 Task: Look for space in Fayzabad, Afghanistan from 17th June, 2023 to 21st June, 2023 for 2 adults in price range Rs.7000 to Rs.12000. Place can be private room with 1  bedroom having 2 beds and 1 bathroom. Property type can be house, flat, hotel. Amenities needed are: wifi, air conditioning. Booking option can be shelf check-in. Required host language is English.
Action: Mouse moved to (581, 112)
Screenshot: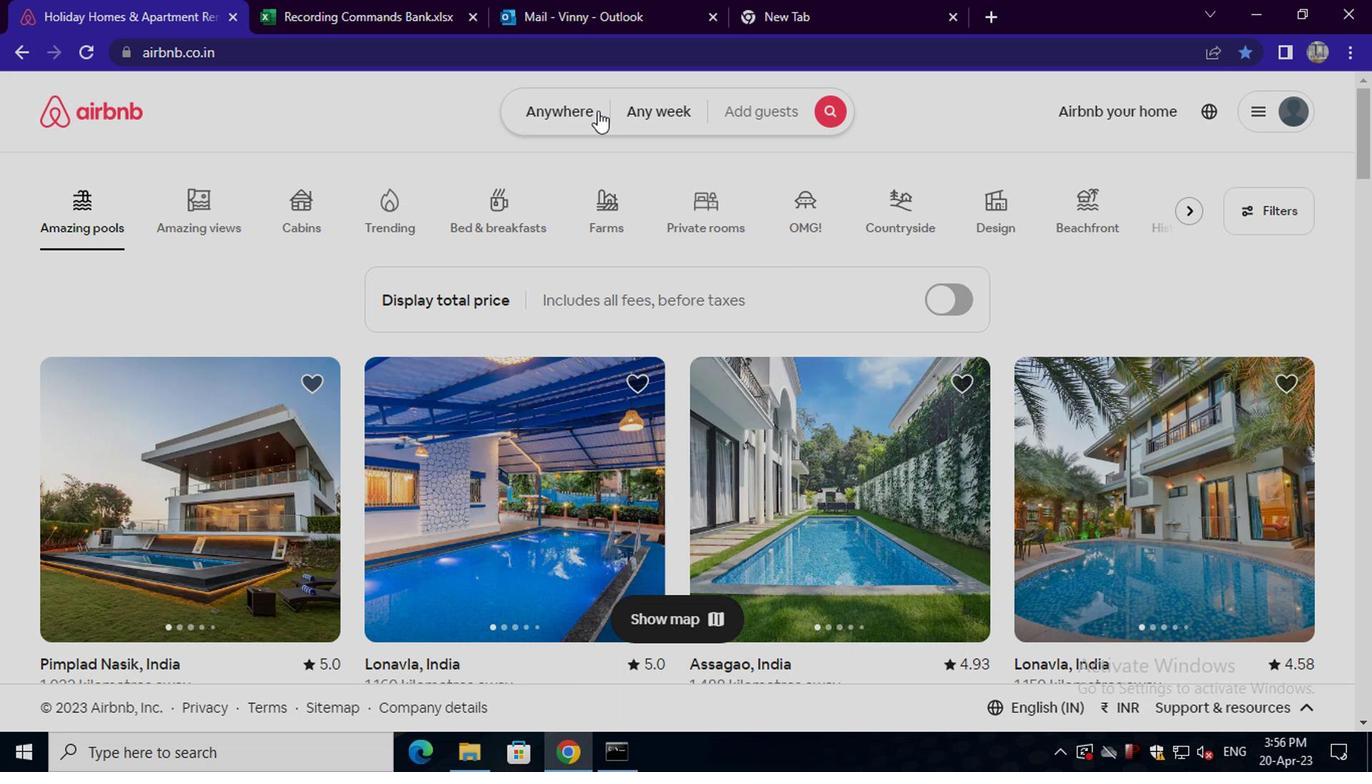 
Action: Mouse pressed left at (581, 112)
Screenshot: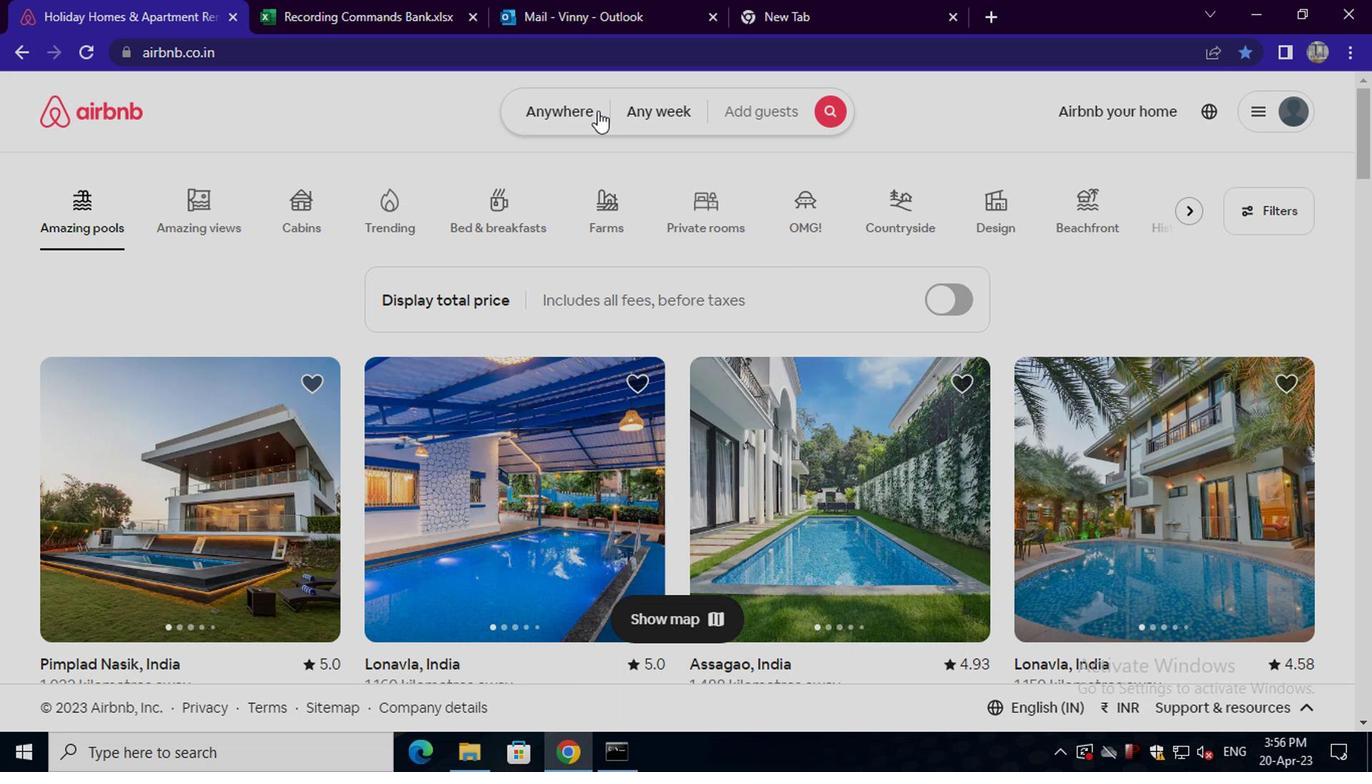 
Action: Mouse moved to (425, 186)
Screenshot: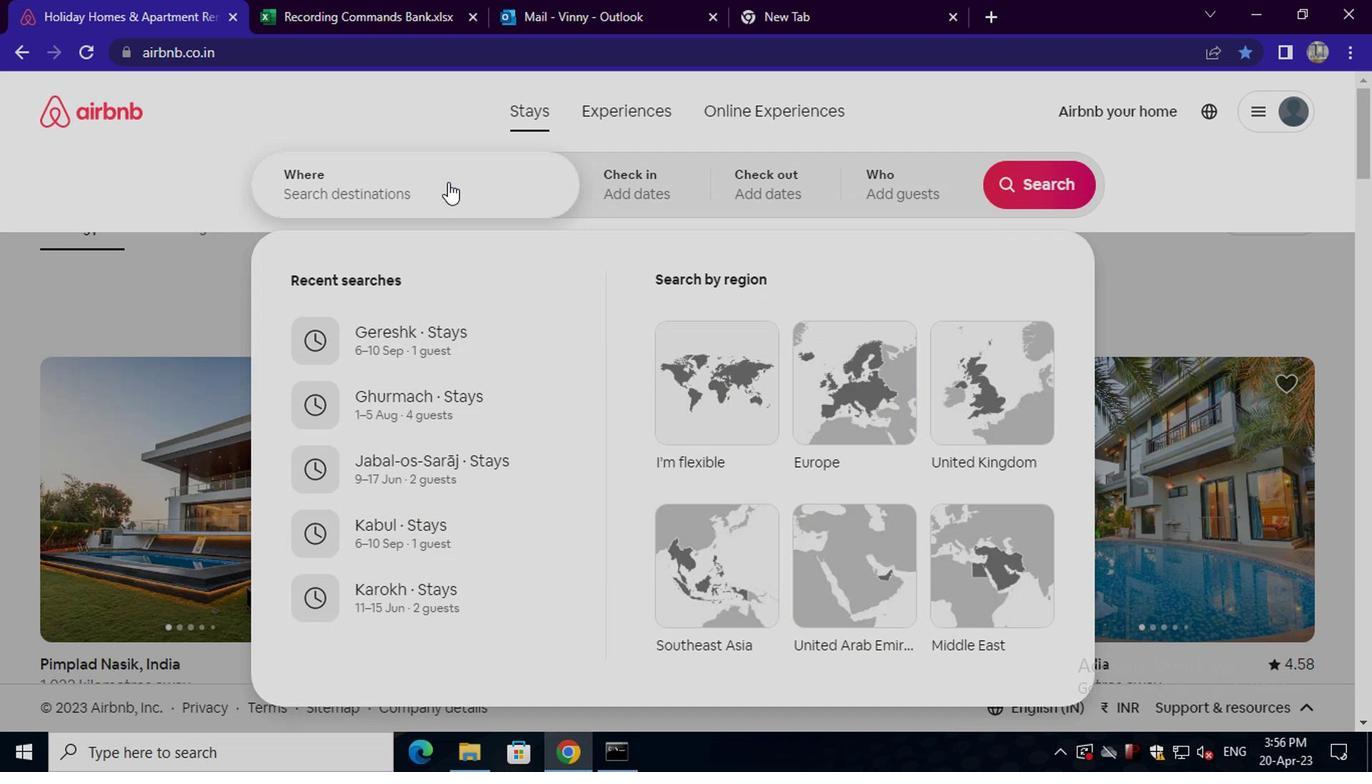 
Action: Mouse pressed left at (425, 186)
Screenshot: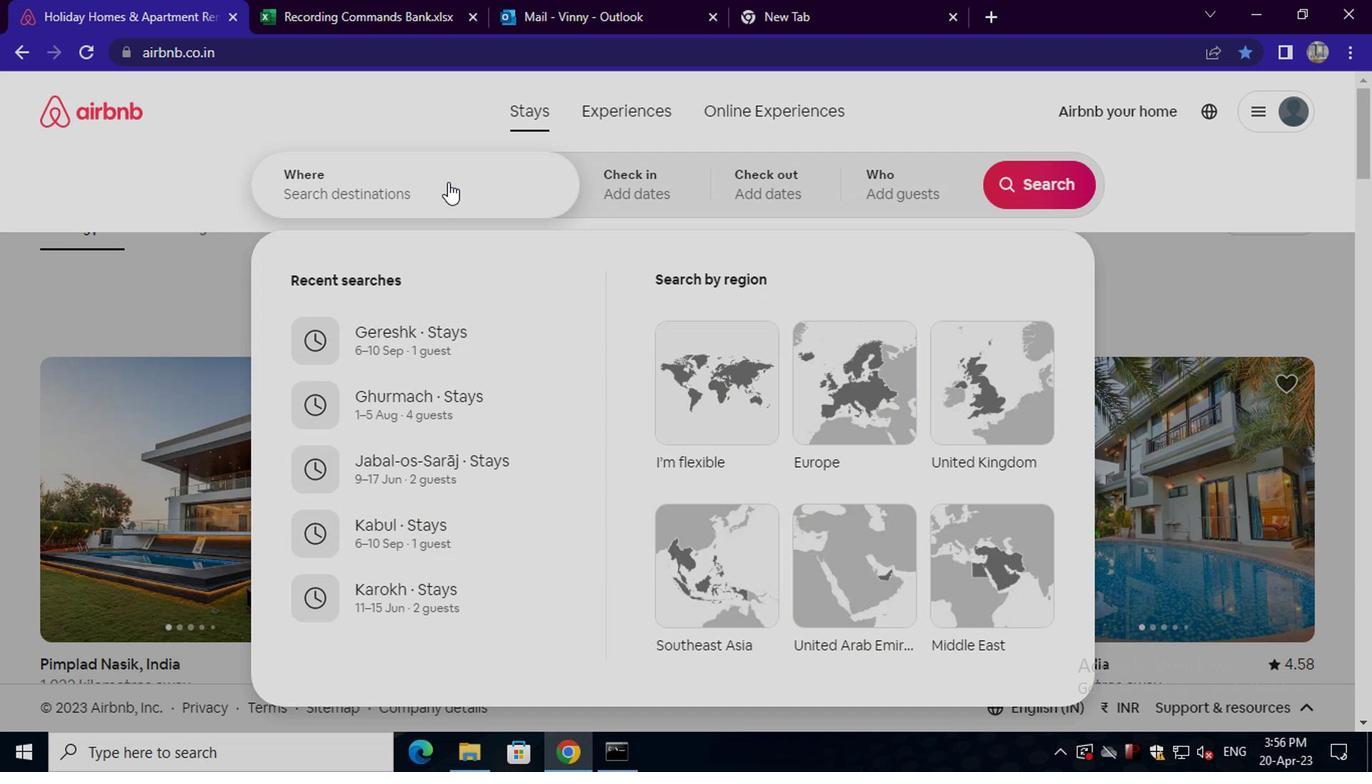 
Action: Key pressed fayzbad
Screenshot: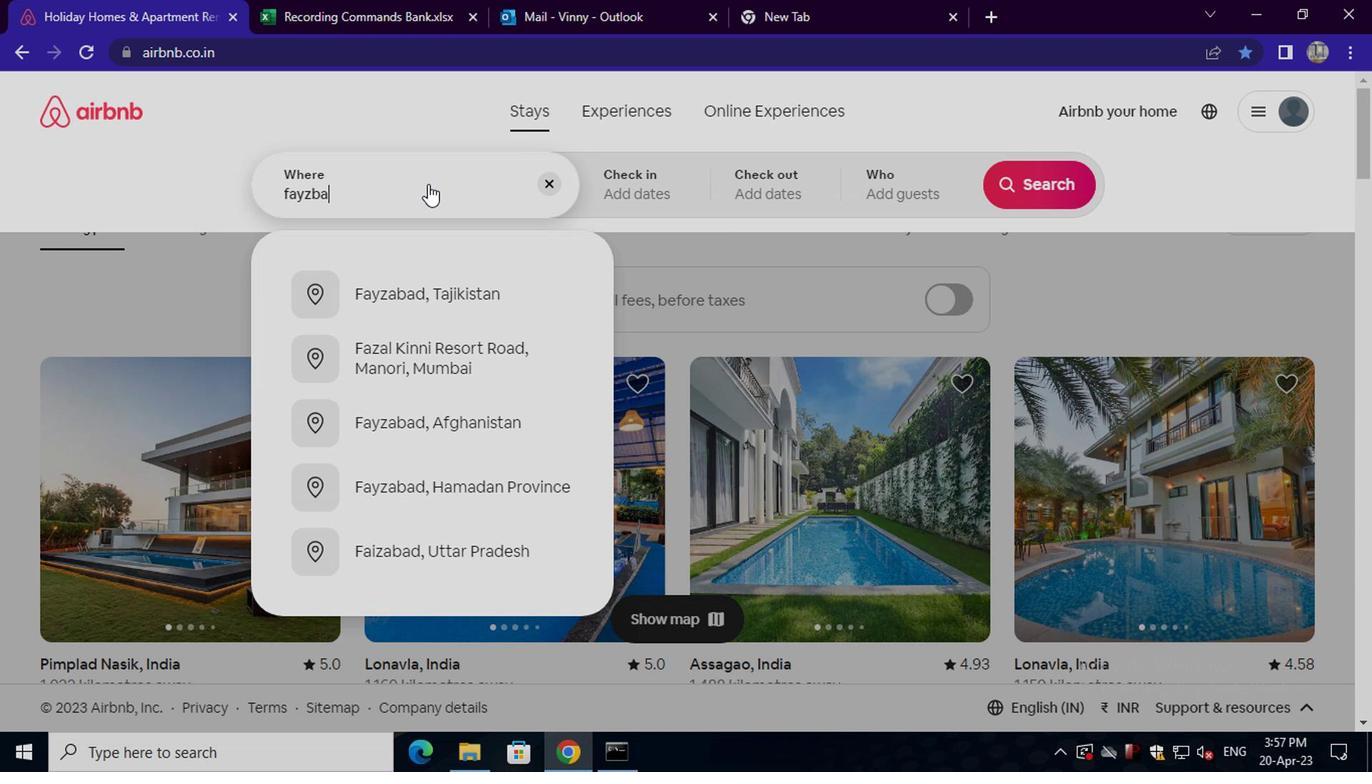 
Action: Mouse moved to (428, 358)
Screenshot: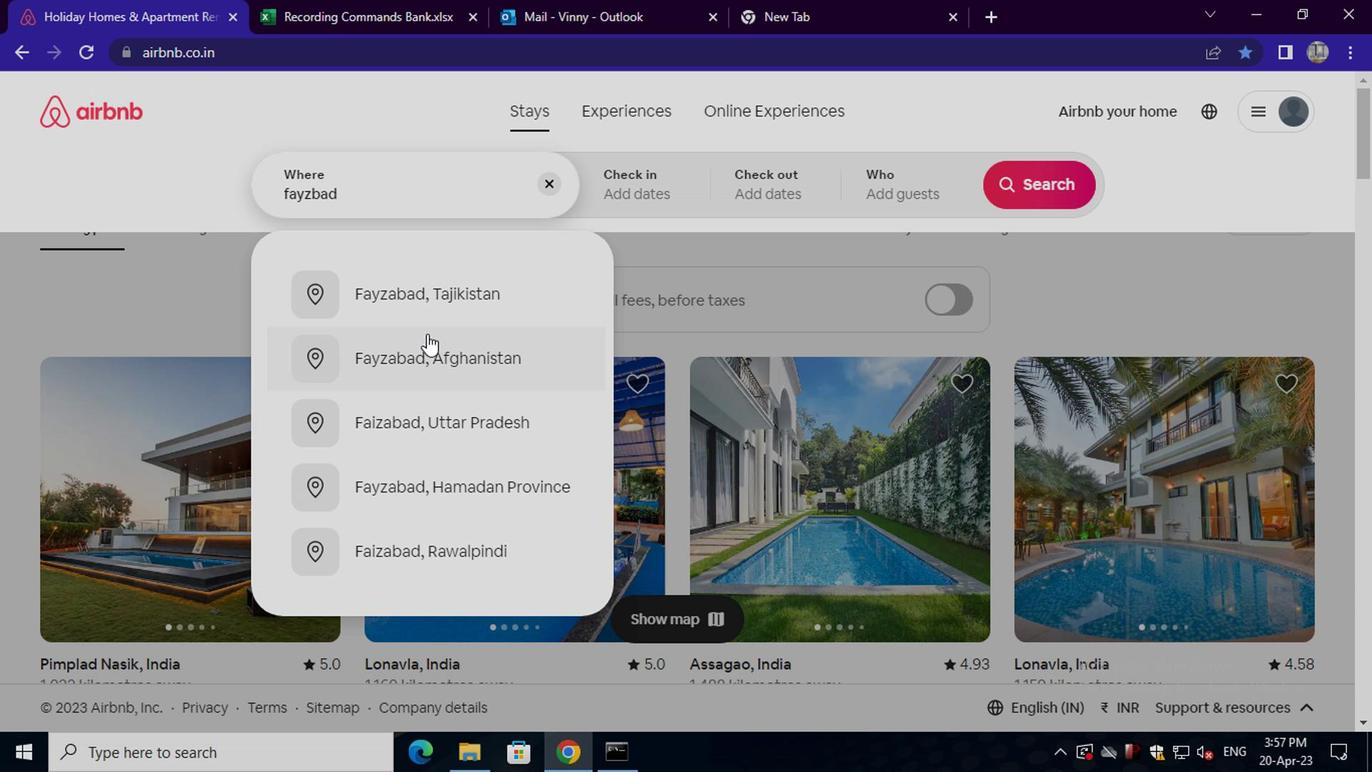 
Action: Mouse pressed left at (428, 358)
Screenshot: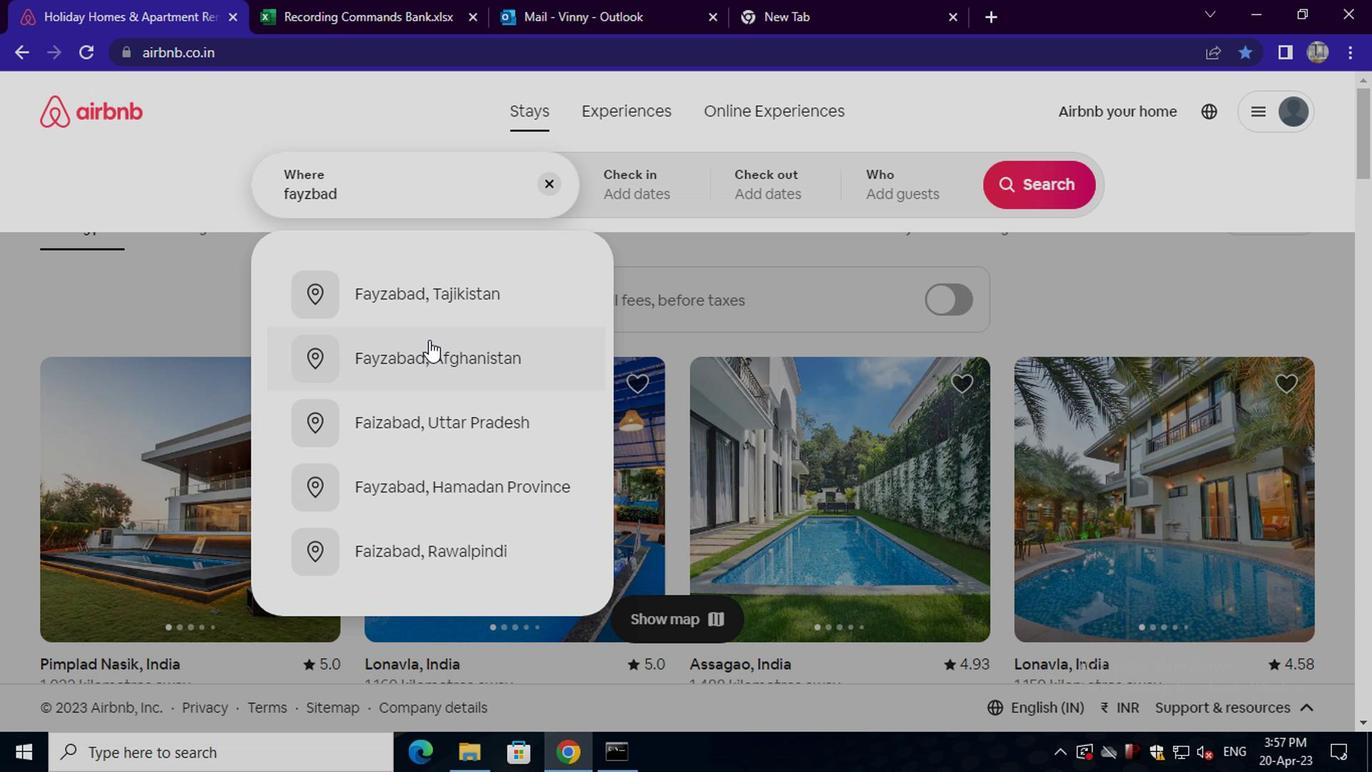 
Action: Mouse moved to (1019, 342)
Screenshot: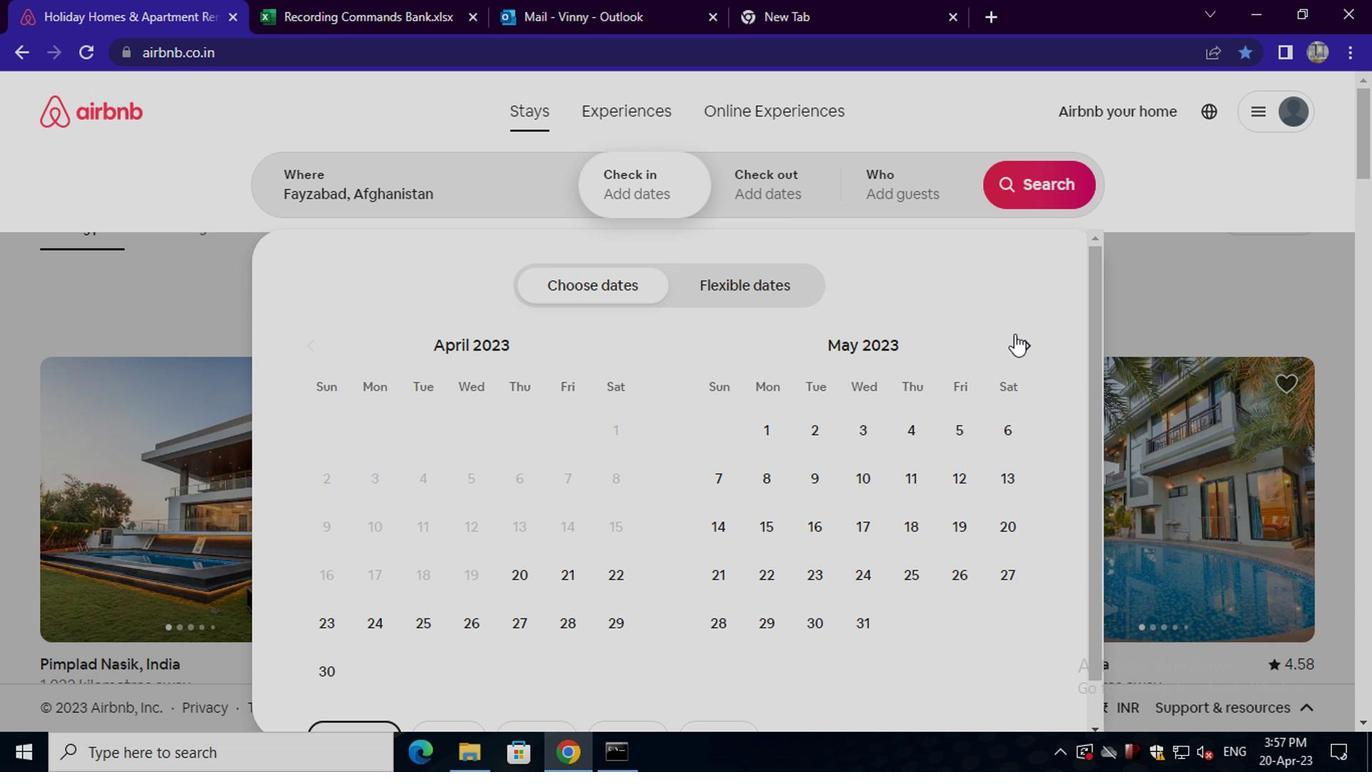 
Action: Mouse pressed left at (1019, 342)
Screenshot: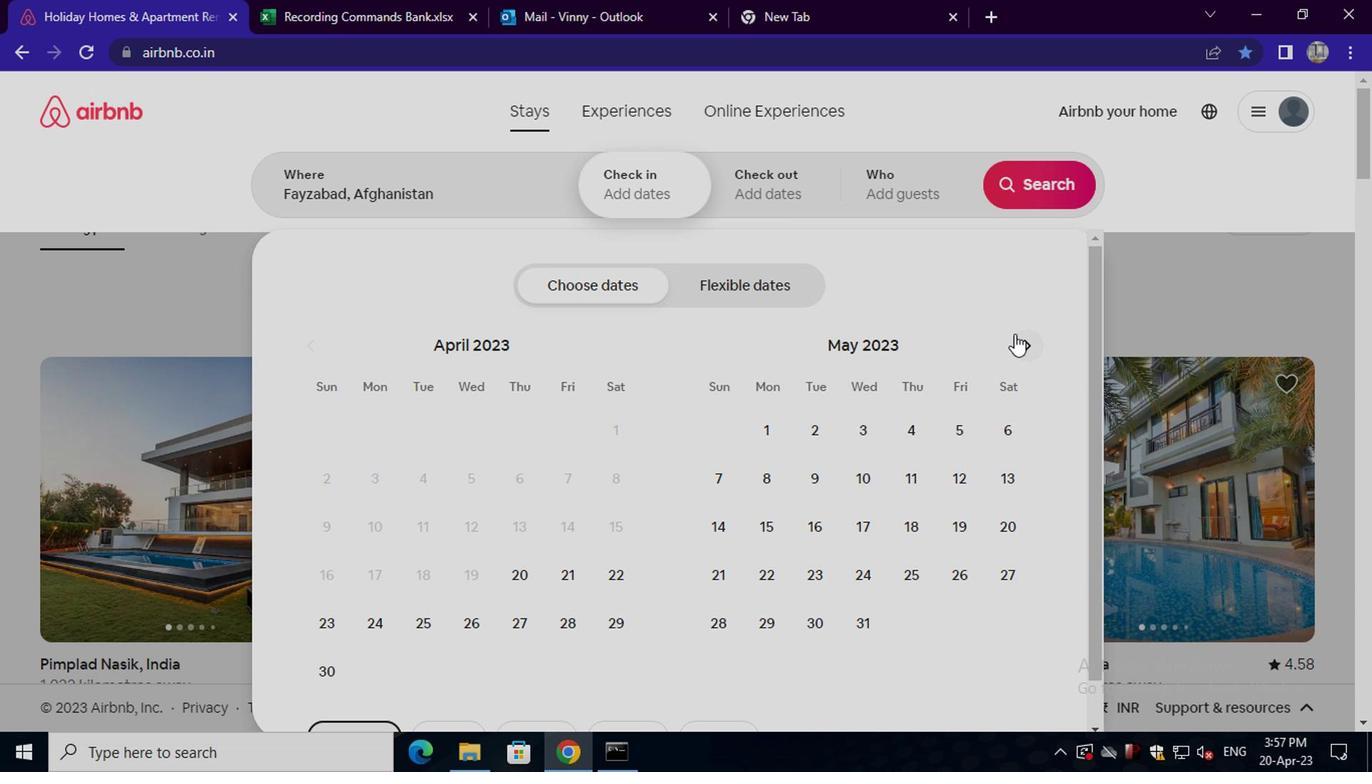 
Action: Mouse pressed left at (1019, 342)
Screenshot: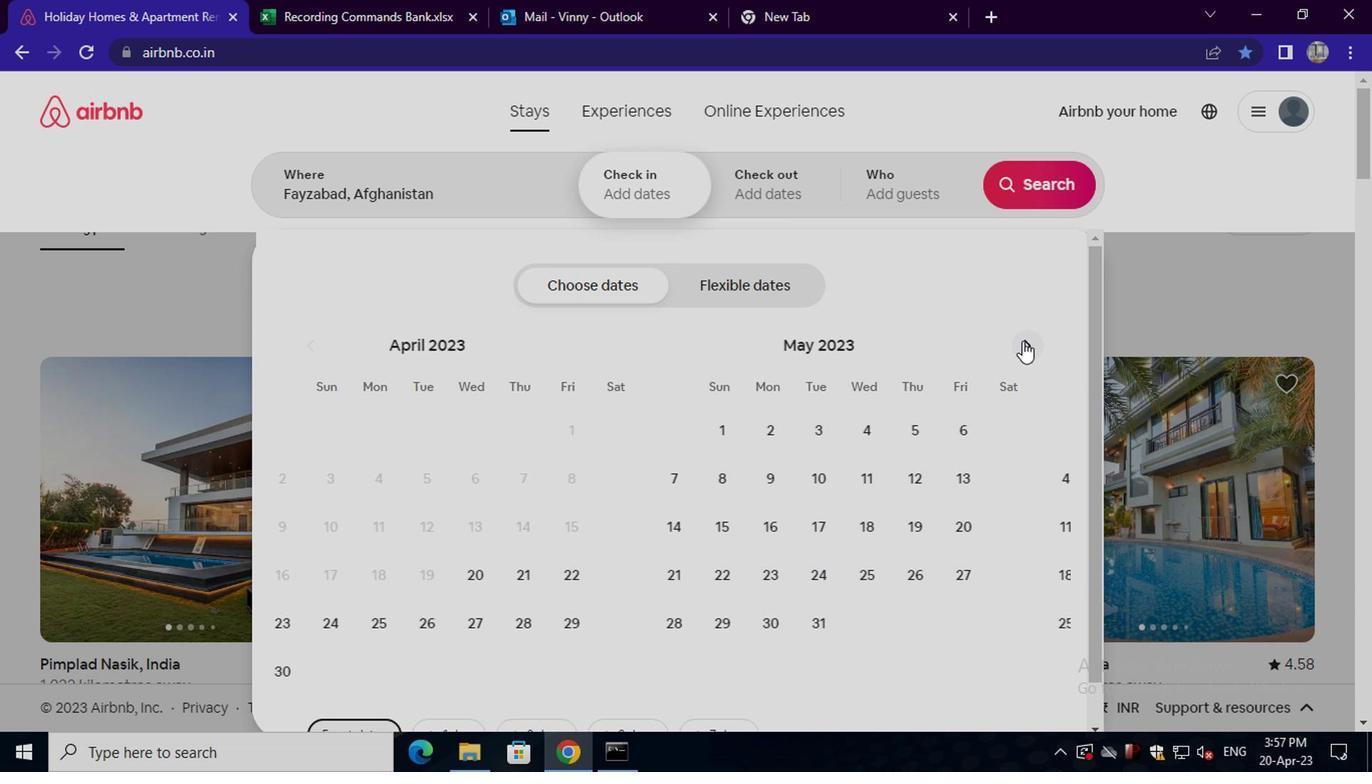
Action: Mouse moved to (604, 527)
Screenshot: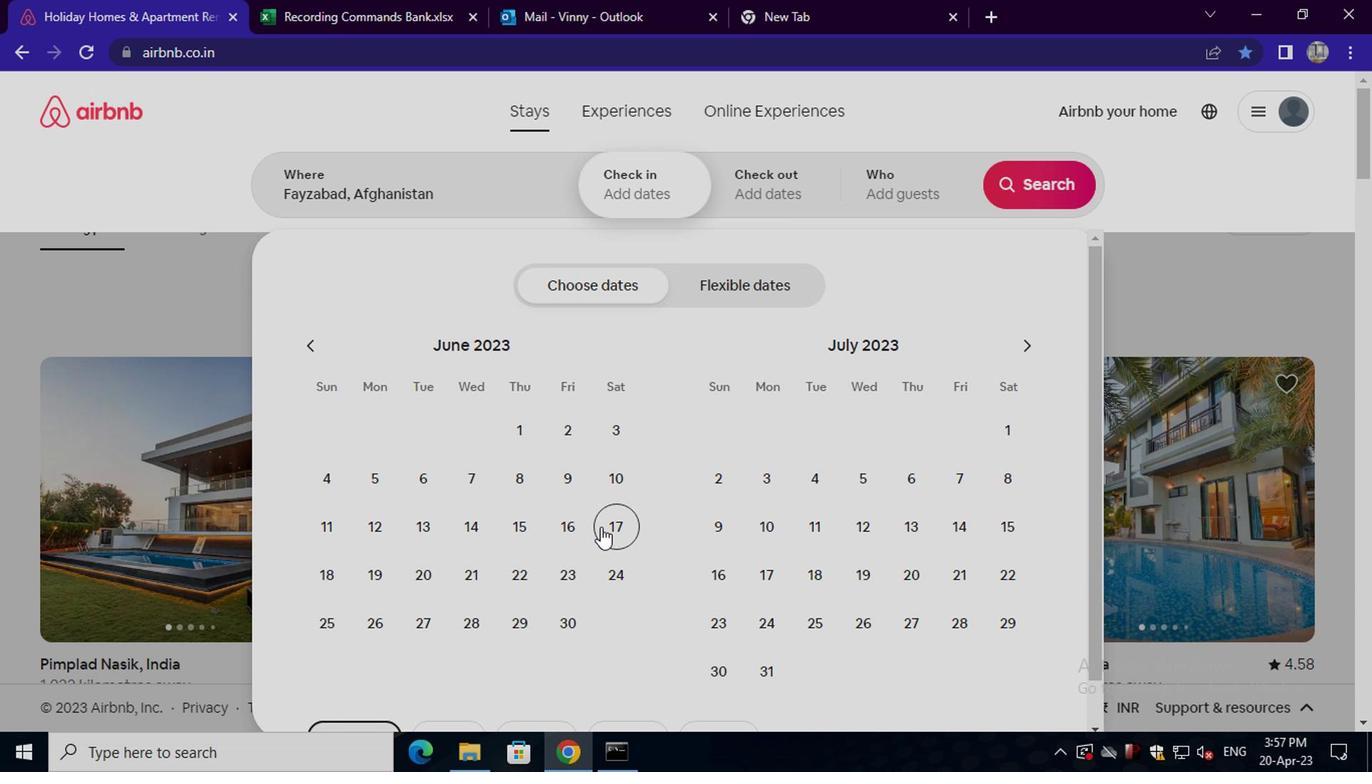 
Action: Mouse pressed left at (604, 527)
Screenshot: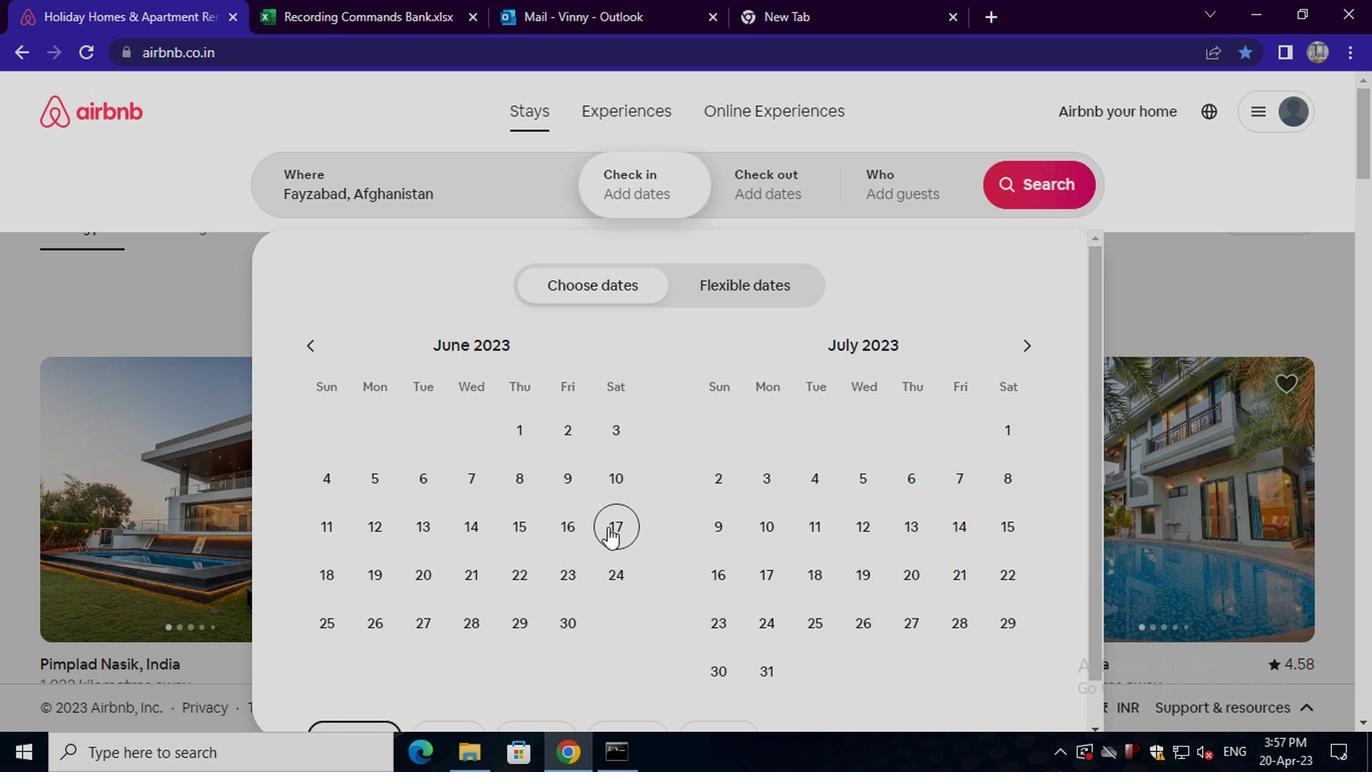 
Action: Mouse moved to (464, 579)
Screenshot: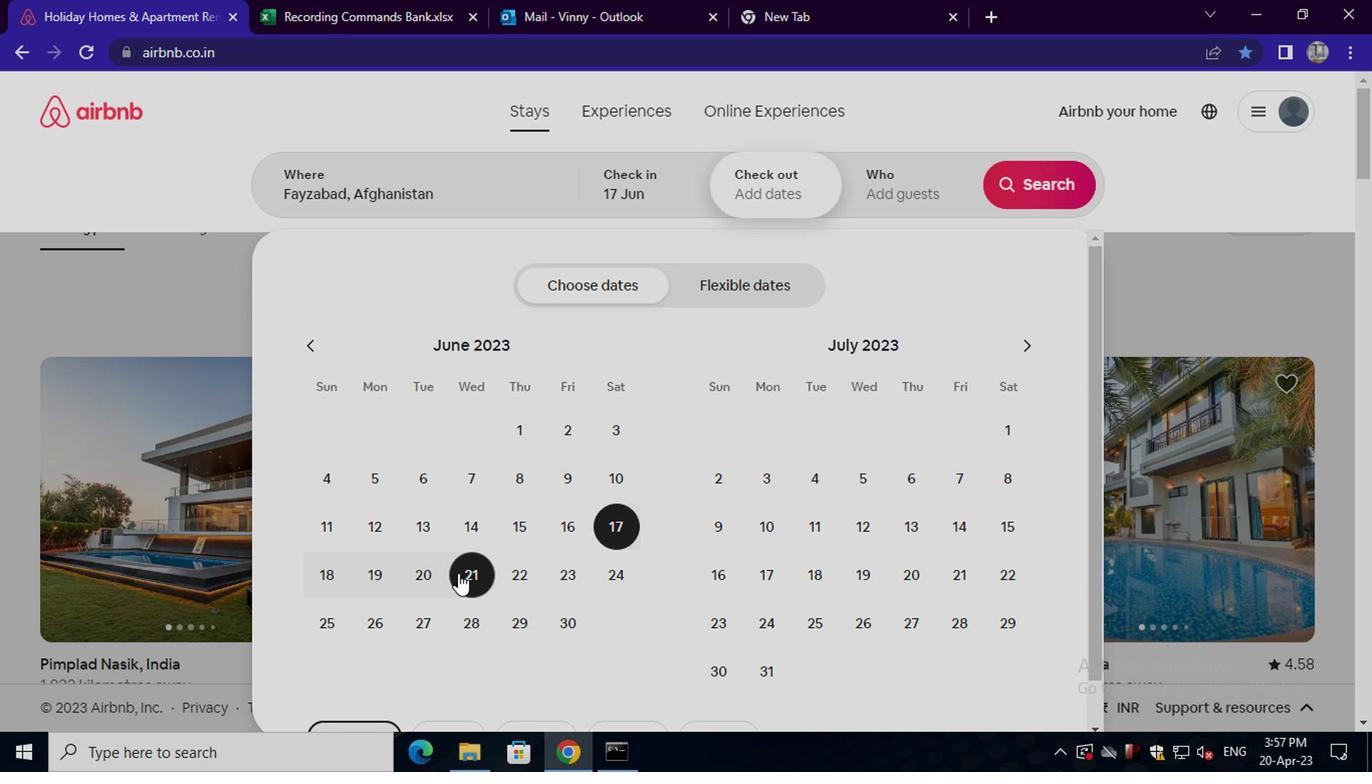 
Action: Mouse pressed left at (464, 579)
Screenshot: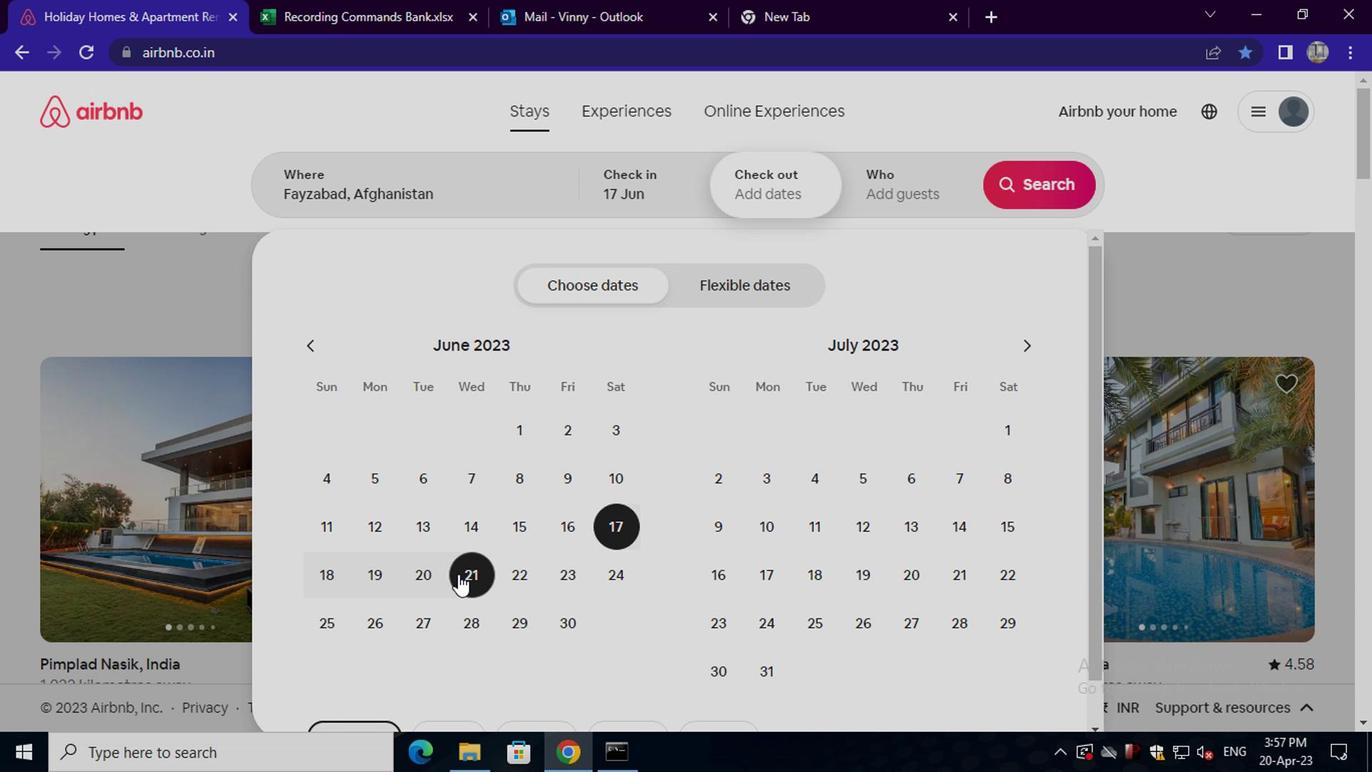 
Action: Mouse moved to (933, 194)
Screenshot: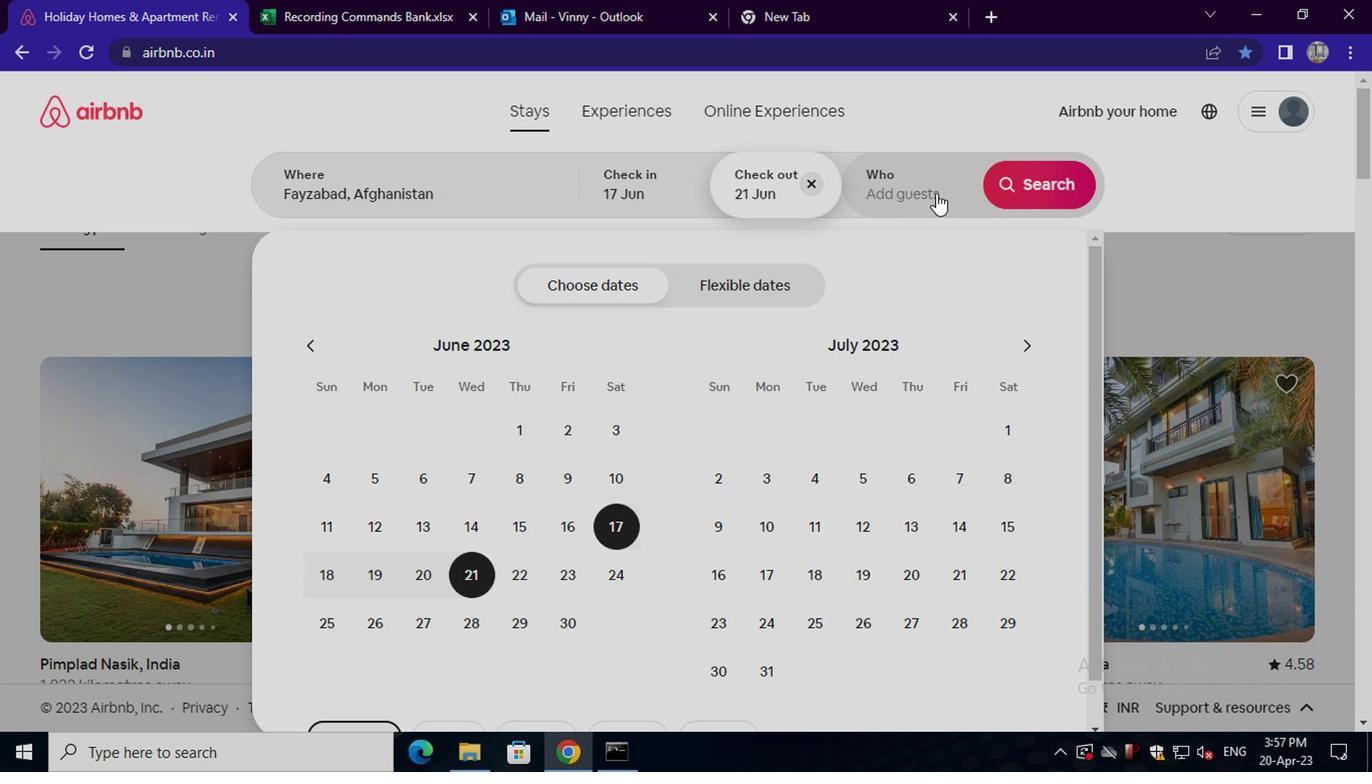 
Action: Mouse pressed left at (933, 194)
Screenshot: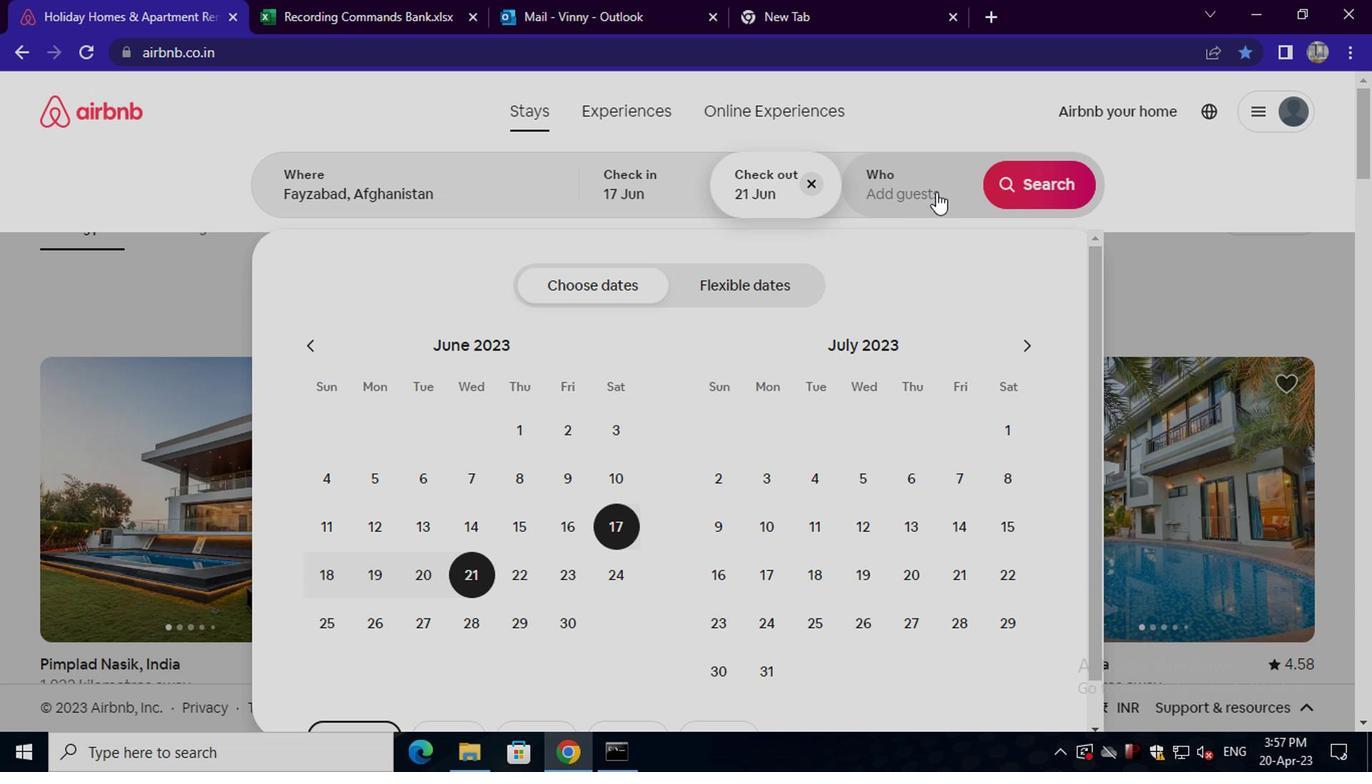 
Action: Mouse moved to (1038, 302)
Screenshot: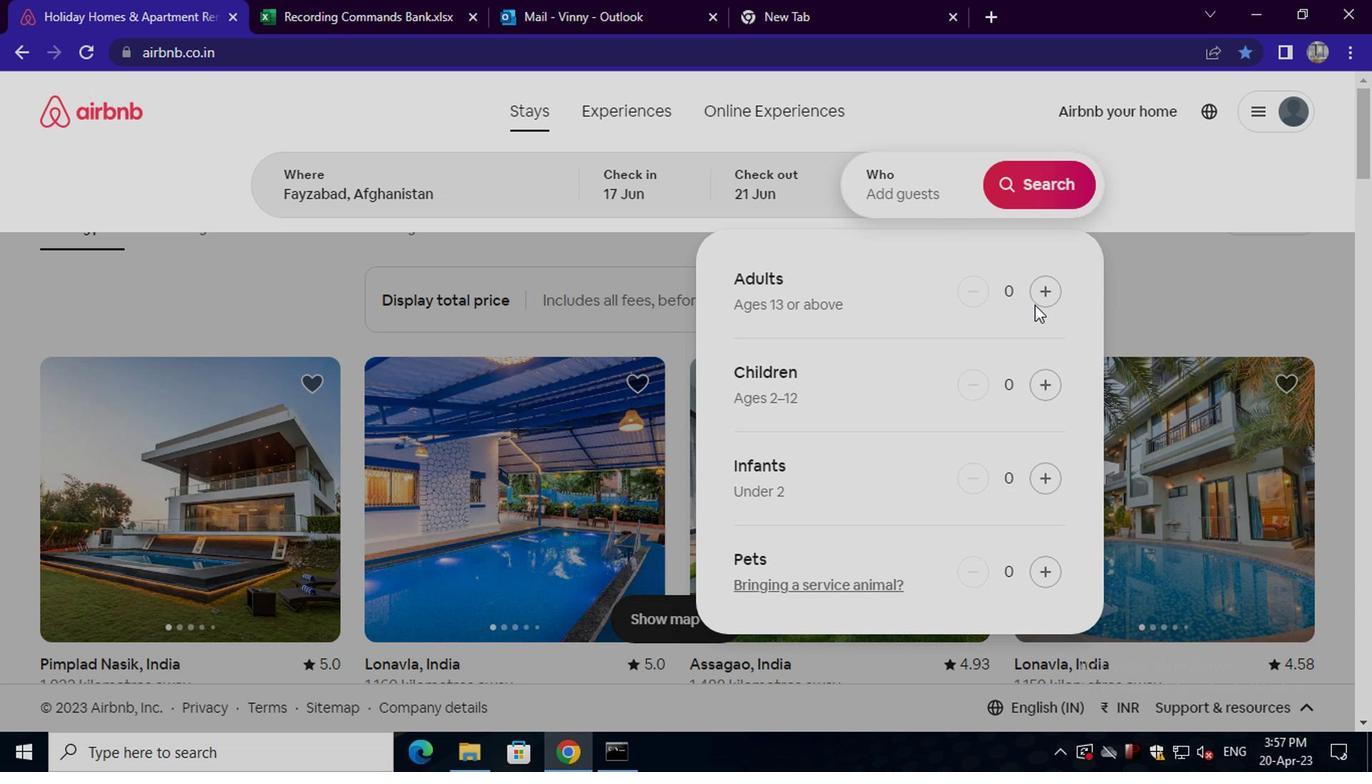 
Action: Mouse pressed left at (1038, 302)
Screenshot: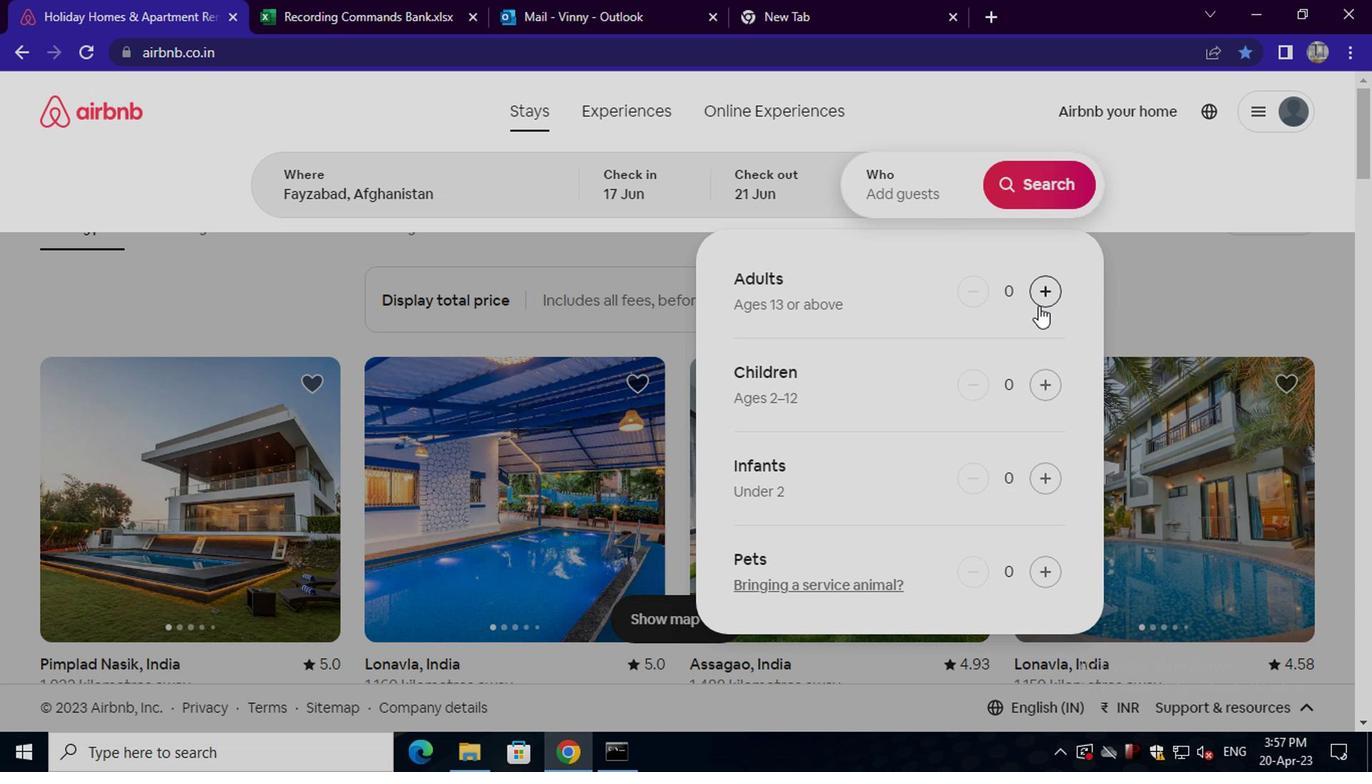 
Action: Mouse pressed left at (1038, 302)
Screenshot: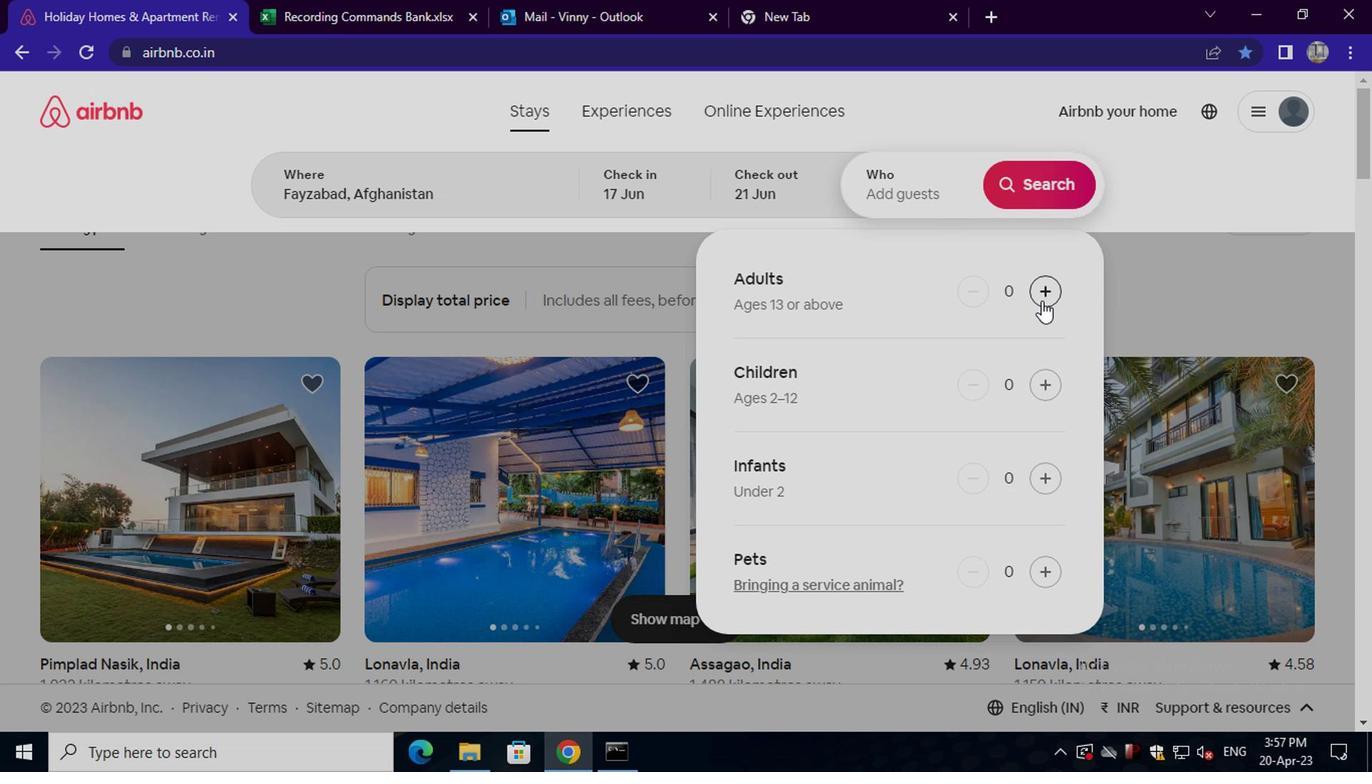 
Action: Mouse moved to (1031, 183)
Screenshot: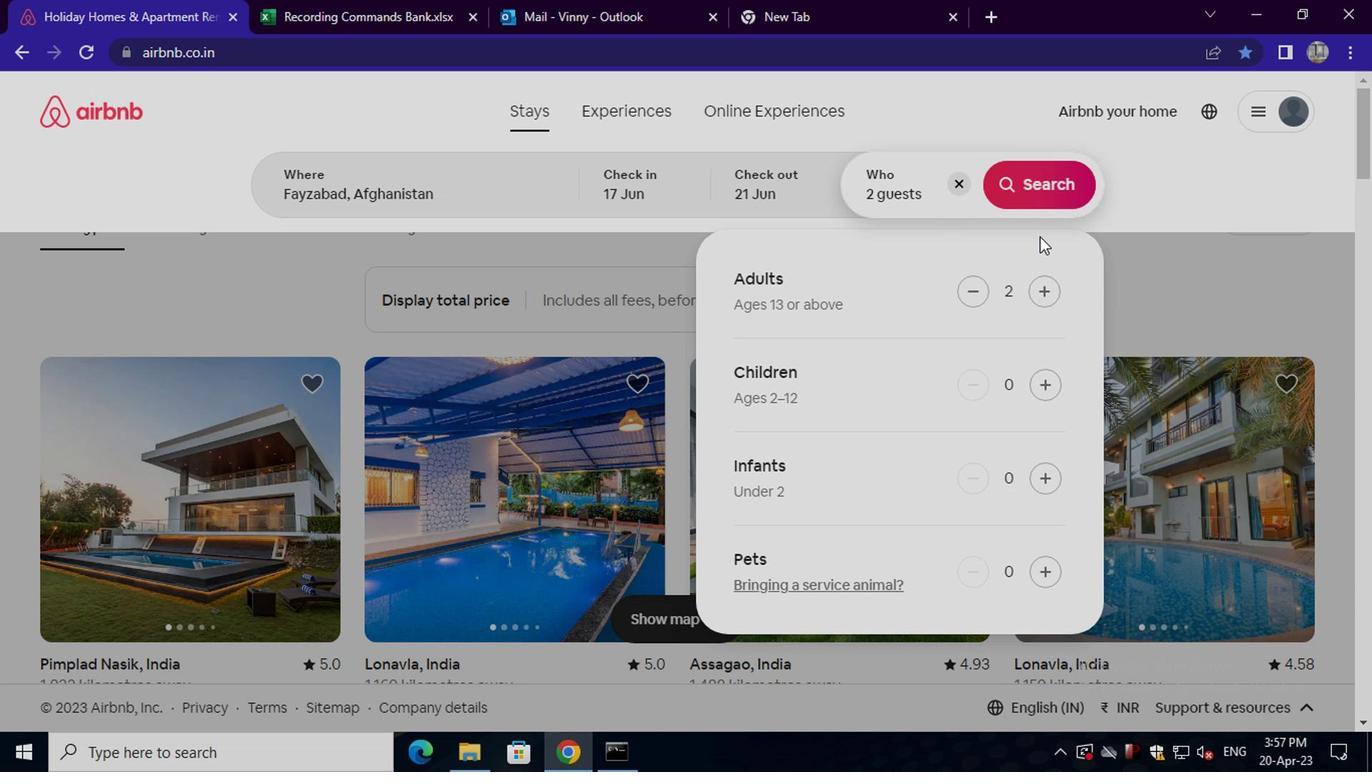 
Action: Mouse pressed left at (1031, 183)
Screenshot: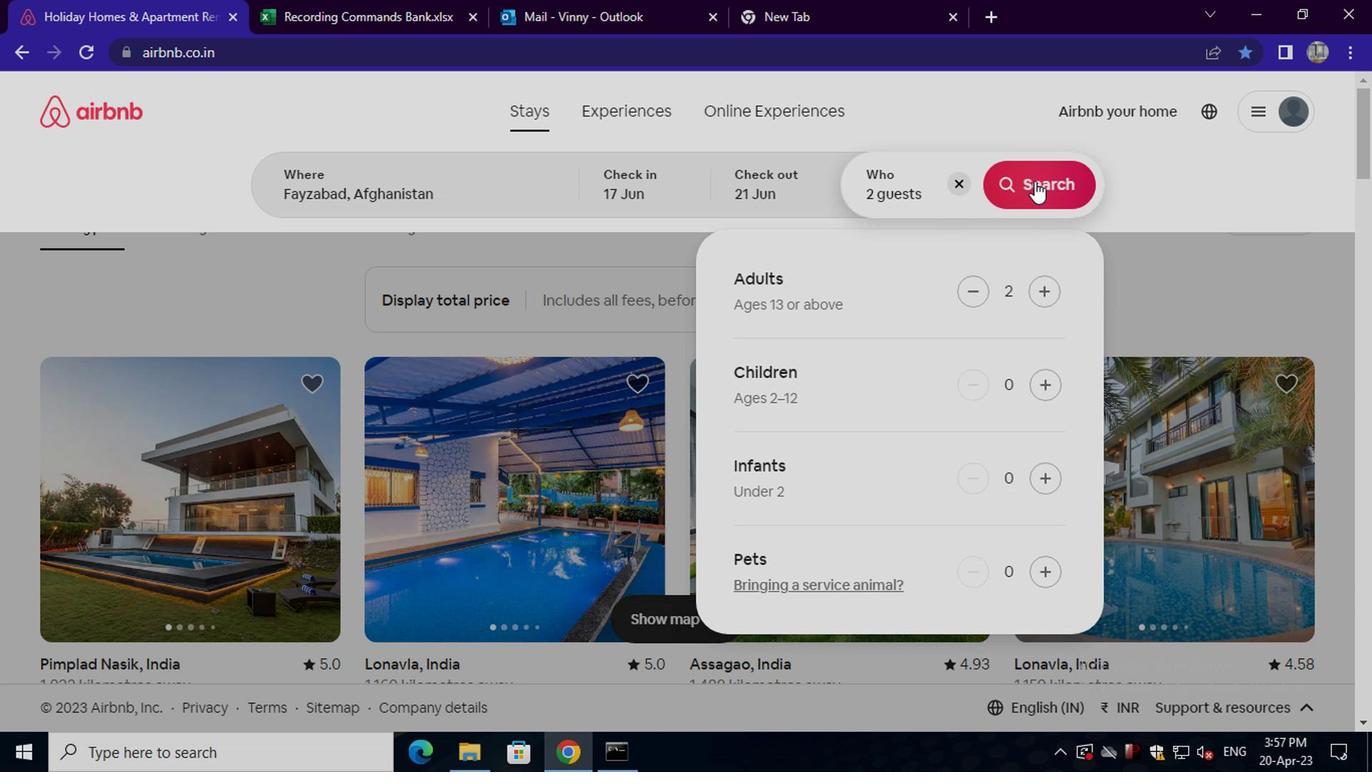
Action: Mouse moved to (1318, 209)
Screenshot: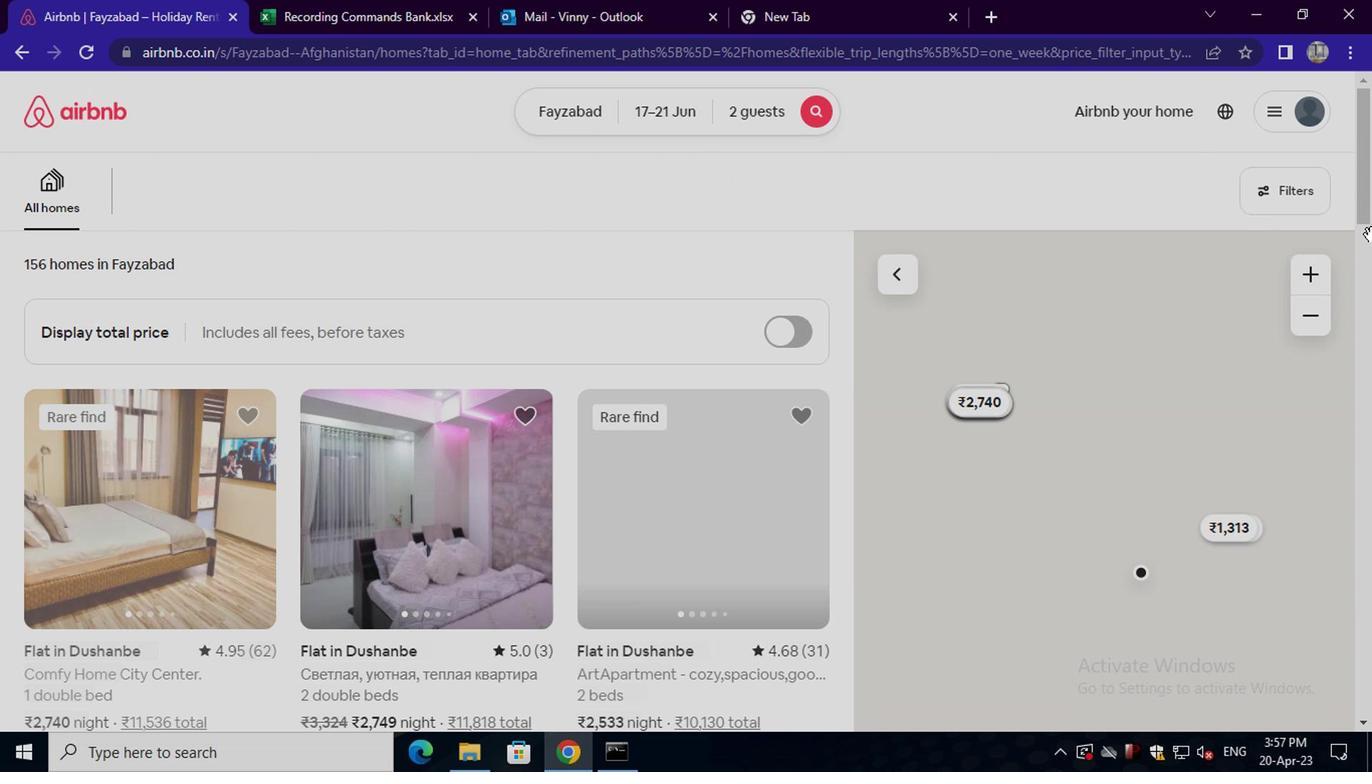 
Action: Mouse pressed left at (1318, 209)
Screenshot: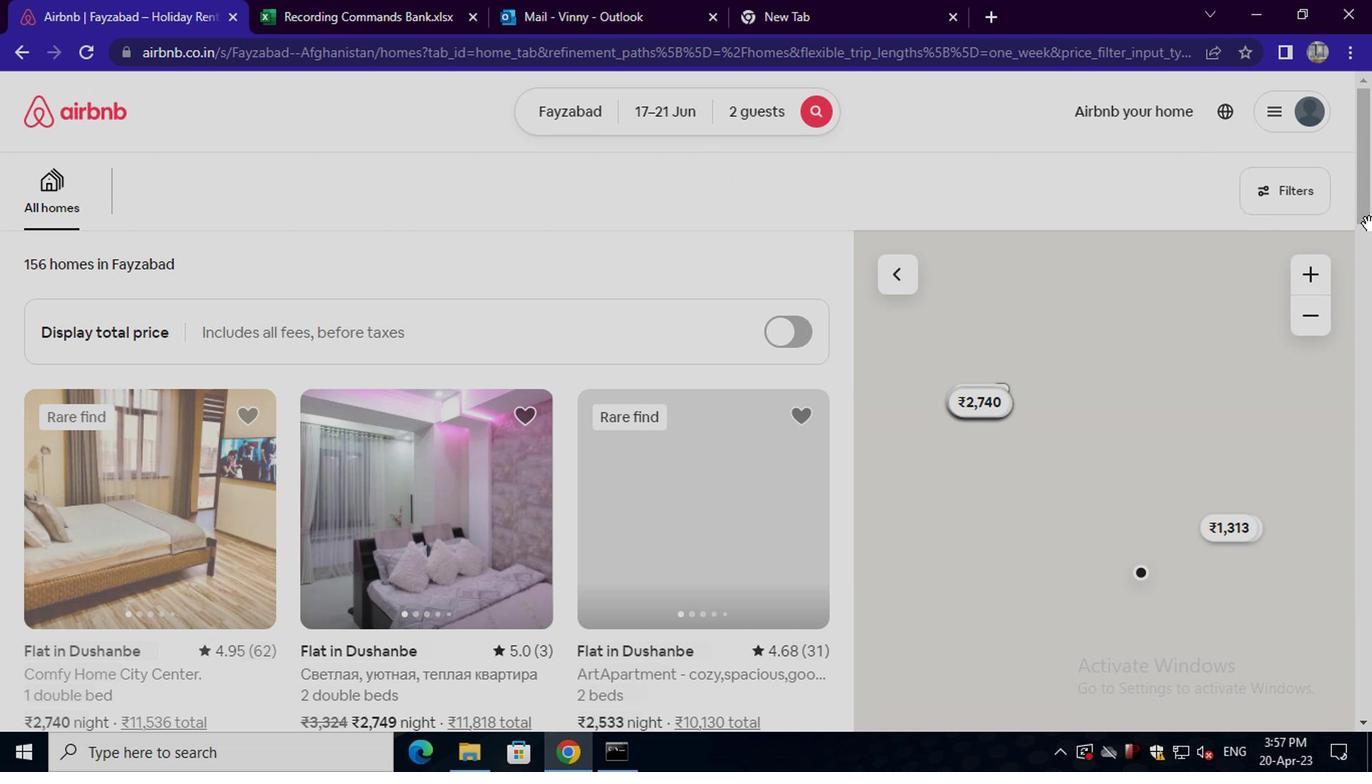 
Action: Mouse moved to (506, 448)
Screenshot: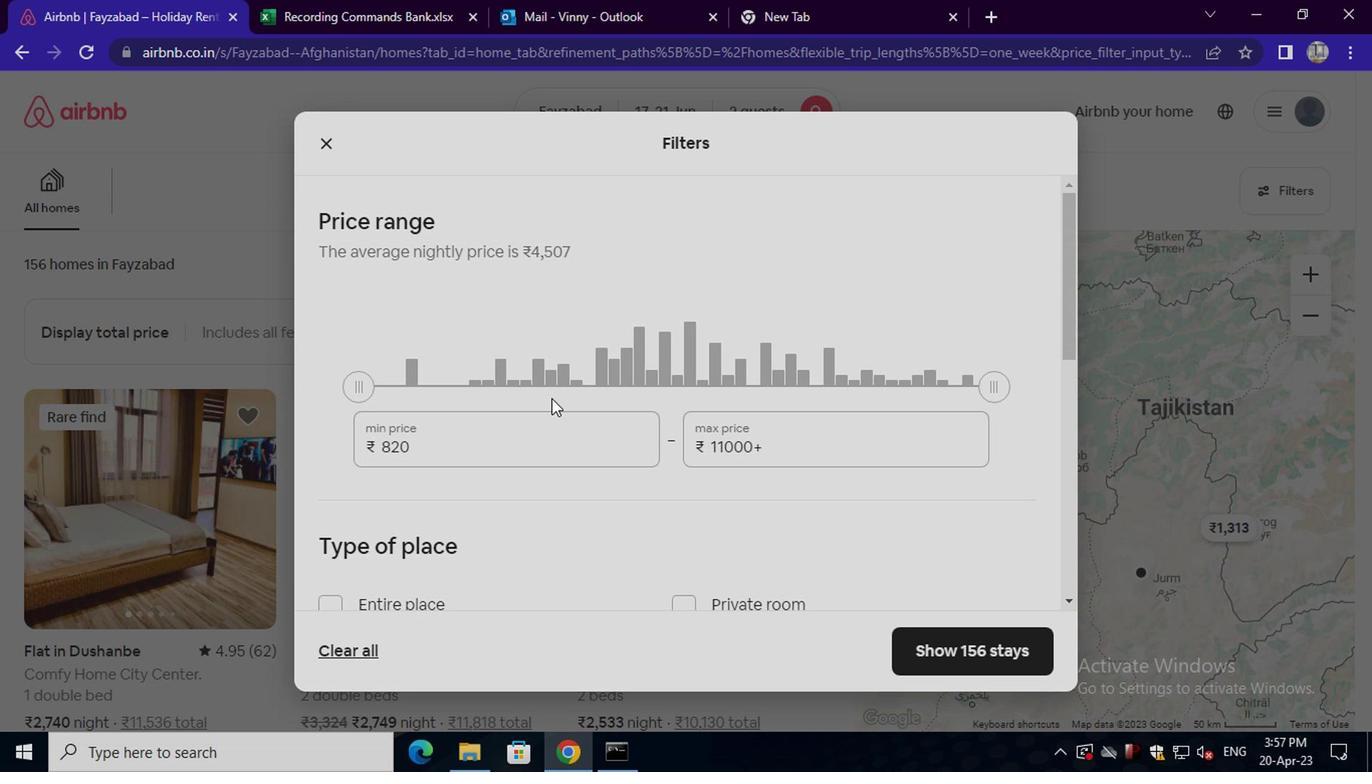 
Action: Mouse pressed left at (506, 448)
Screenshot: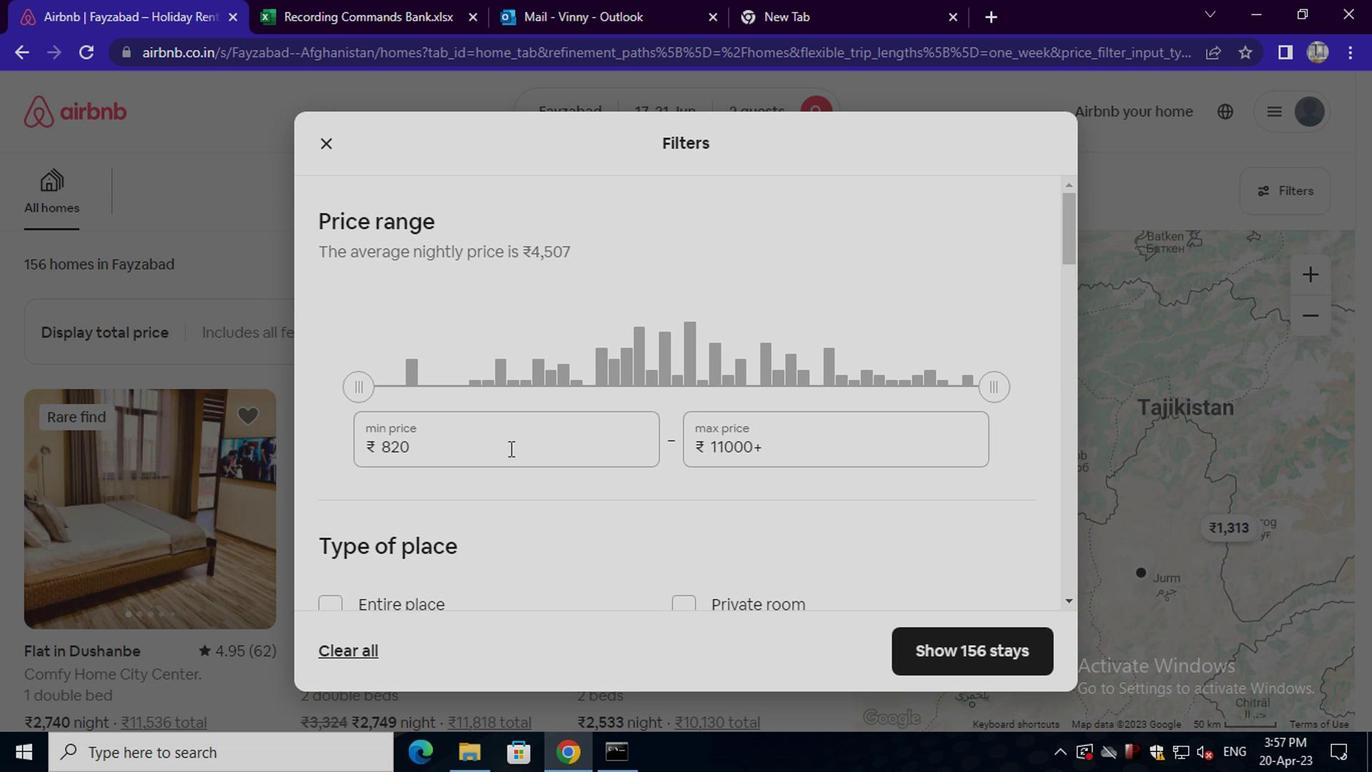 
Action: Key pressed <Key.backspace><Key.backspace><Key.backspace><Key.backspace><Key.backspace><Key.backspace><Key.backspace><Key.backspace><Key.backspace><Key.backspace><Key.backspace><Key.backspace><Key.backspace><Key.backspace>7000
Screenshot: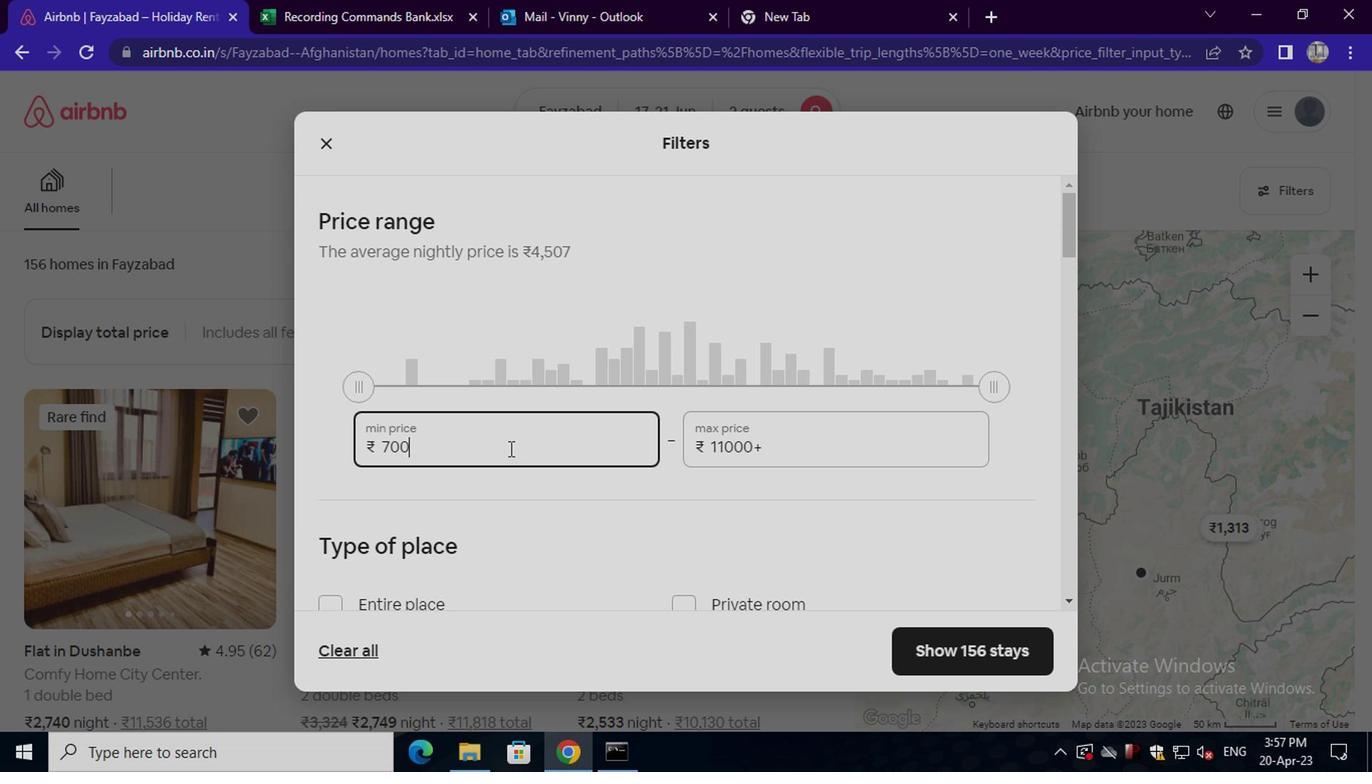 
Action: Mouse moved to (792, 455)
Screenshot: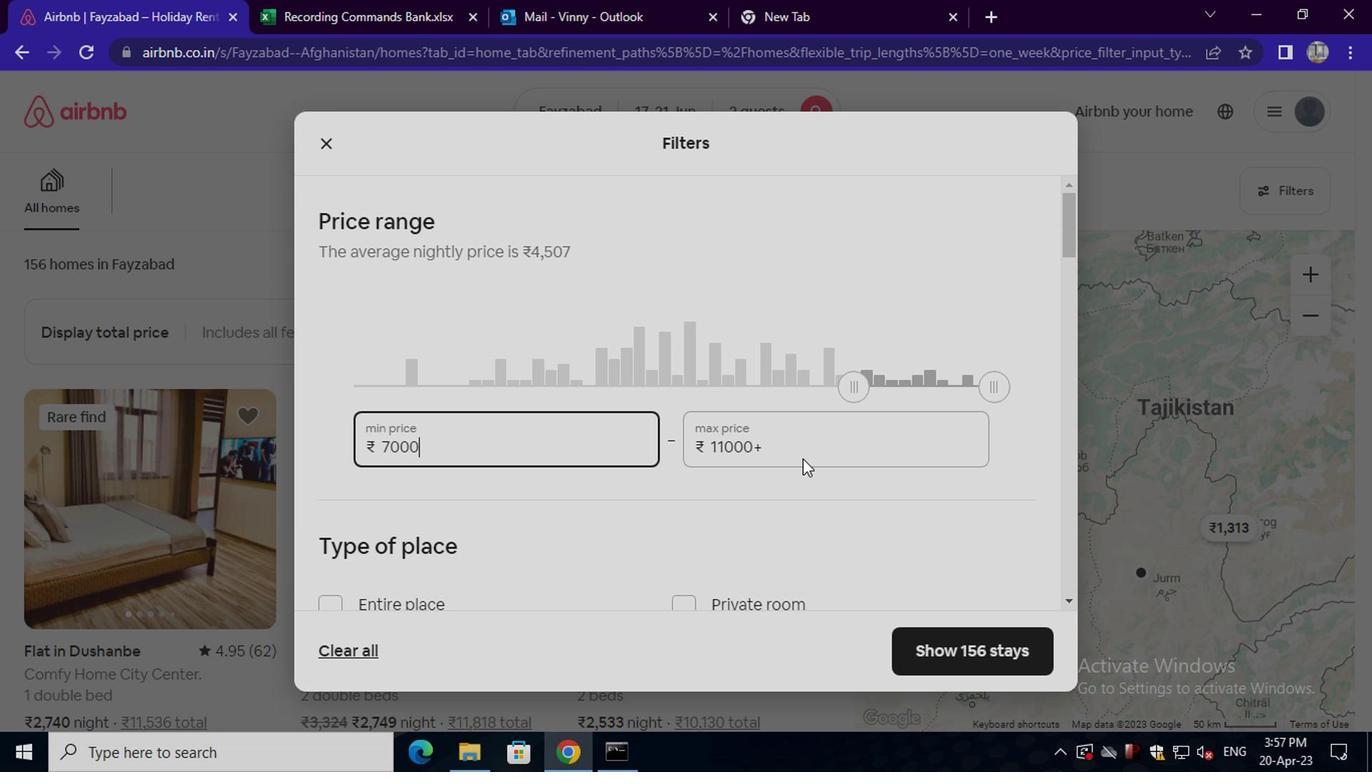
Action: Mouse pressed left at (792, 455)
Screenshot: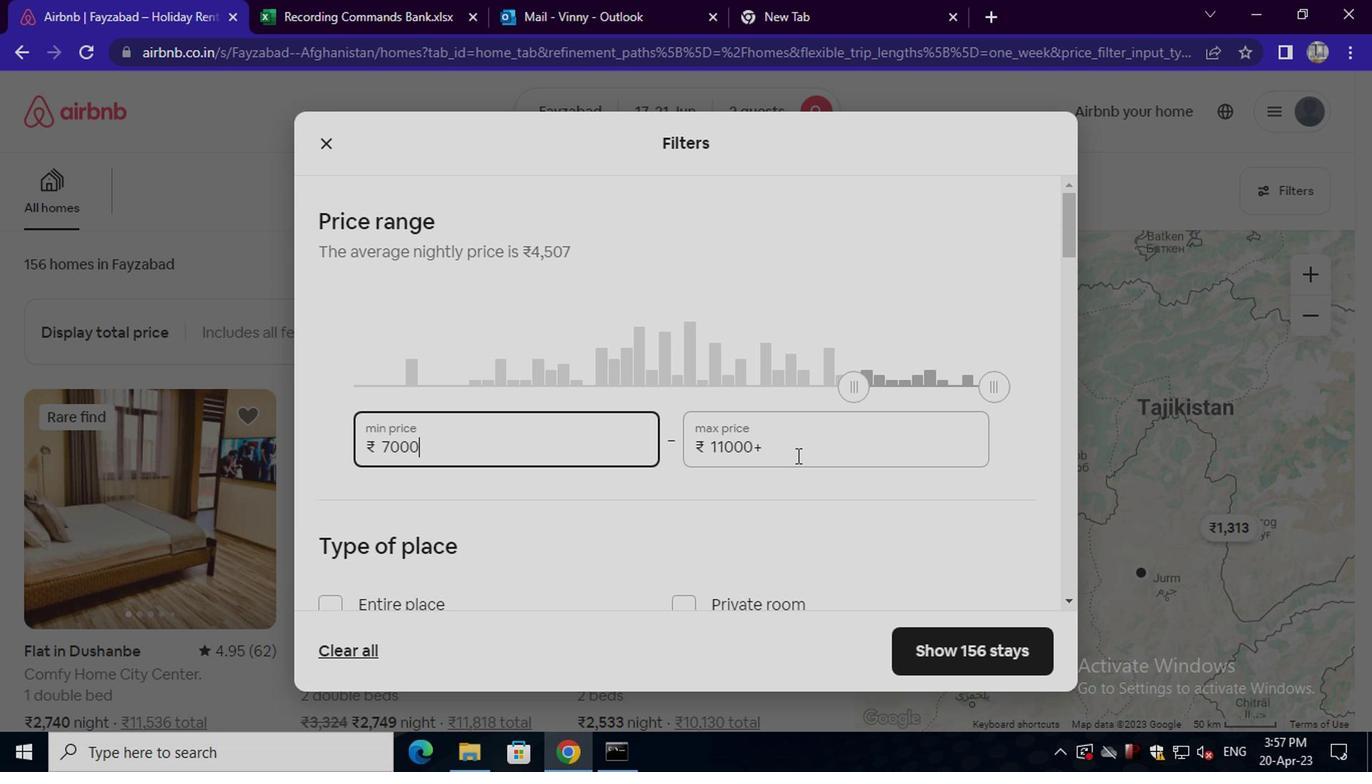 
Action: Mouse moved to (795, 448)
Screenshot: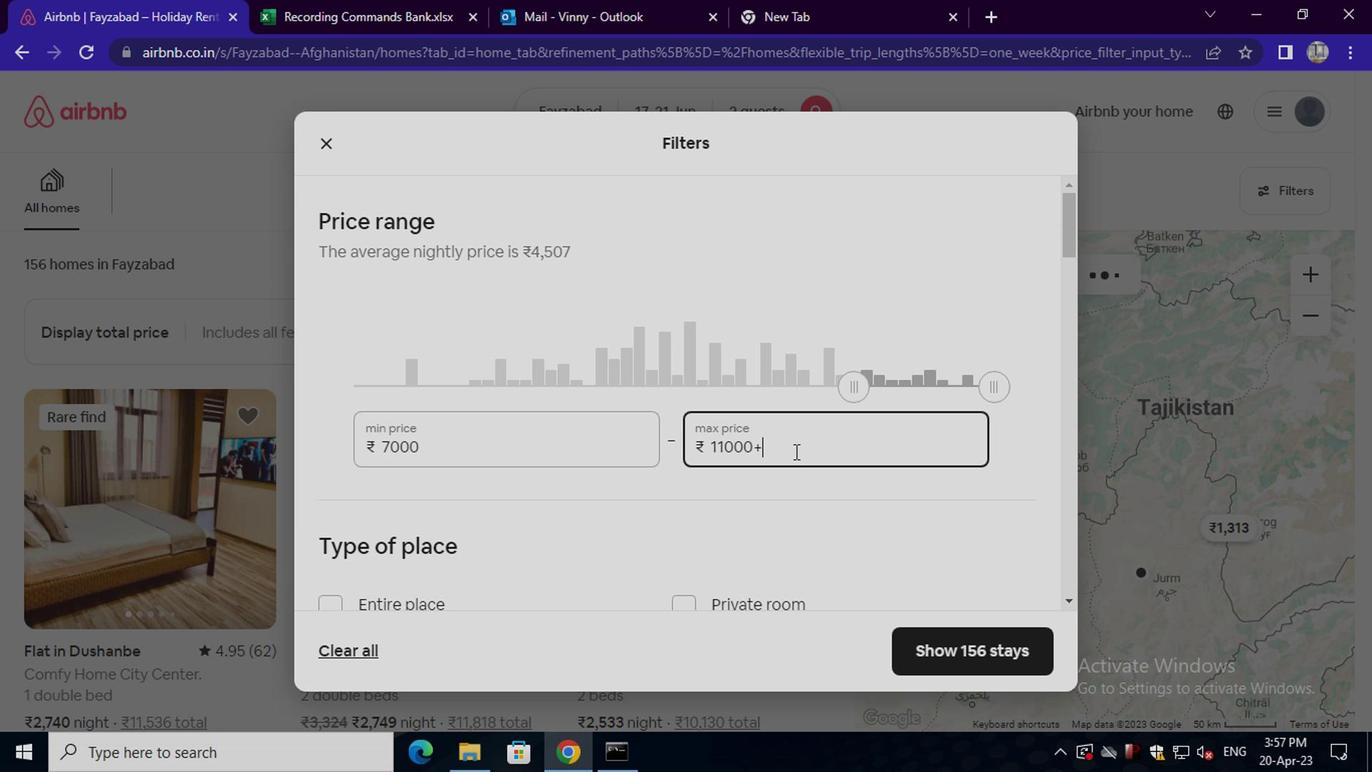 
Action: Key pressed <Key.backspace><Key.backspace><Key.backspace><Key.backspace><Key.backspace><Key.backspace><Key.backspace><Key.backspace><Key.backspace><Key.backspace><Key.backspace><Key.backspace><Key.backspace>12000
Screenshot: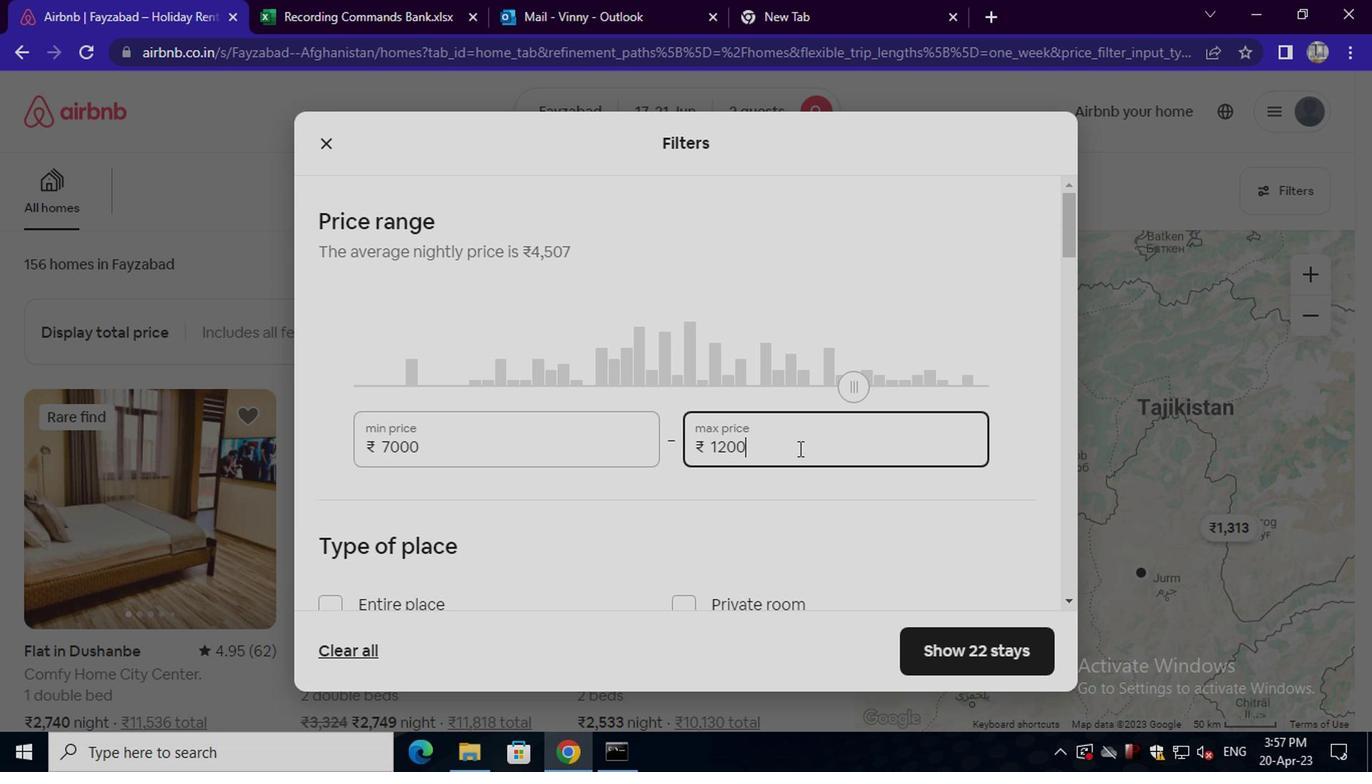 
Action: Mouse moved to (740, 468)
Screenshot: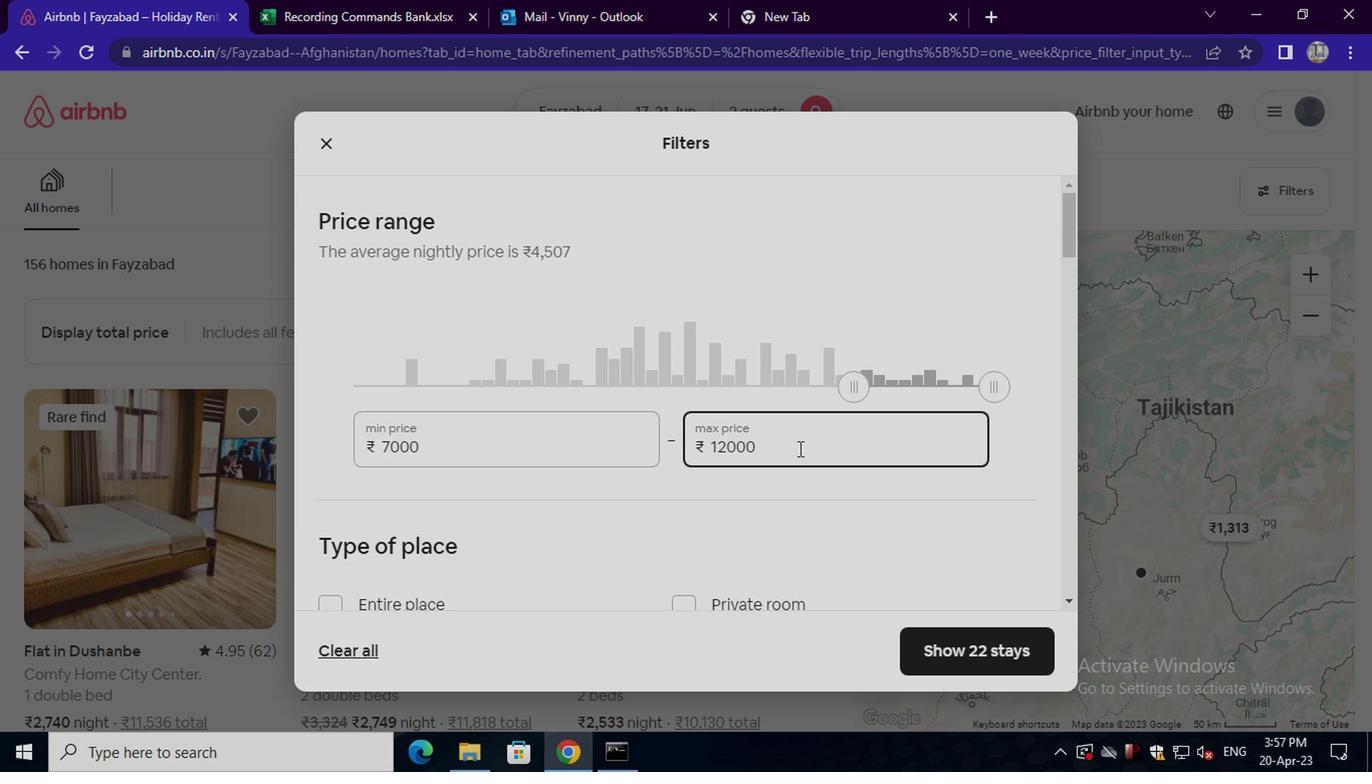 
Action: Mouse scrolled (740, 467) with delta (0, 0)
Screenshot: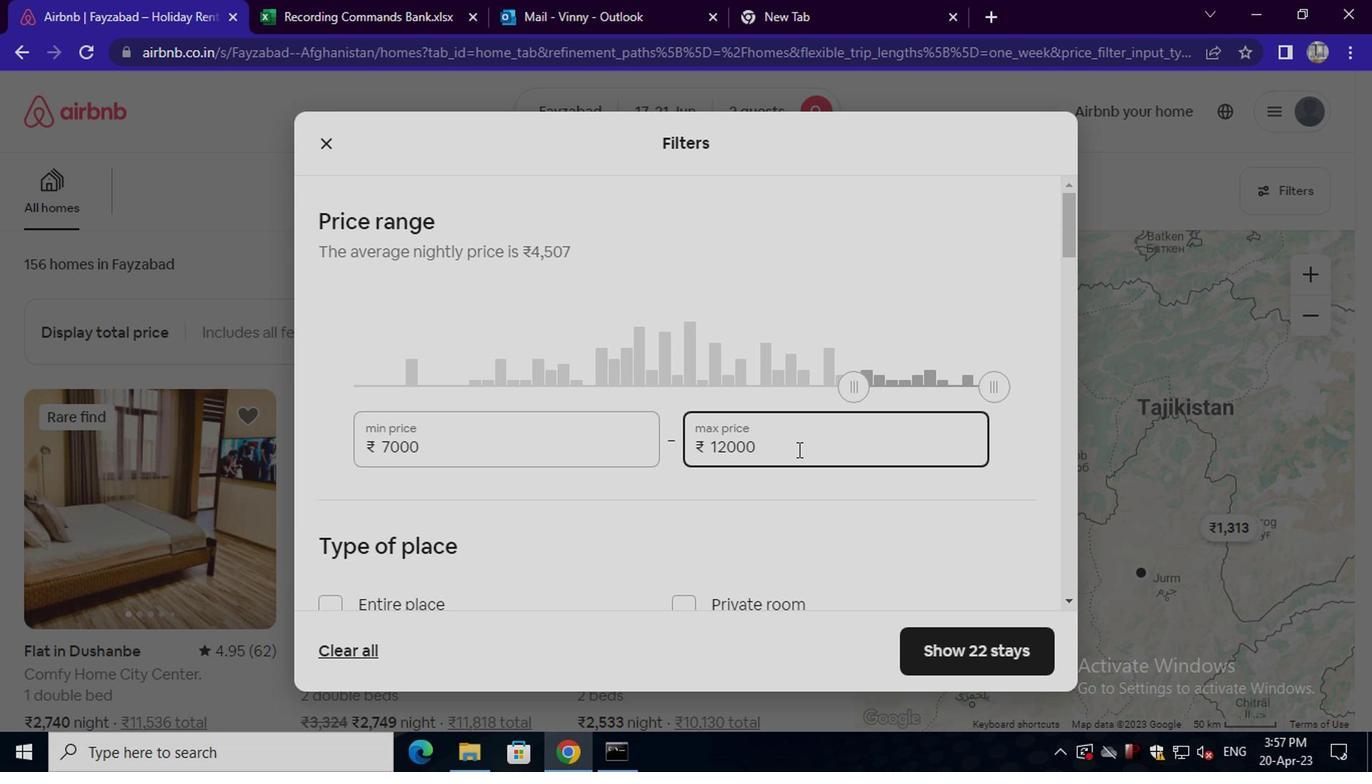 
Action: Mouse moved to (731, 470)
Screenshot: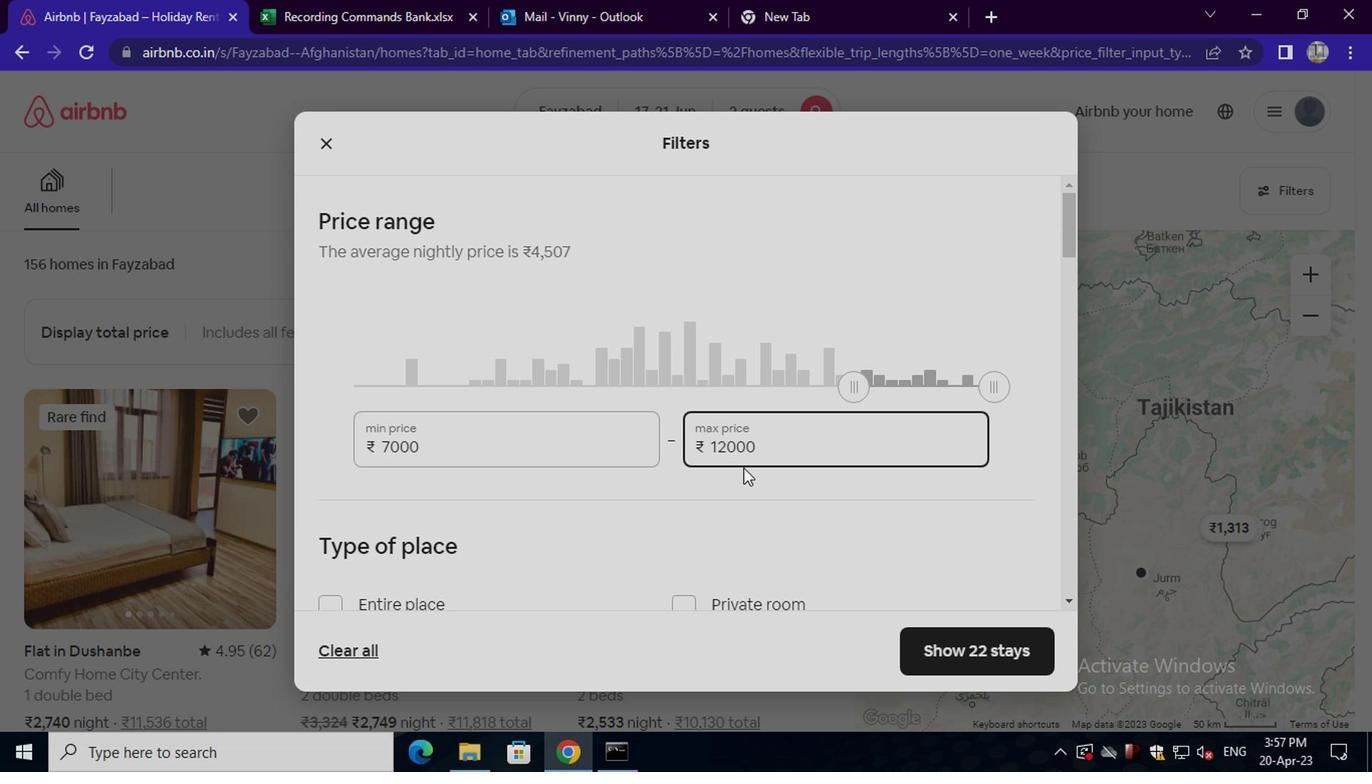 
Action: Mouse scrolled (731, 468) with delta (0, -1)
Screenshot: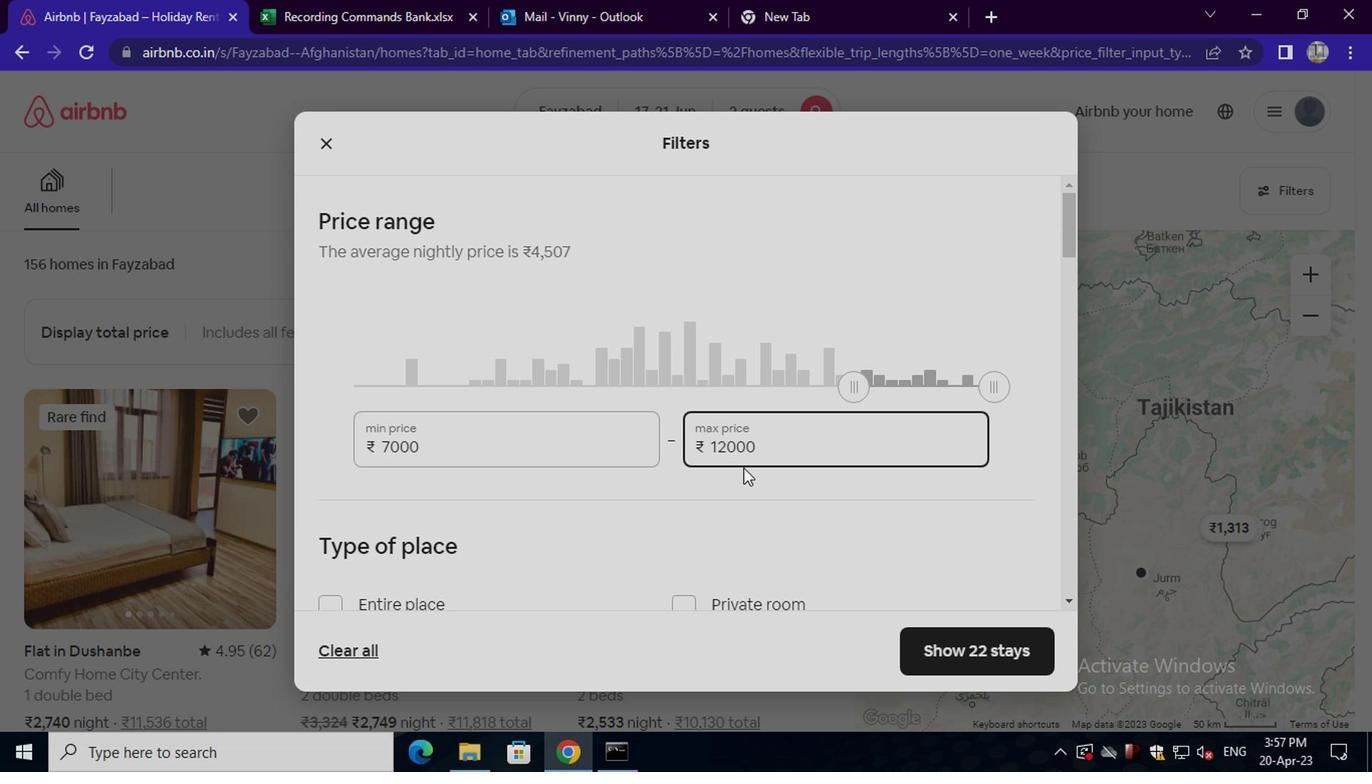 
Action: Mouse moved to (693, 403)
Screenshot: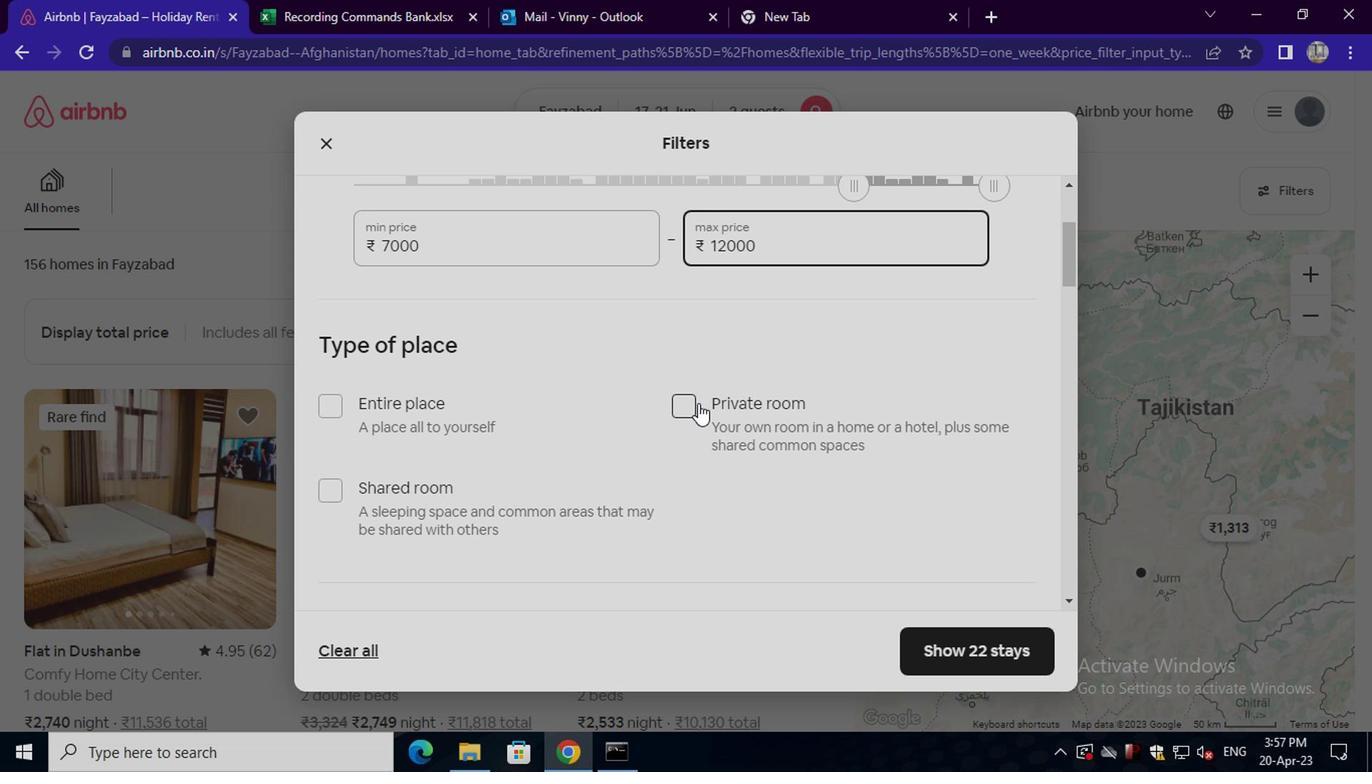 
Action: Mouse pressed left at (693, 403)
Screenshot: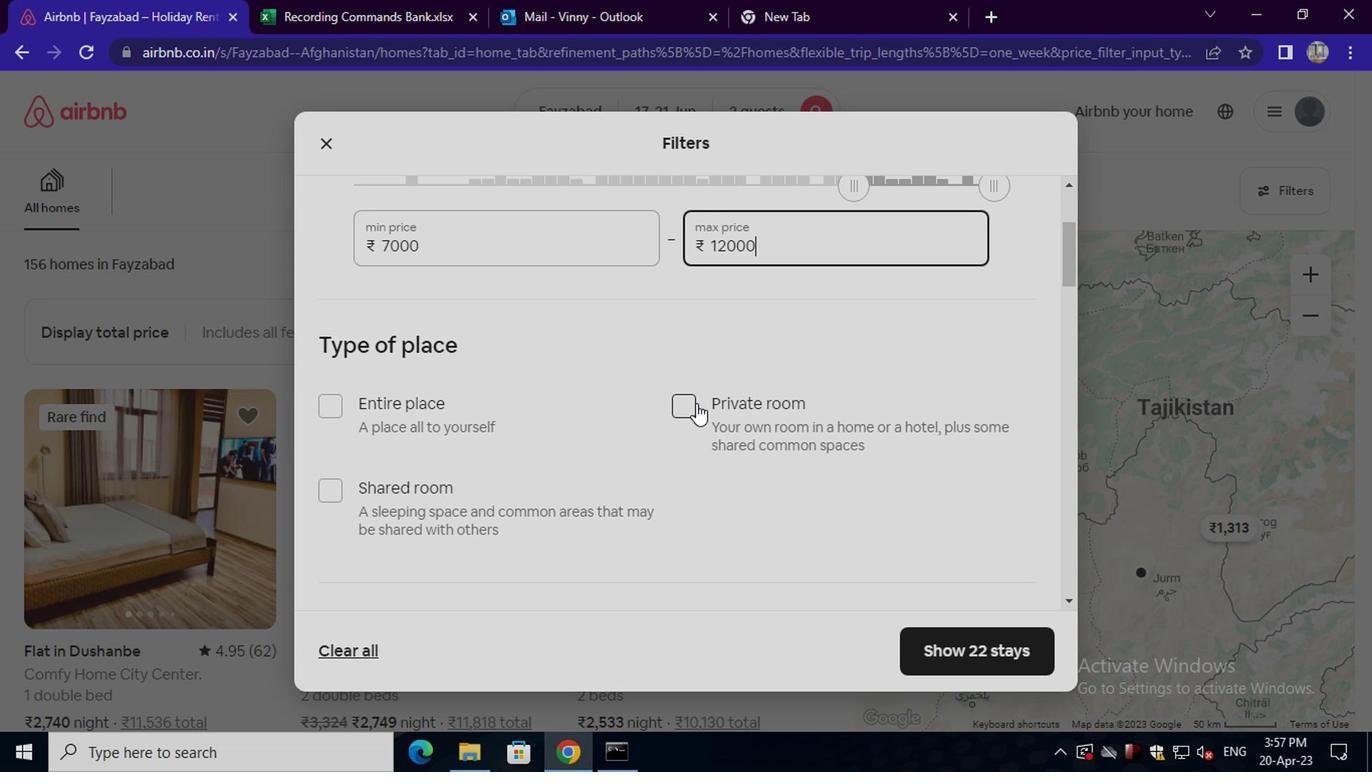 
Action: Mouse moved to (693, 403)
Screenshot: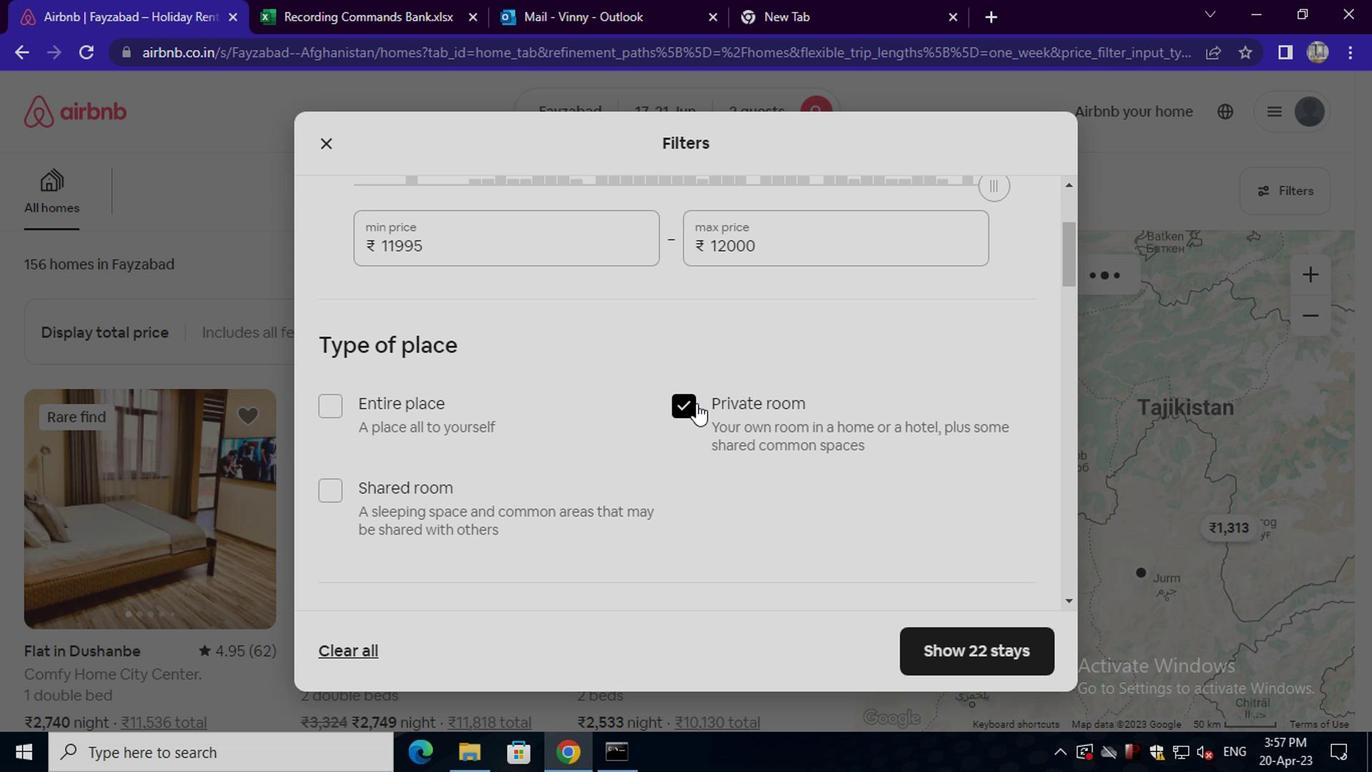 
Action: Mouse scrolled (693, 402) with delta (0, 0)
Screenshot: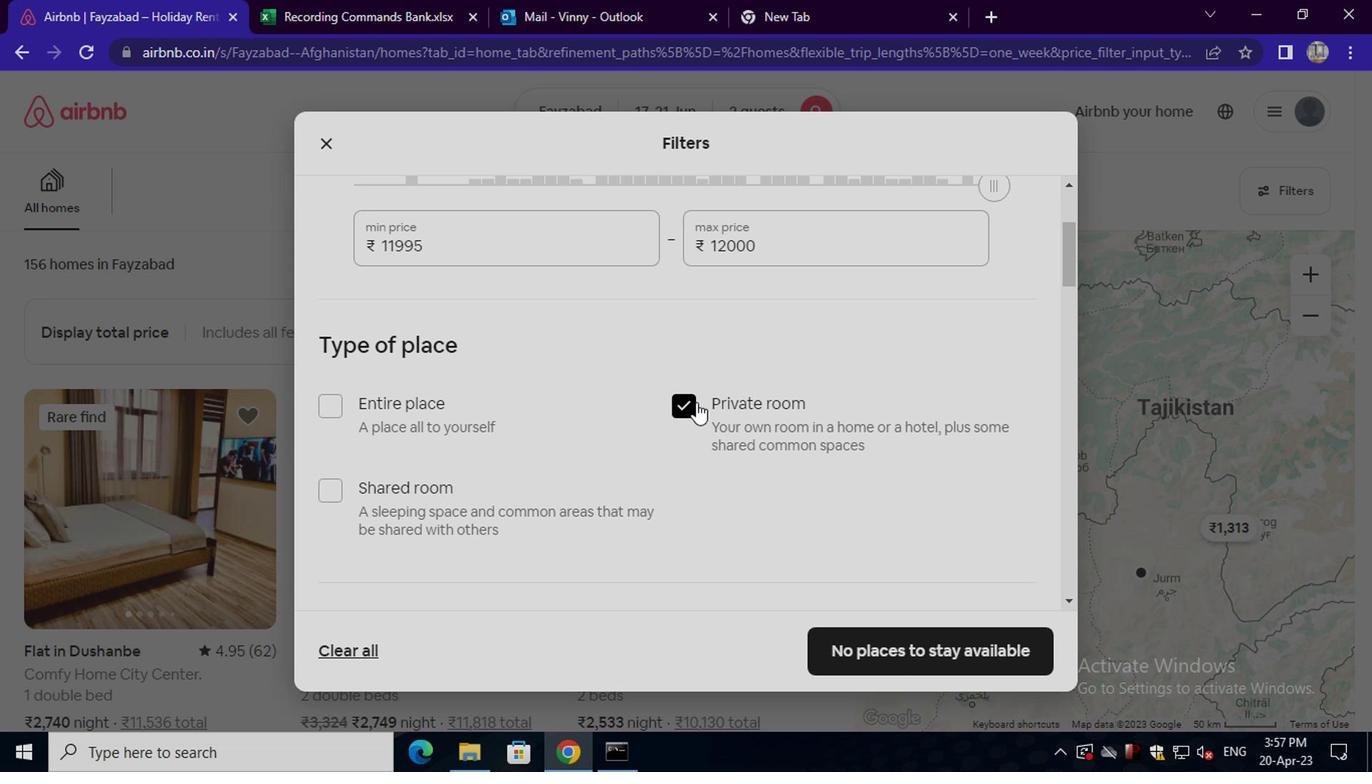 
Action: Mouse scrolled (693, 402) with delta (0, 0)
Screenshot: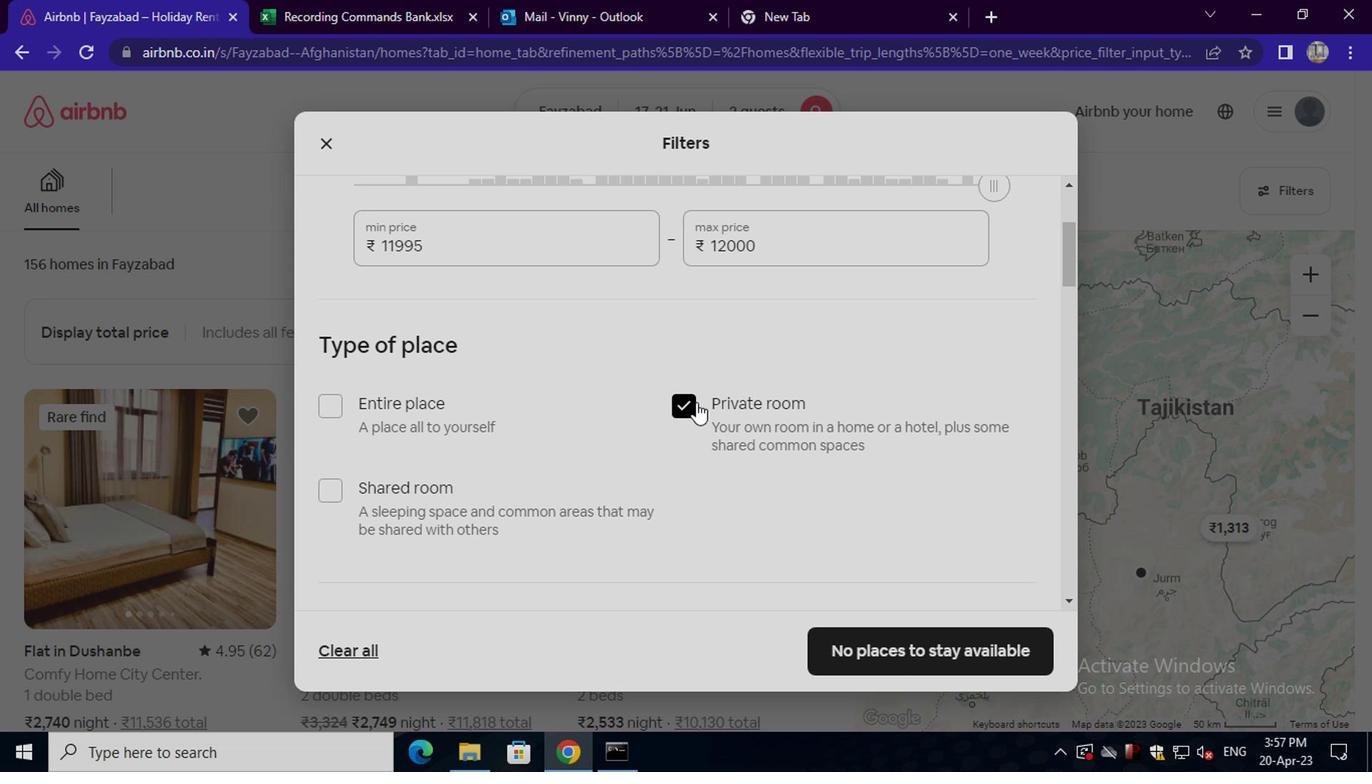 
Action: Mouse moved to (429, 526)
Screenshot: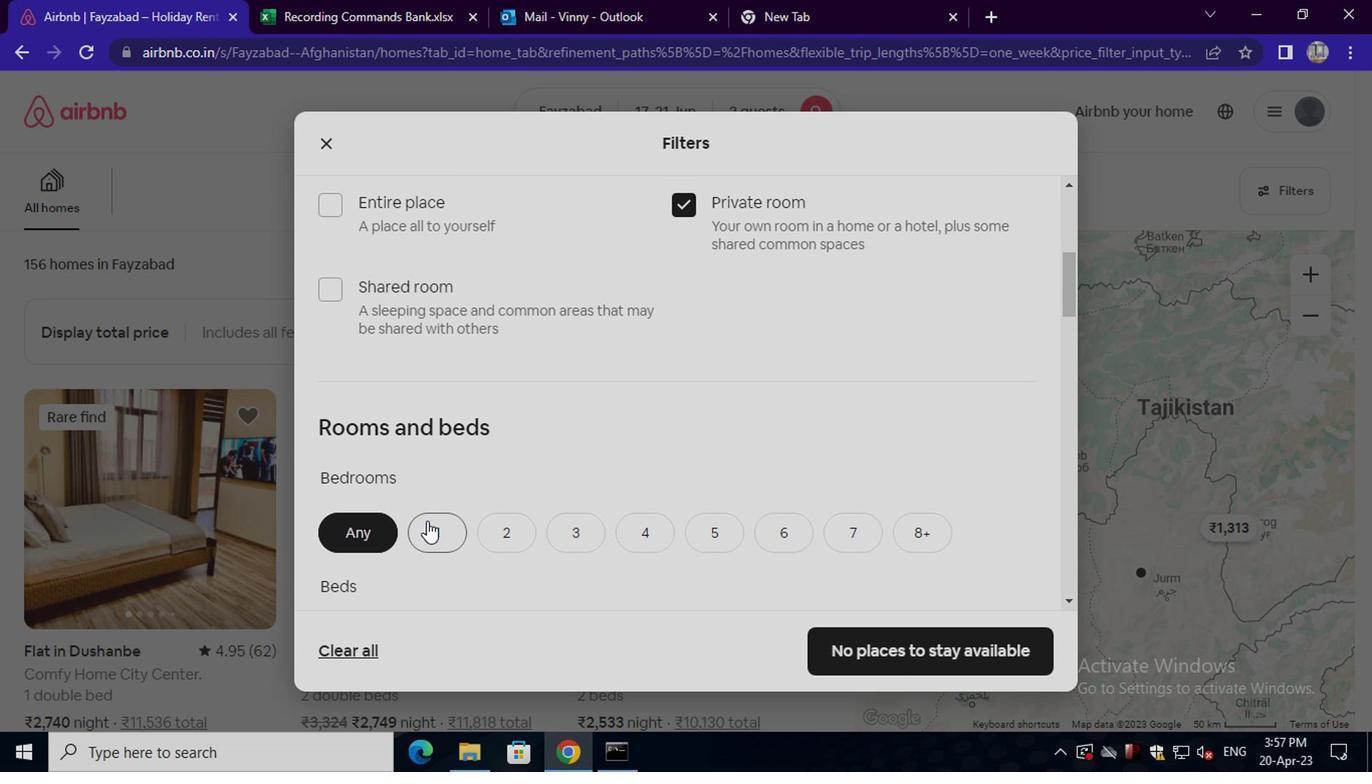 
Action: Mouse pressed left at (429, 526)
Screenshot: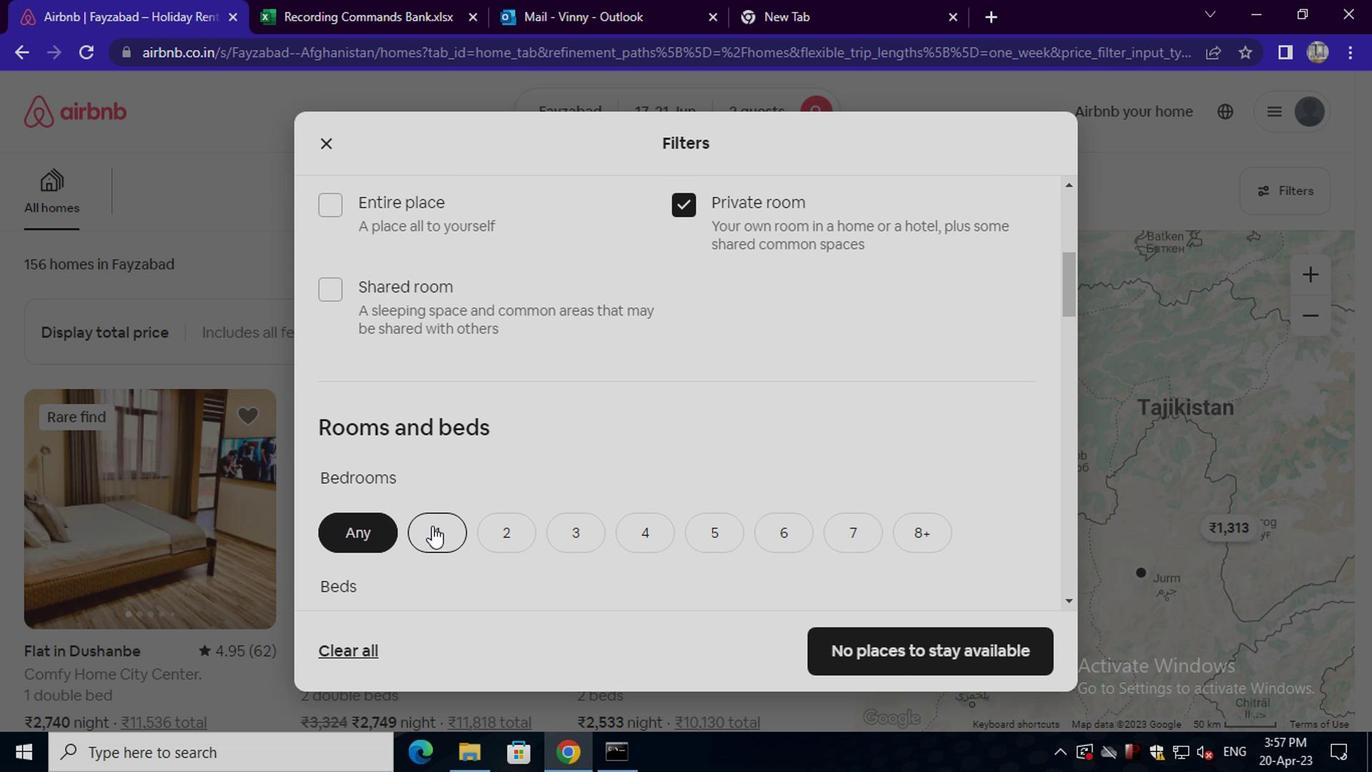 
Action: Mouse scrolled (429, 525) with delta (0, 0)
Screenshot: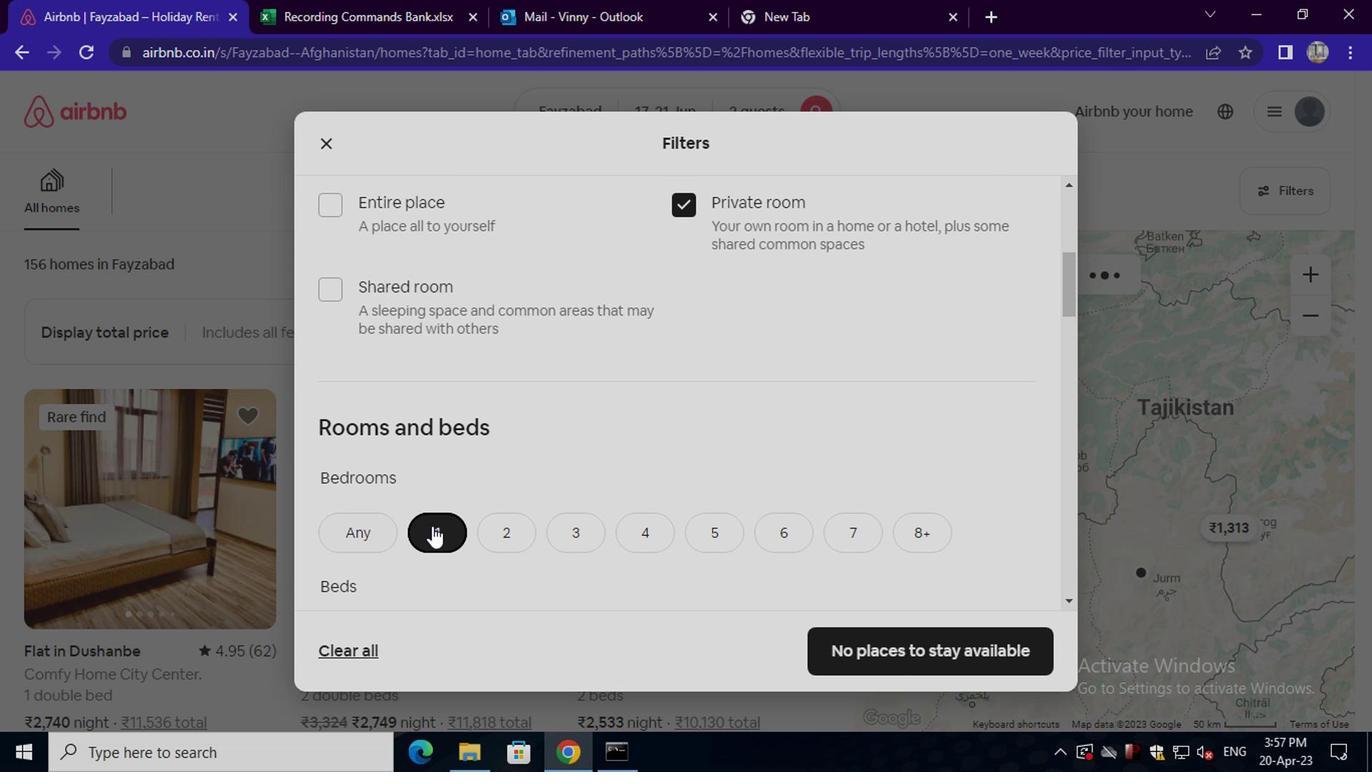 
Action: Mouse scrolled (429, 525) with delta (0, 0)
Screenshot: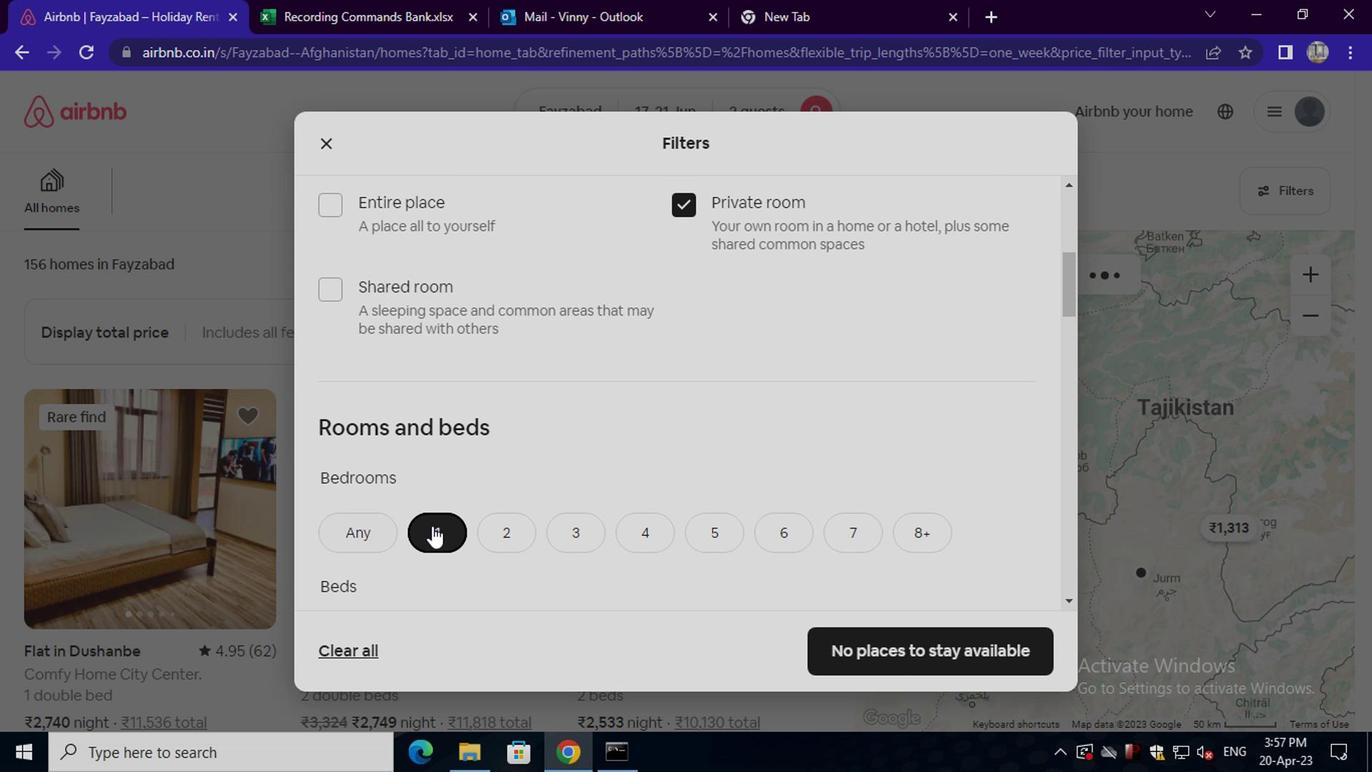 
Action: Mouse scrolled (429, 525) with delta (0, 0)
Screenshot: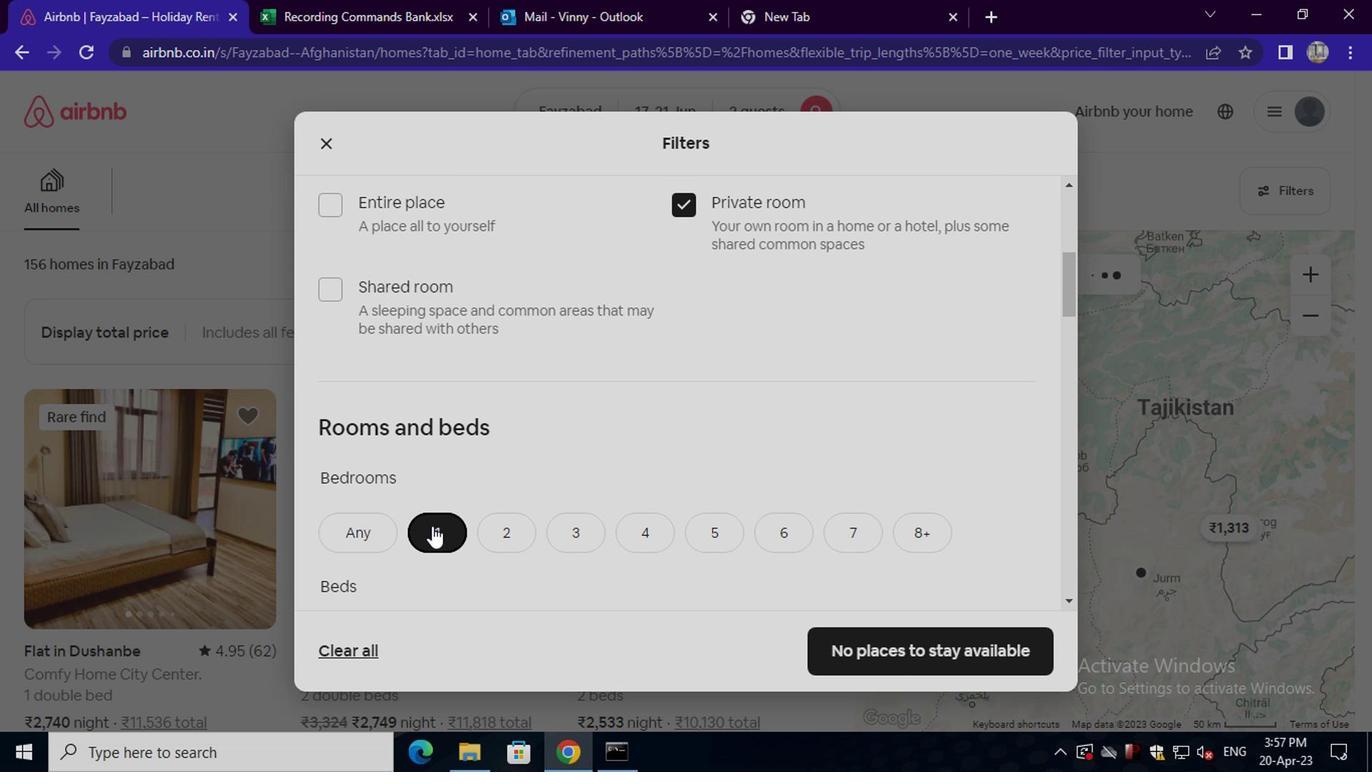 
Action: Mouse moved to (500, 340)
Screenshot: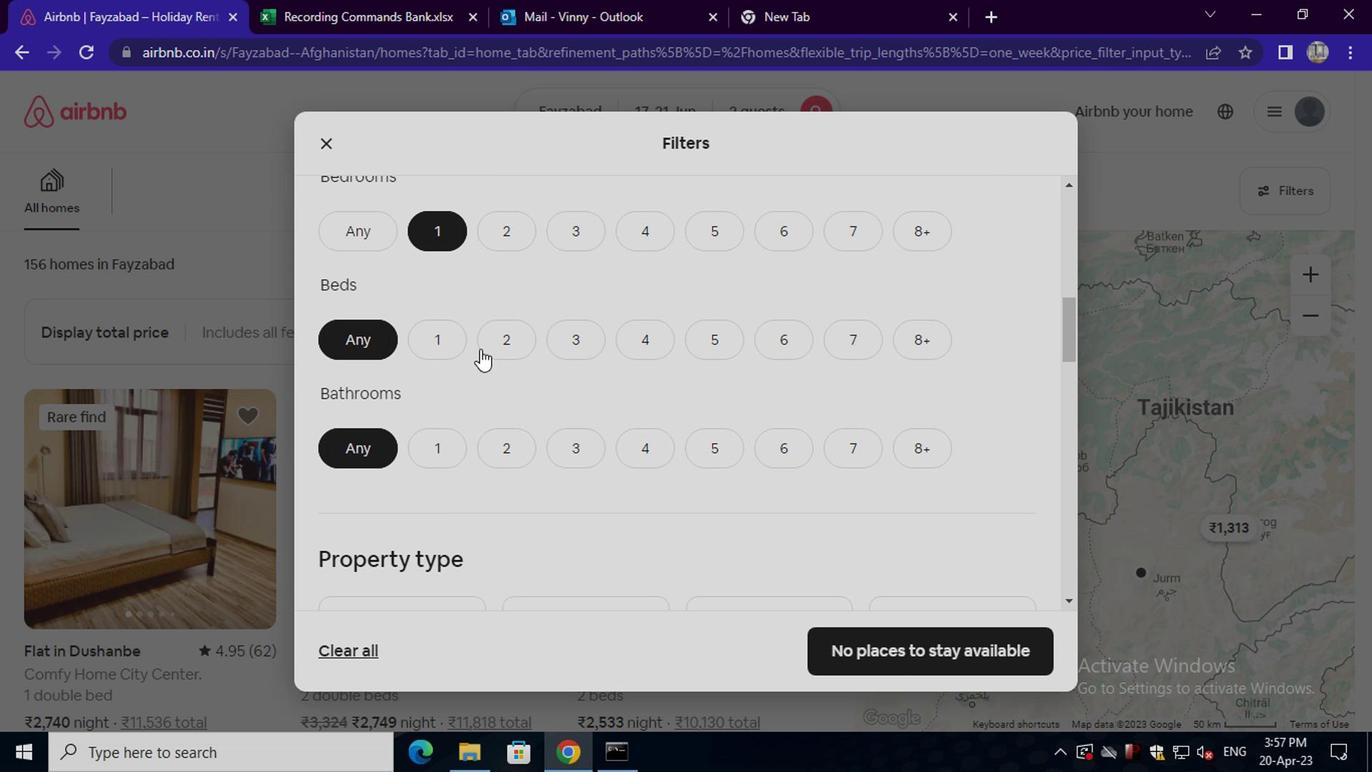 
Action: Mouse pressed left at (500, 340)
Screenshot: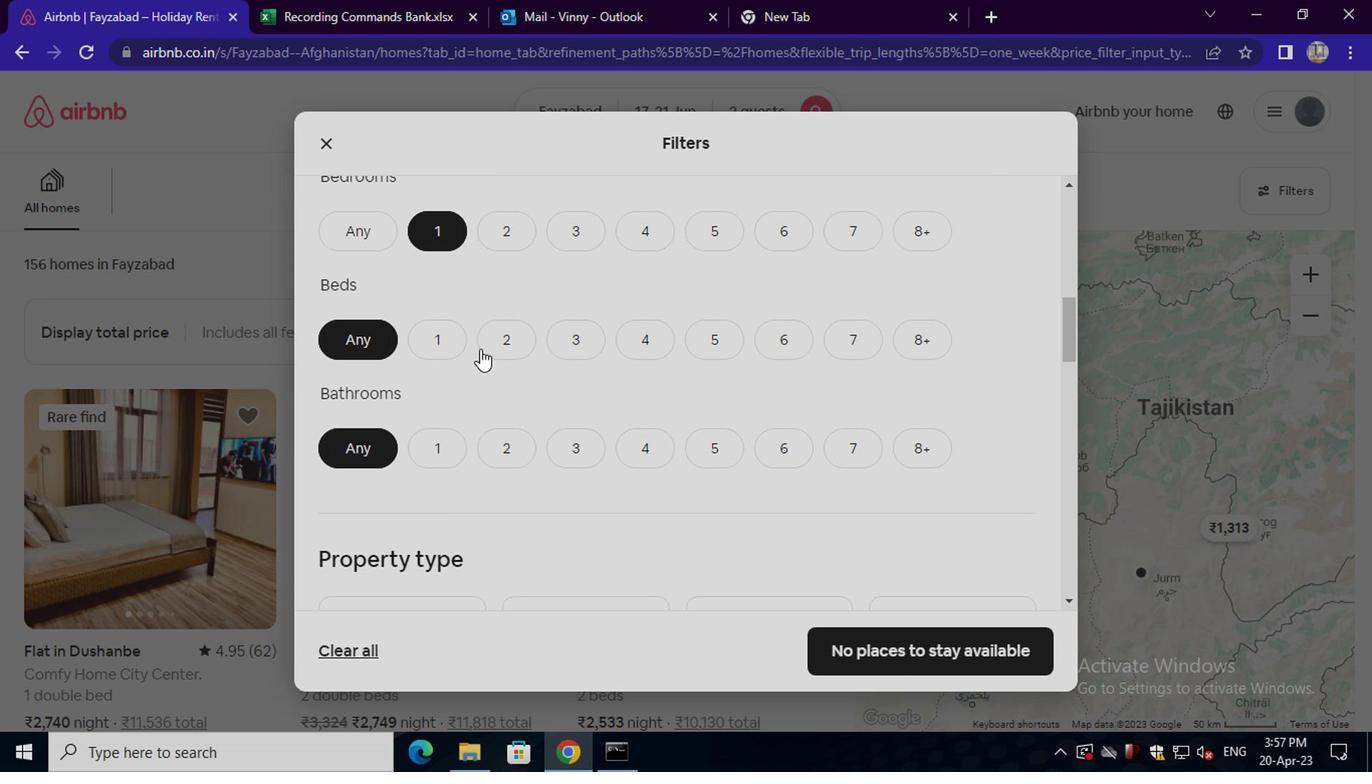 
Action: Mouse moved to (429, 461)
Screenshot: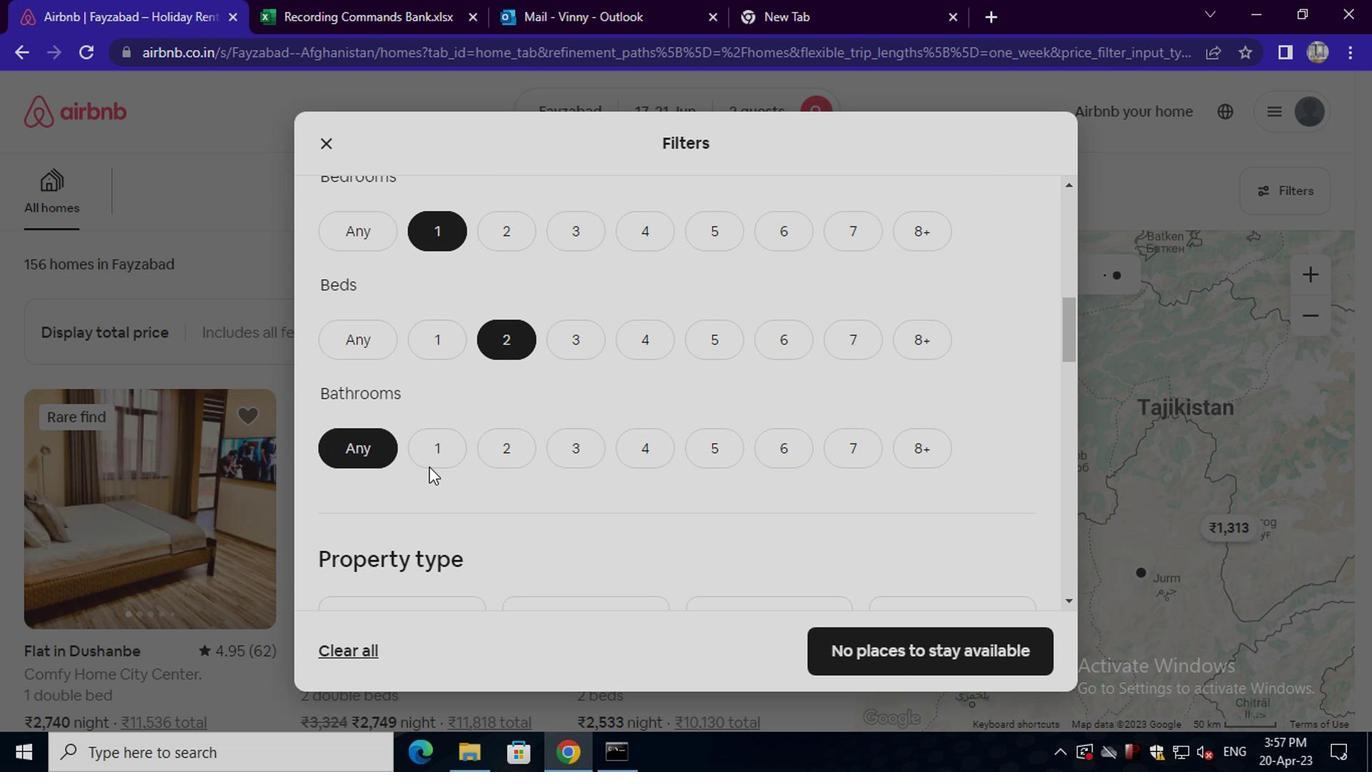 
Action: Mouse pressed left at (429, 461)
Screenshot: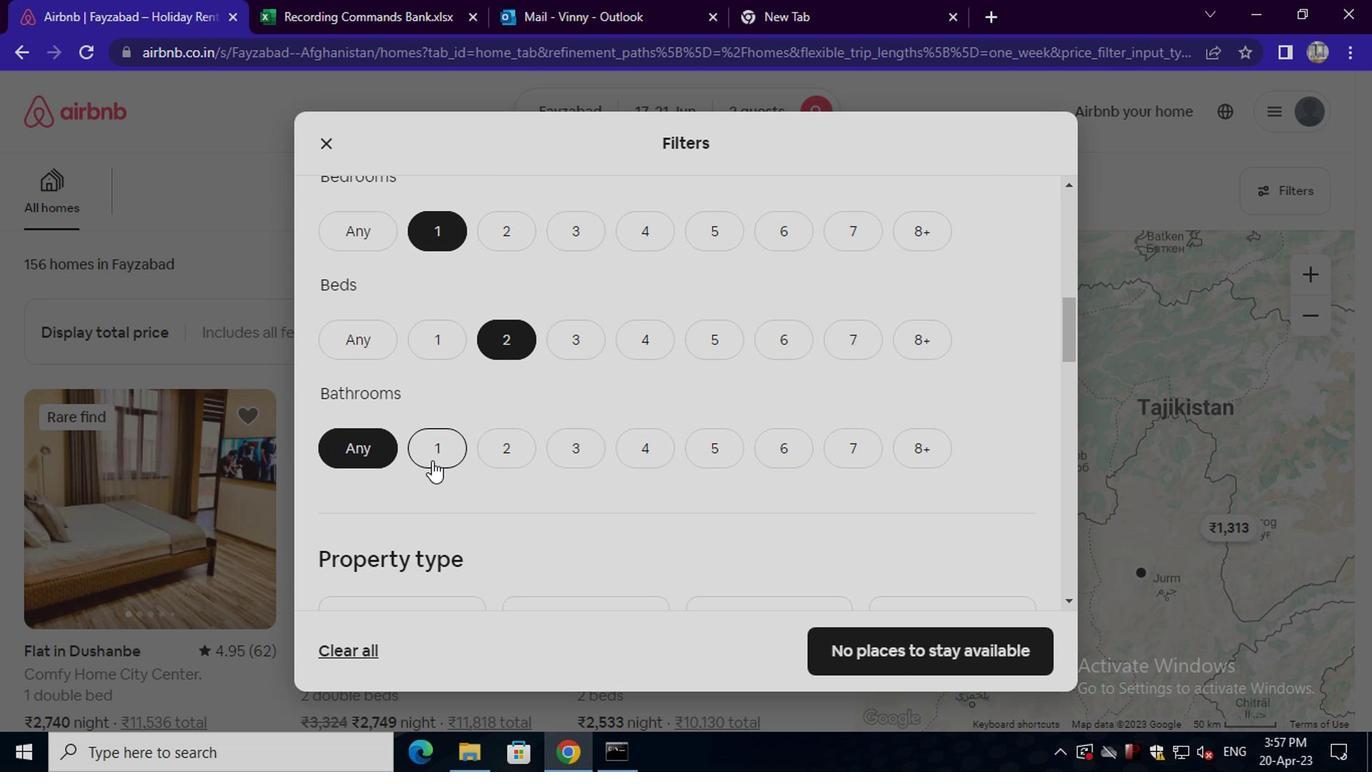 
Action: Mouse moved to (440, 452)
Screenshot: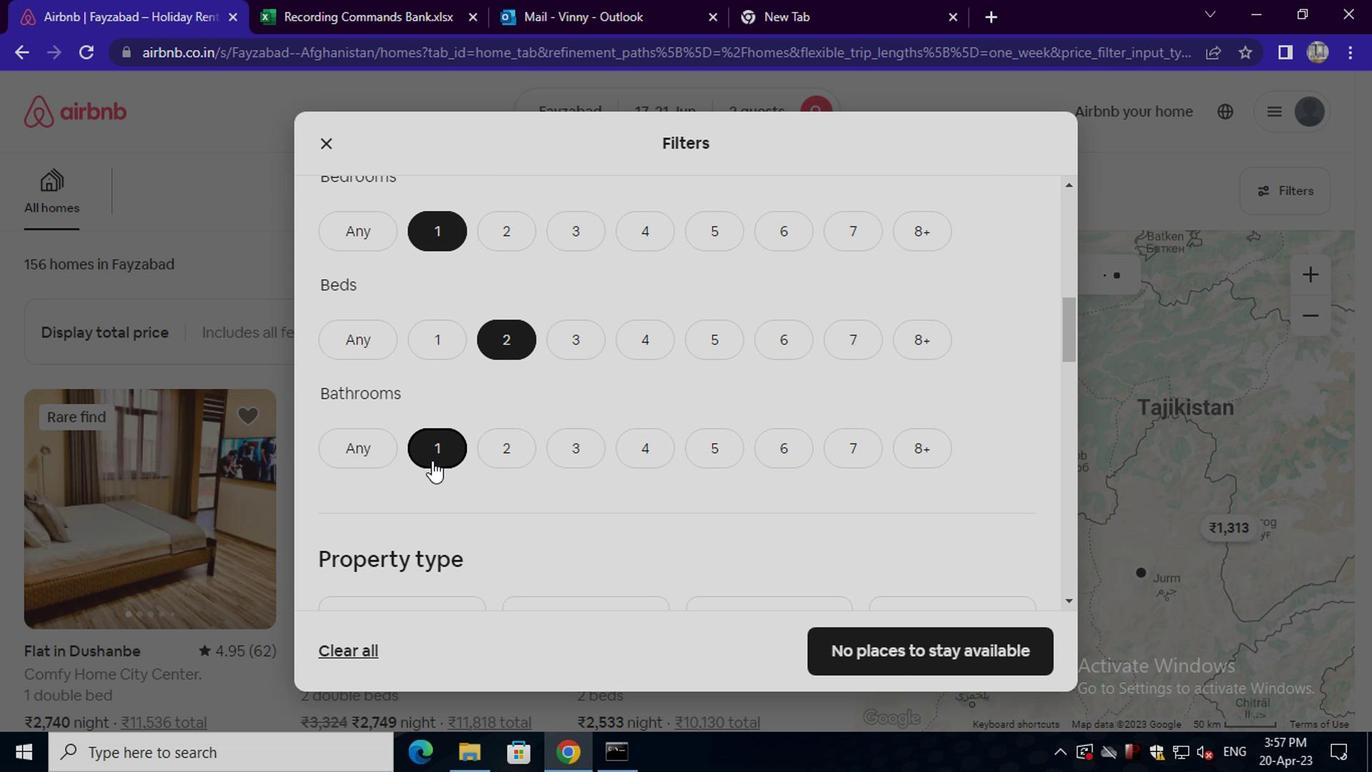 
Action: Mouse scrolled (440, 451) with delta (0, -1)
Screenshot: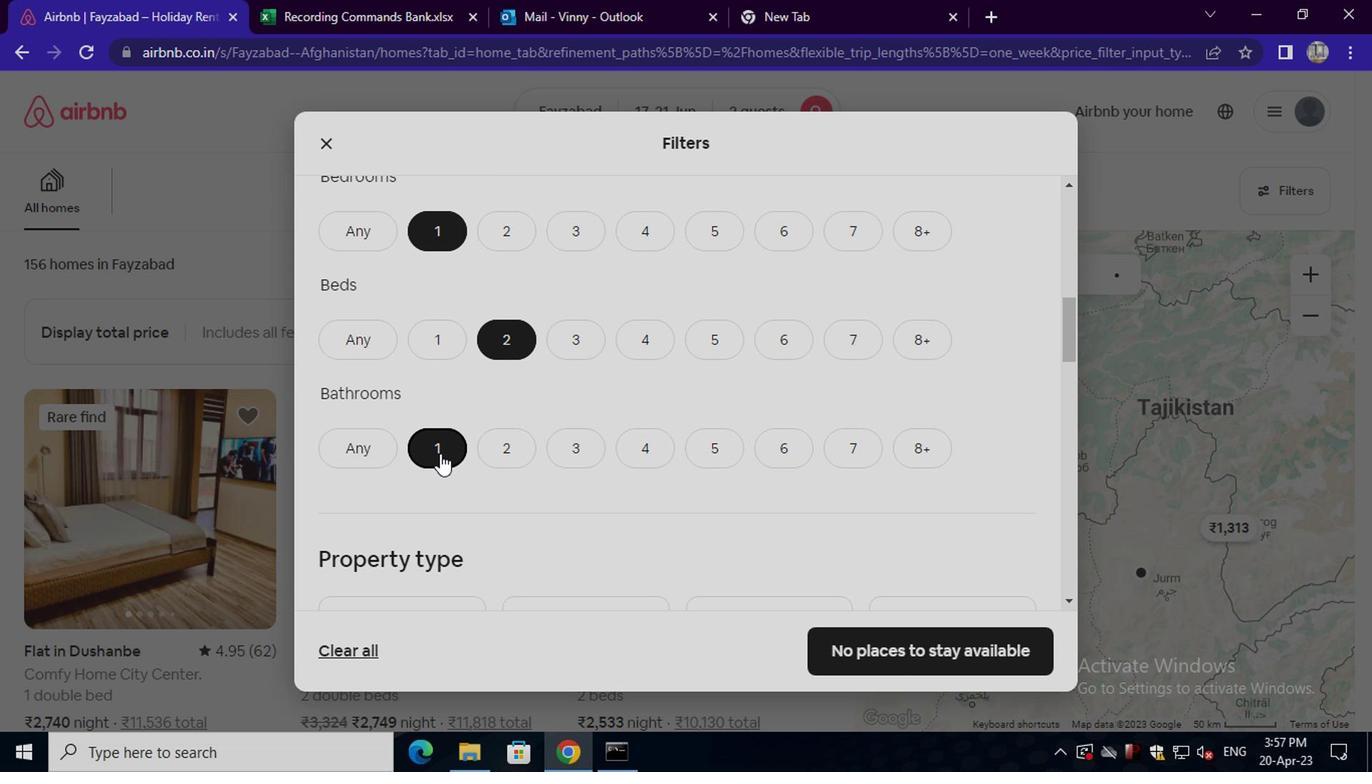 
Action: Mouse scrolled (440, 451) with delta (0, -1)
Screenshot: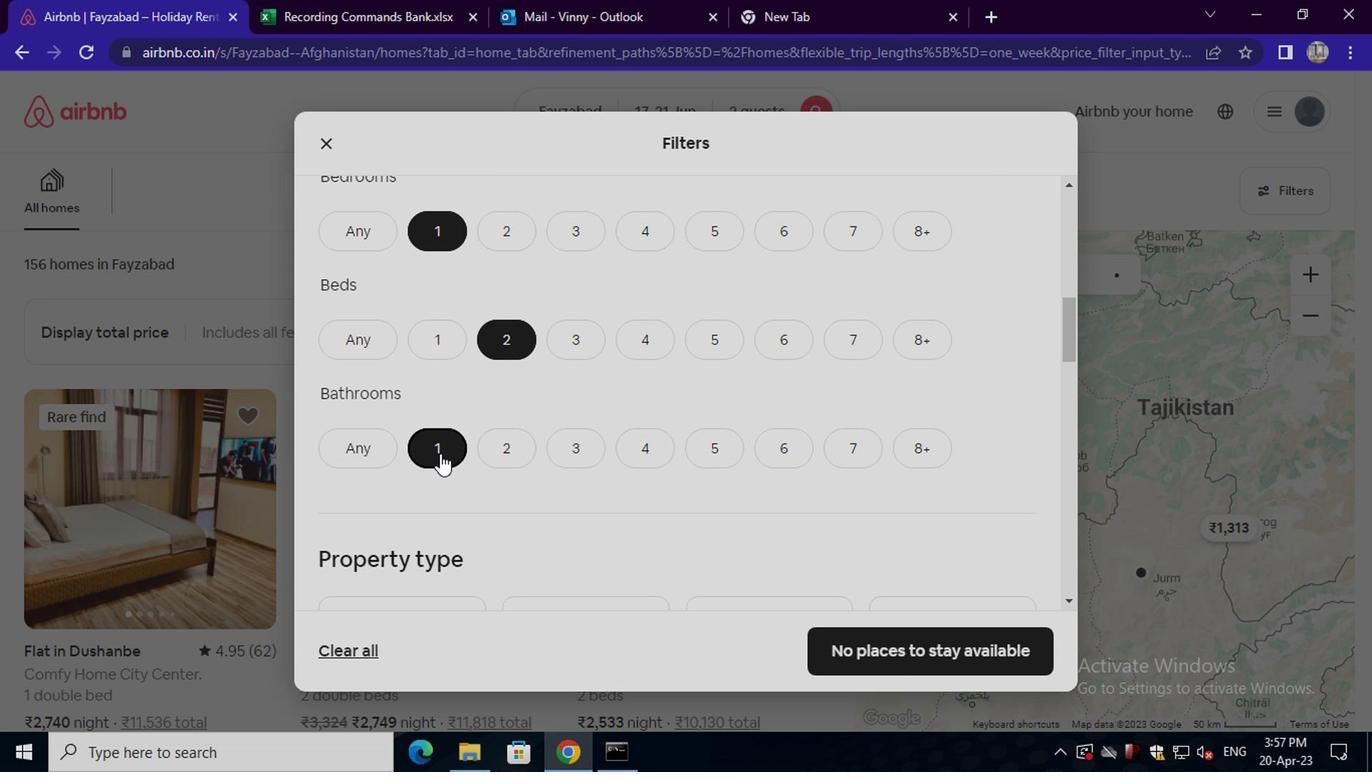 
Action: Mouse moved to (437, 456)
Screenshot: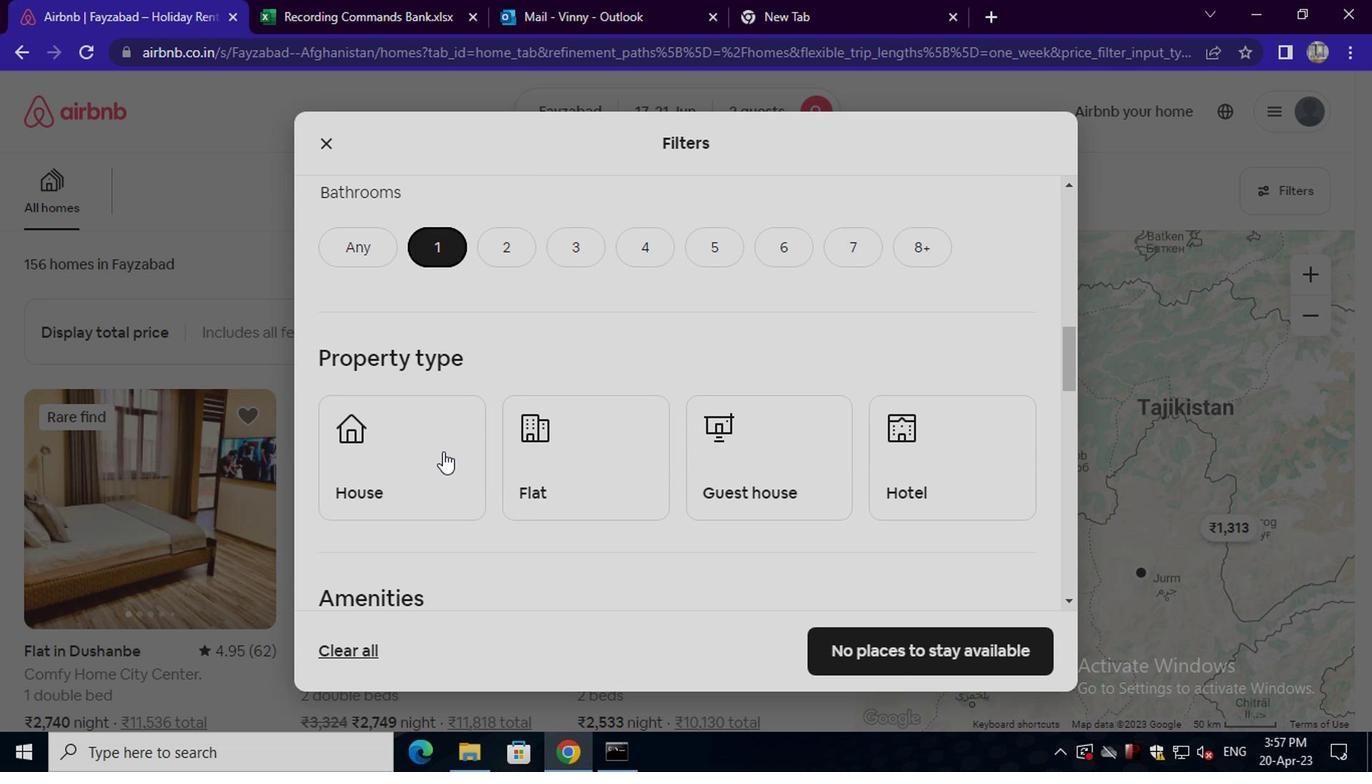 
Action: Mouse pressed left at (437, 456)
Screenshot: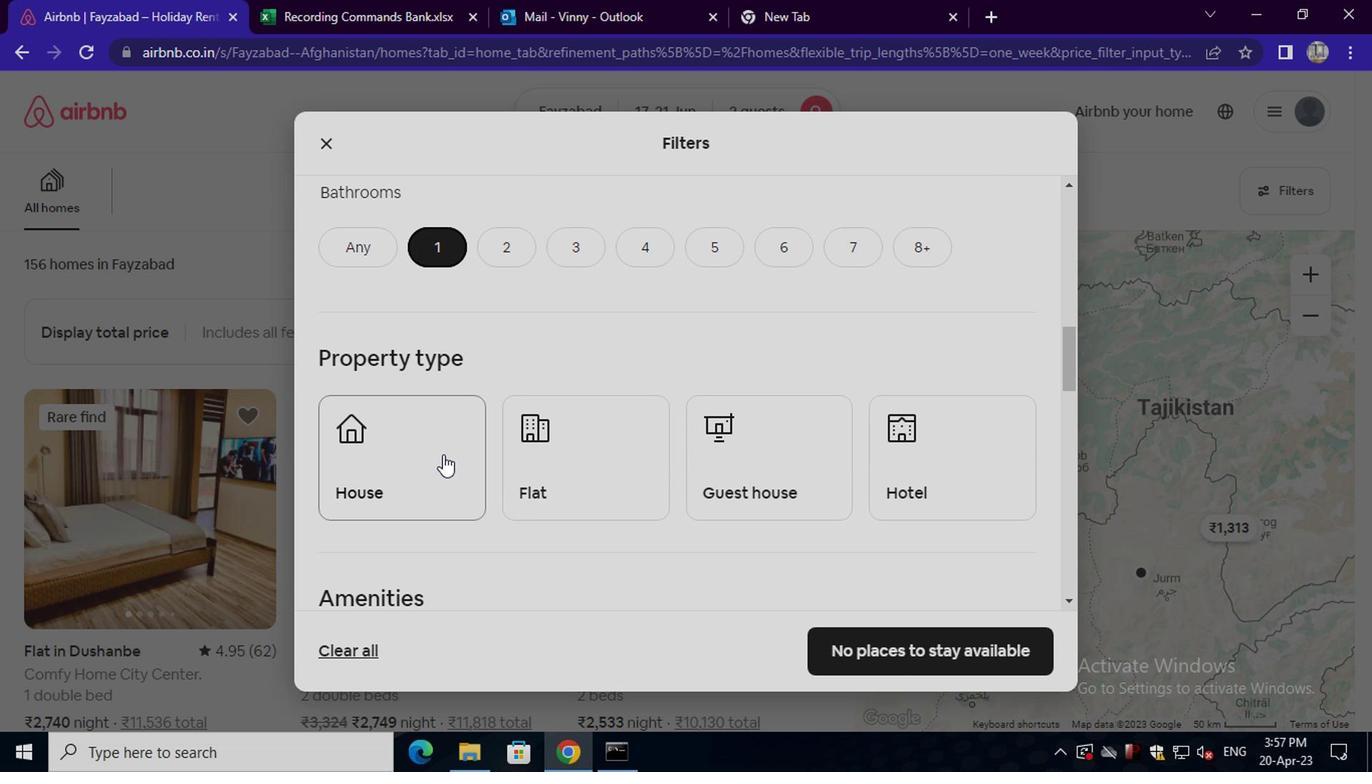 
Action: Mouse moved to (566, 475)
Screenshot: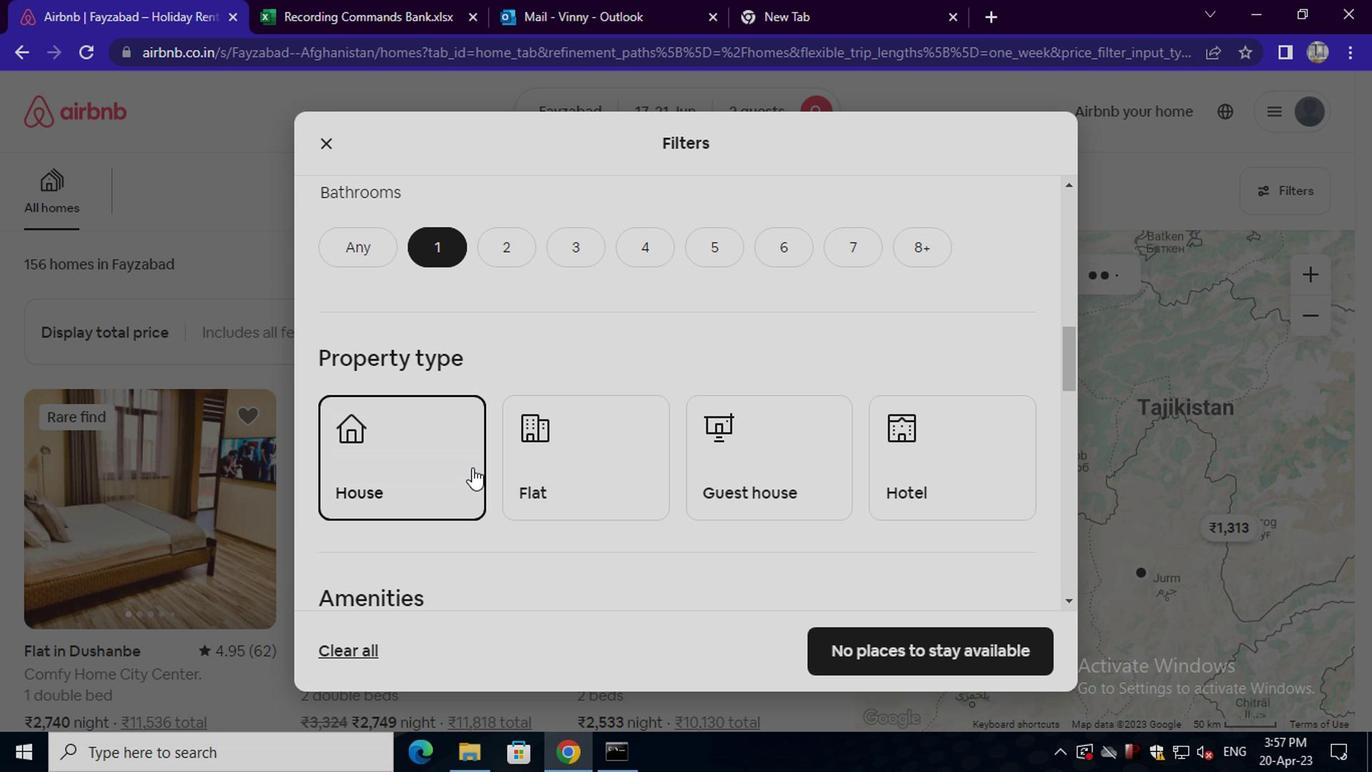 
Action: Mouse pressed left at (566, 475)
Screenshot: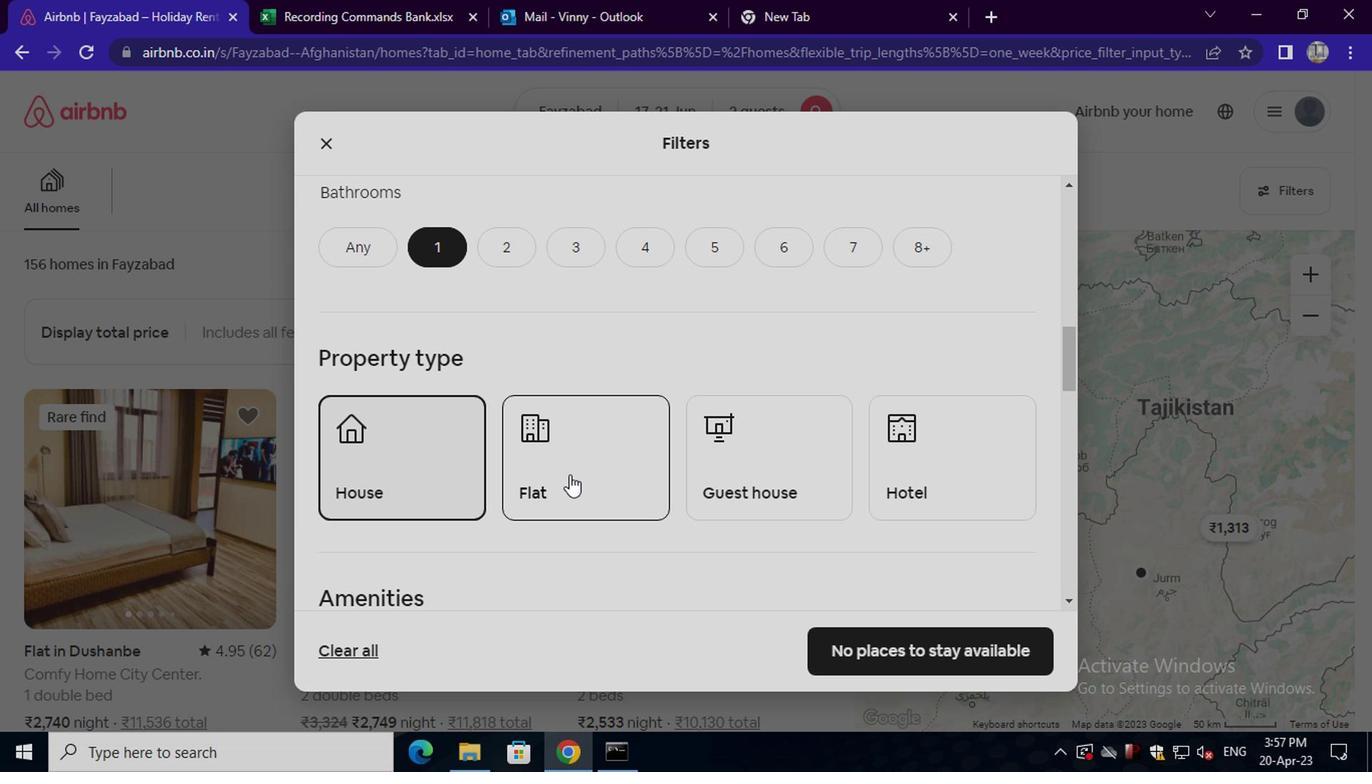 
Action: Mouse moved to (937, 468)
Screenshot: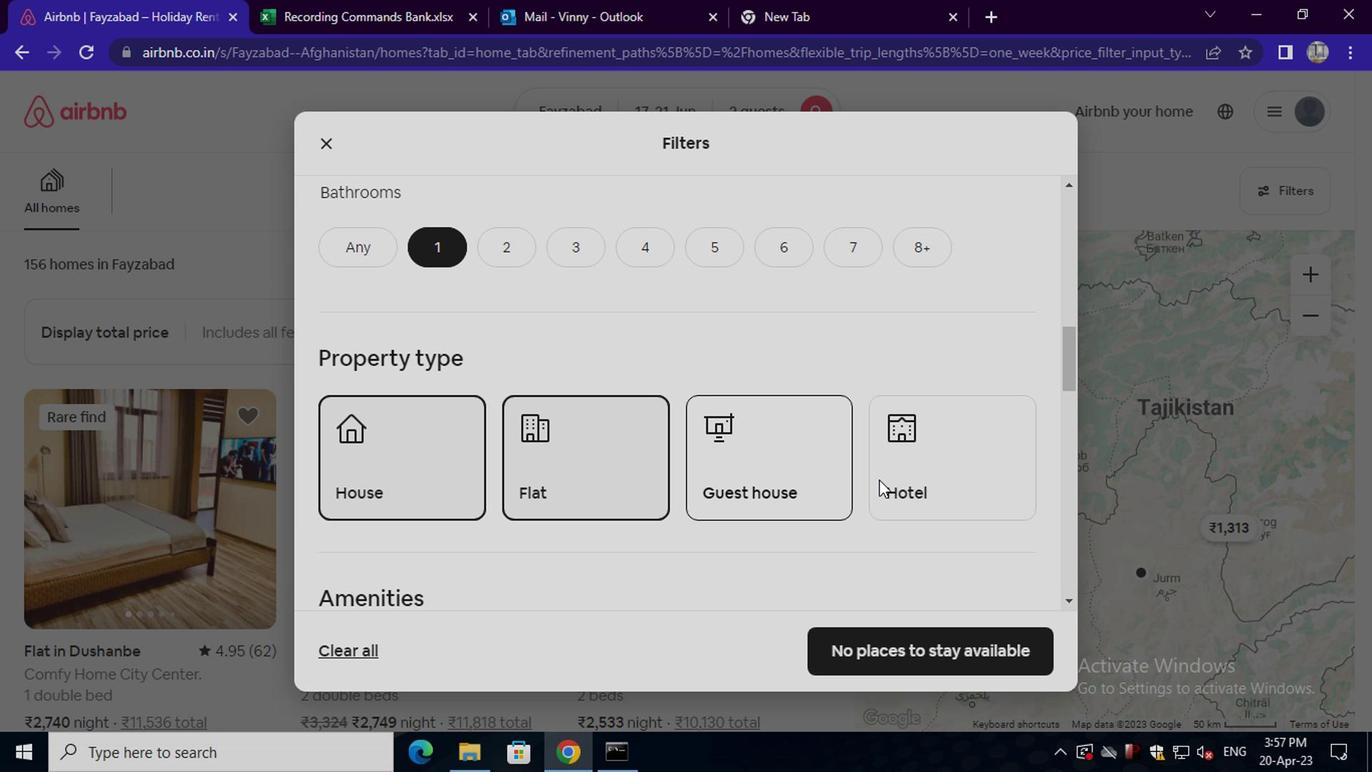 
Action: Mouse pressed left at (937, 468)
Screenshot: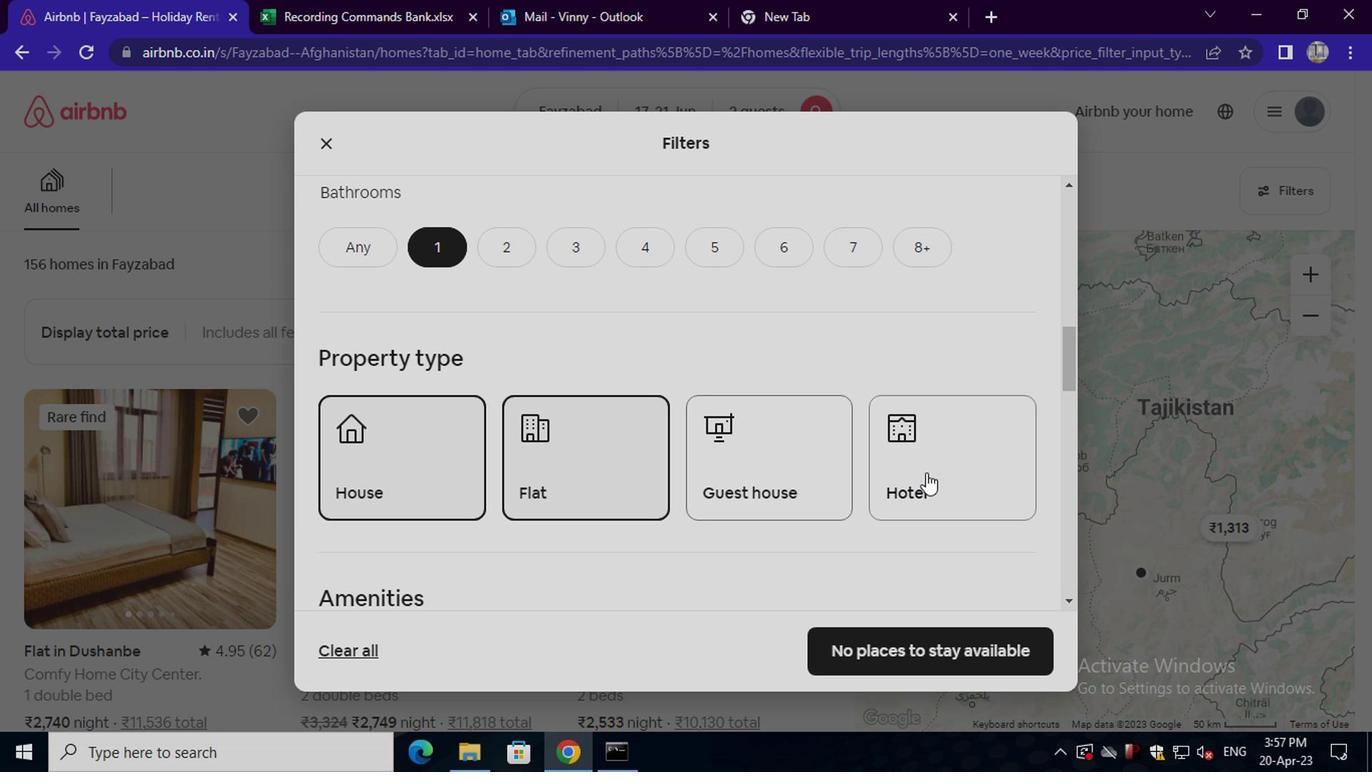
Action: Mouse moved to (761, 475)
Screenshot: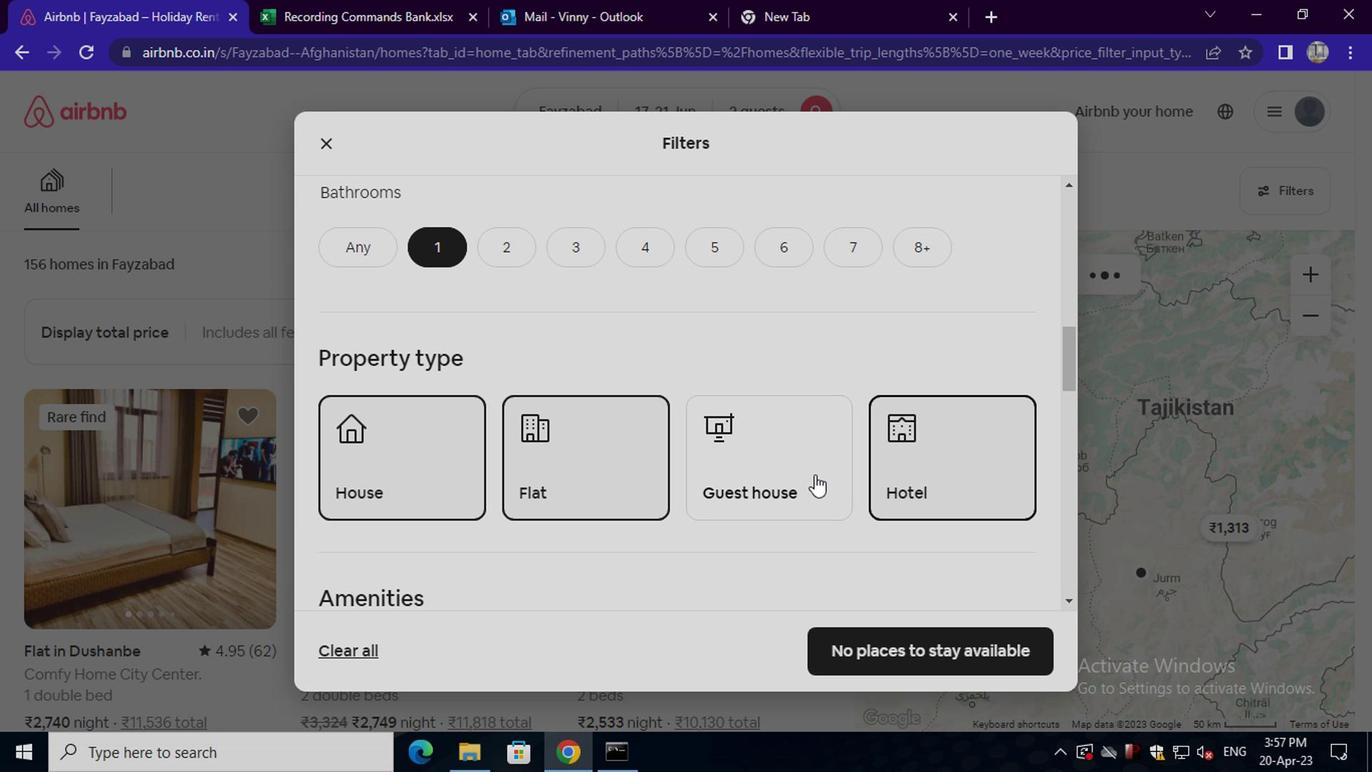 
Action: Mouse scrolled (761, 473) with delta (0, -1)
Screenshot: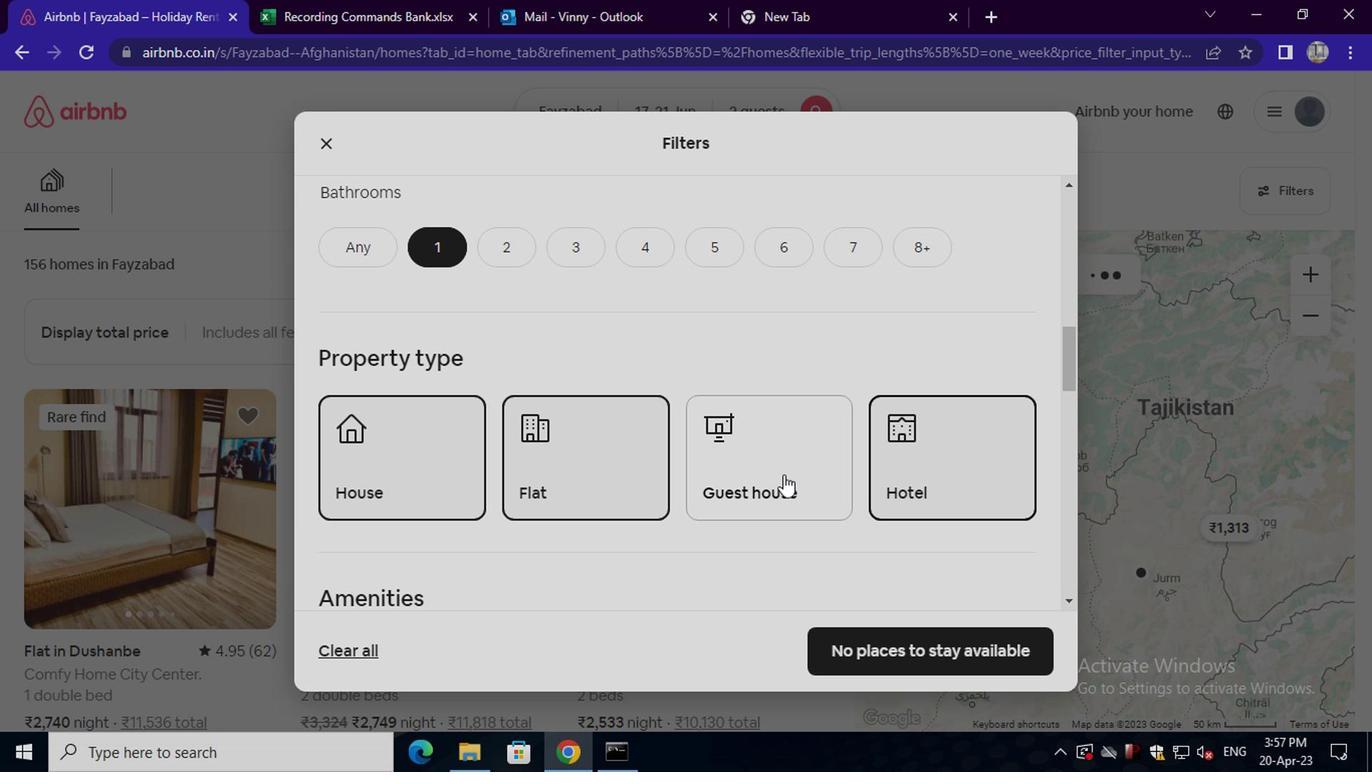 
Action: Mouse scrolled (761, 473) with delta (0, -1)
Screenshot: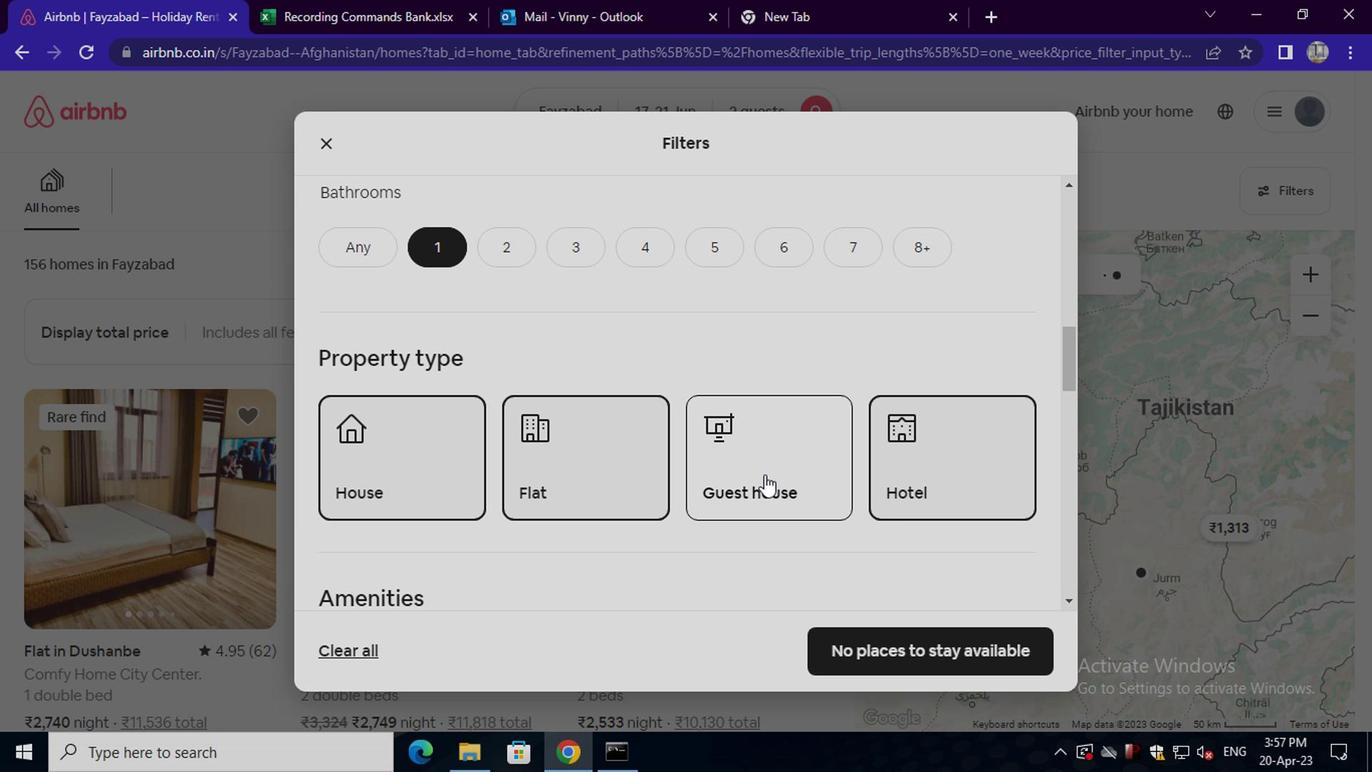 
Action: Mouse scrolled (761, 473) with delta (0, -1)
Screenshot: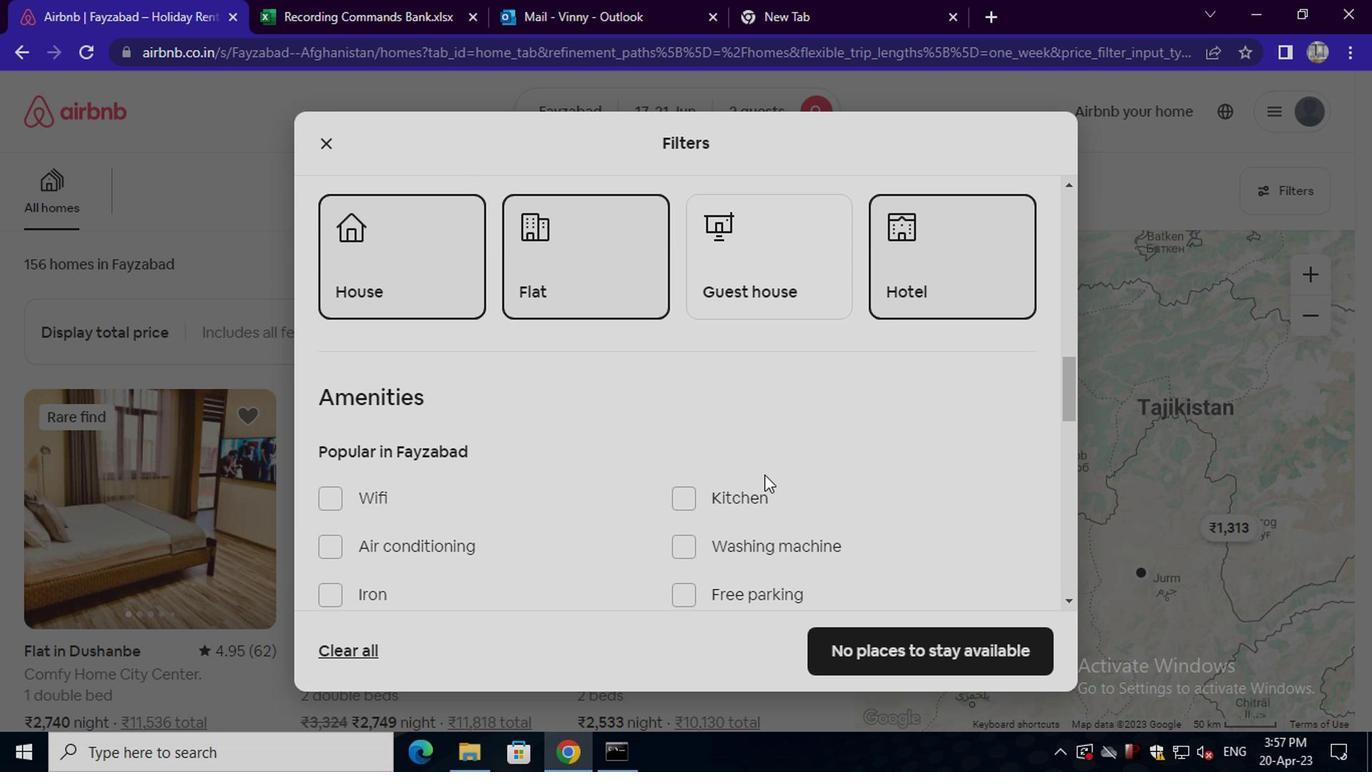 
Action: Mouse moved to (378, 397)
Screenshot: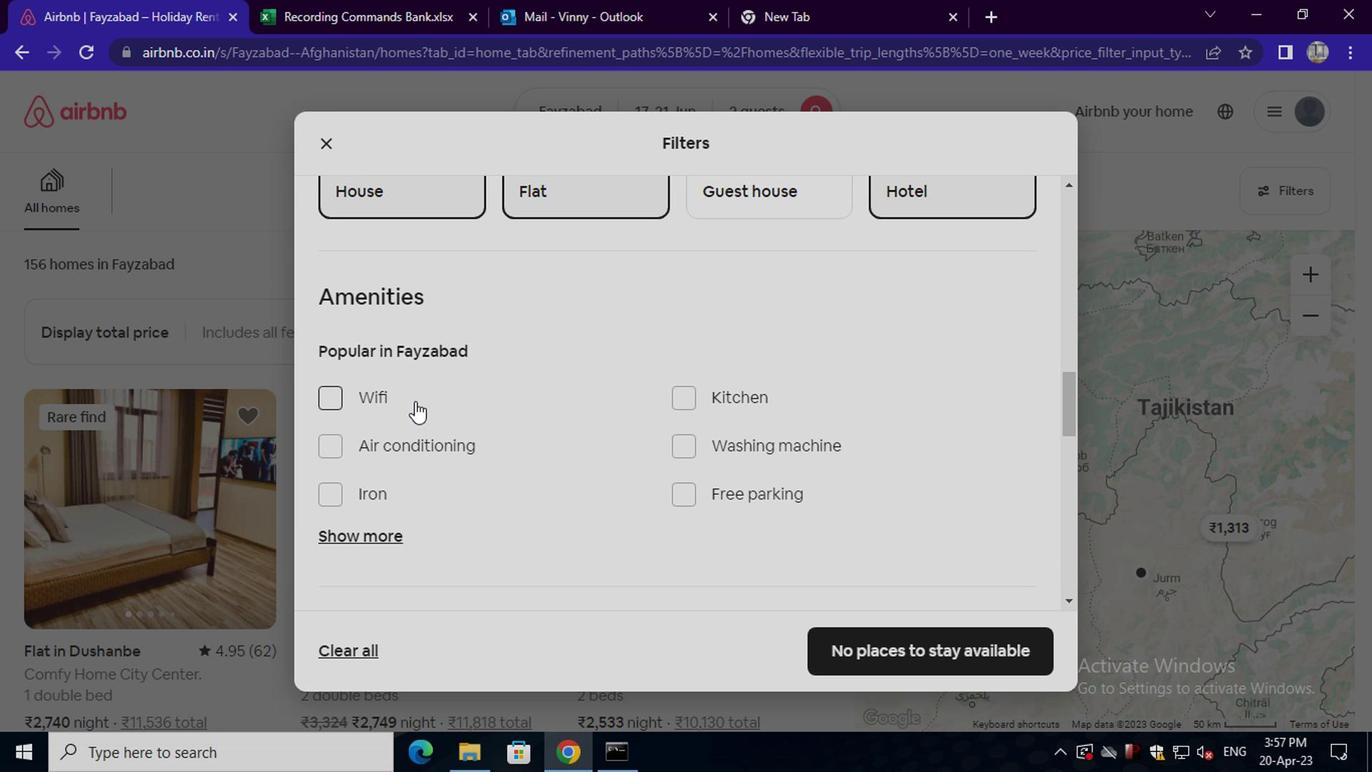 
Action: Mouse pressed left at (378, 397)
Screenshot: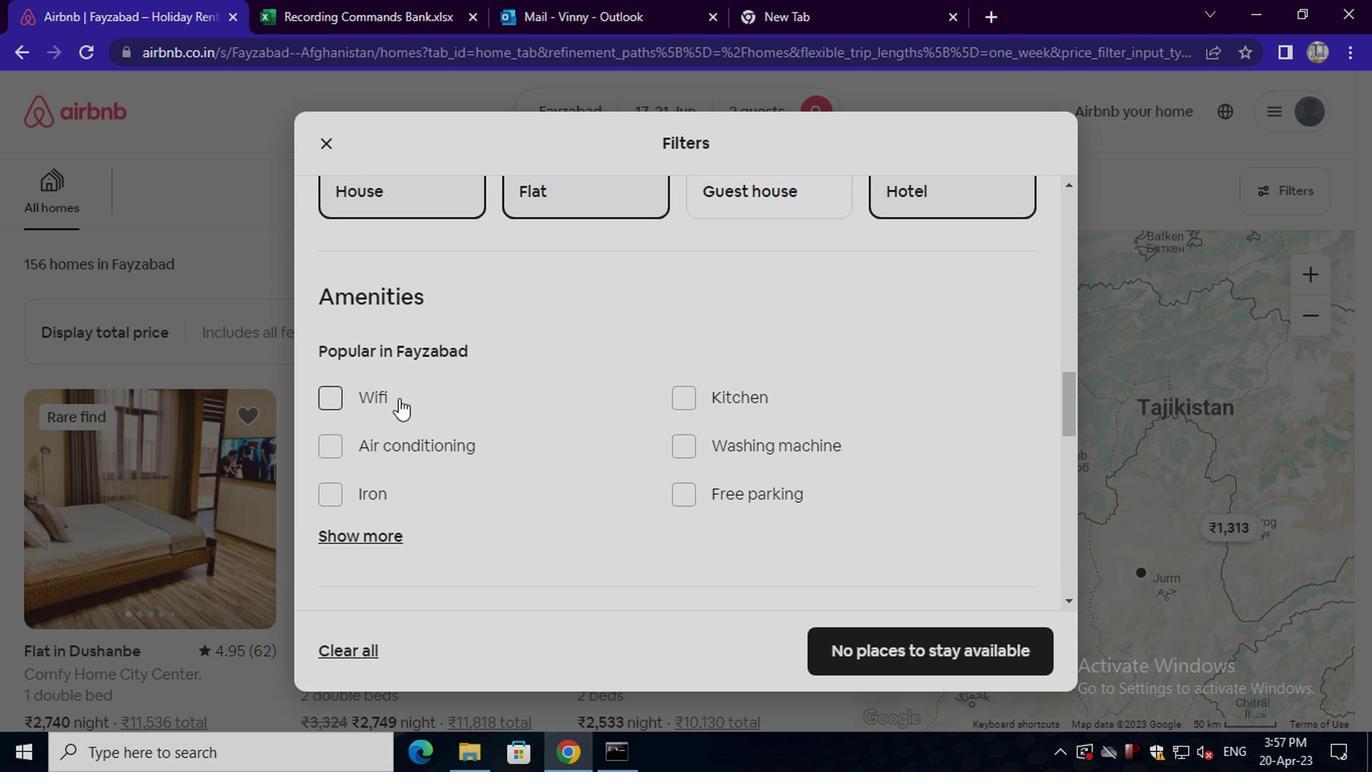 
Action: Mouse moved to (321, 410)
Screenshot: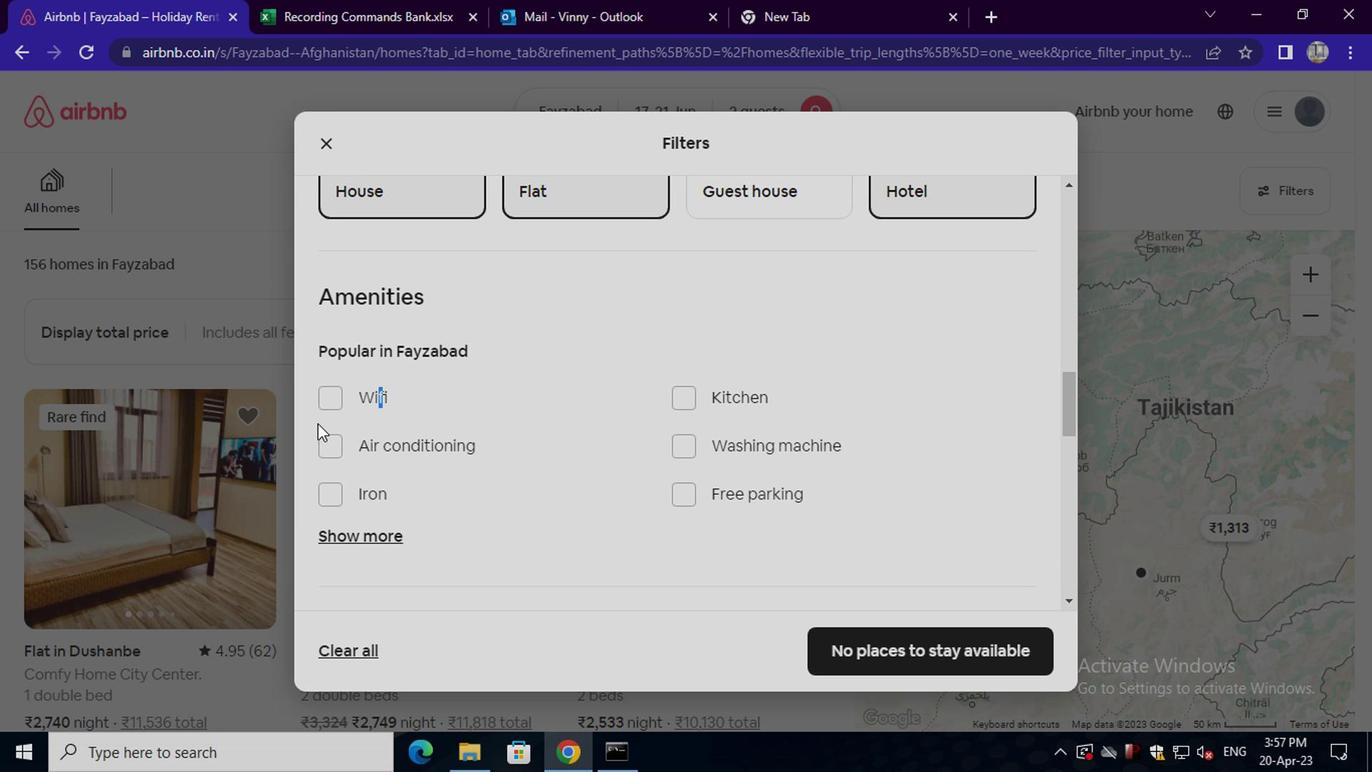 
Action: Mouse pressed left at (321, 410)
Screenshot: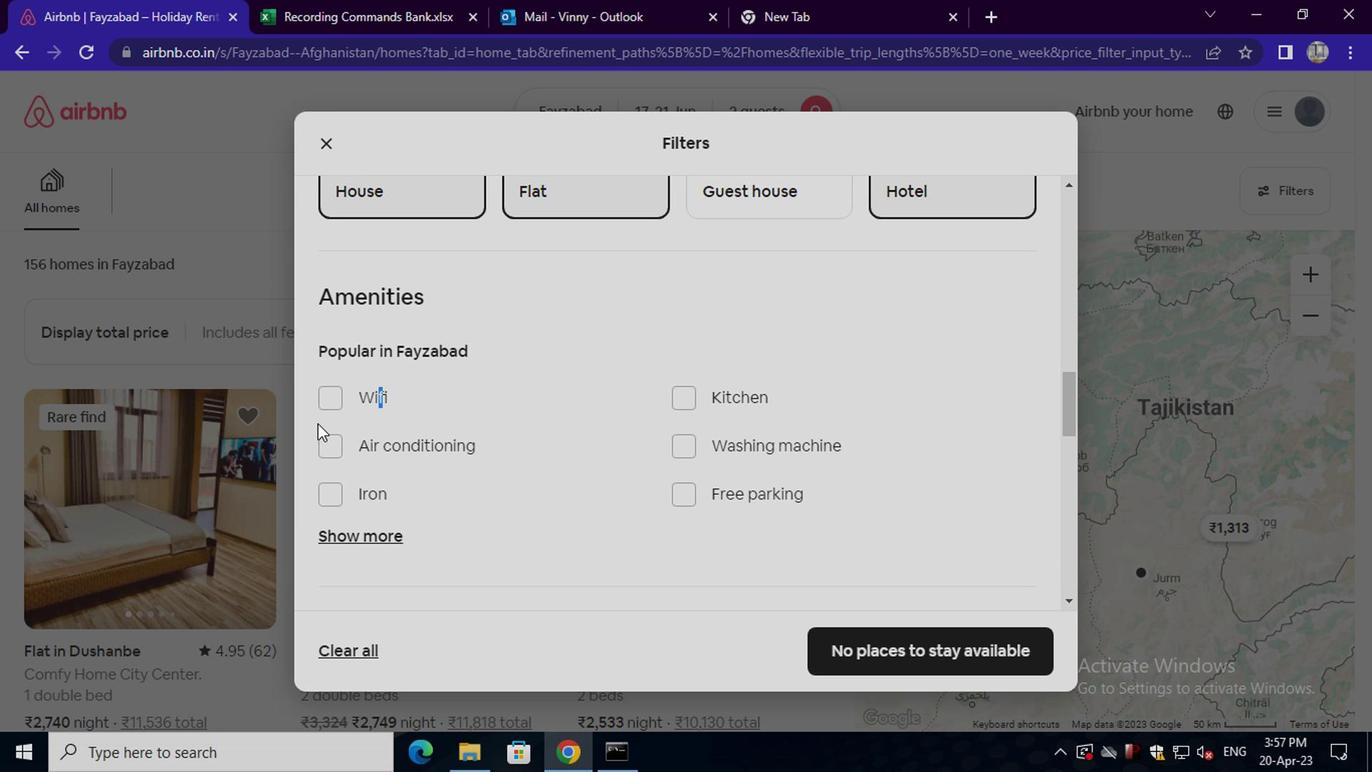 
Action: Mouse moved to (365, 531)
Screenshot: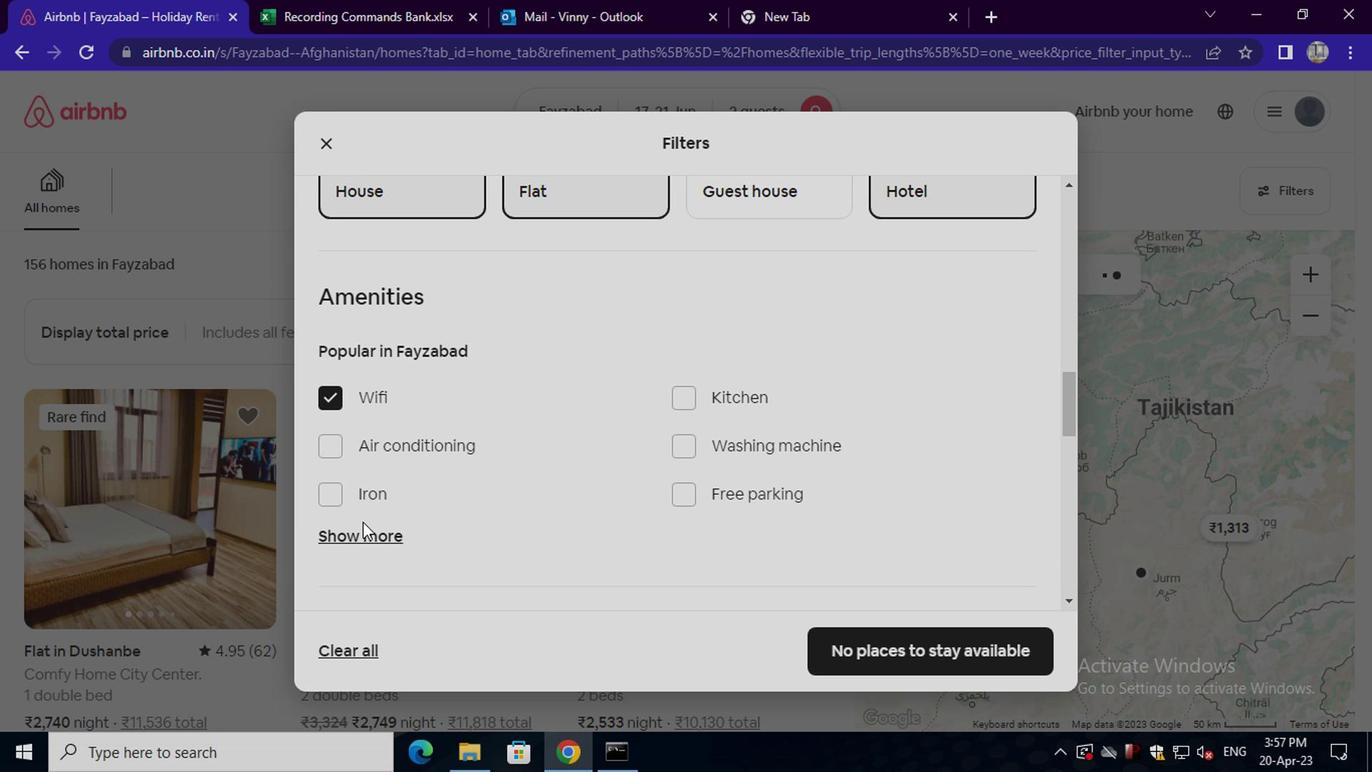 
Action: Mouse pressed left at (365, 531)
Screenshot: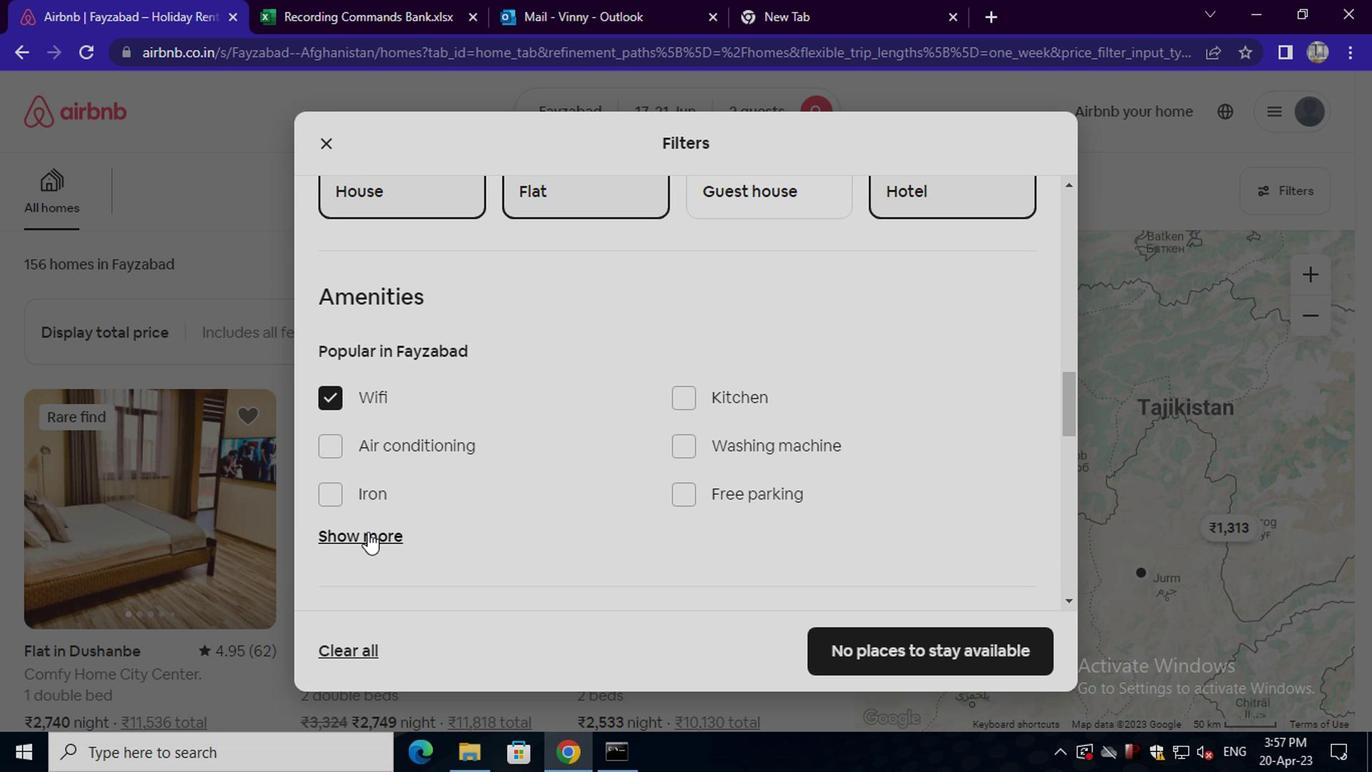 
Action: Mouse scrolled (365, 531) with delta (0, 0)
Screenshot: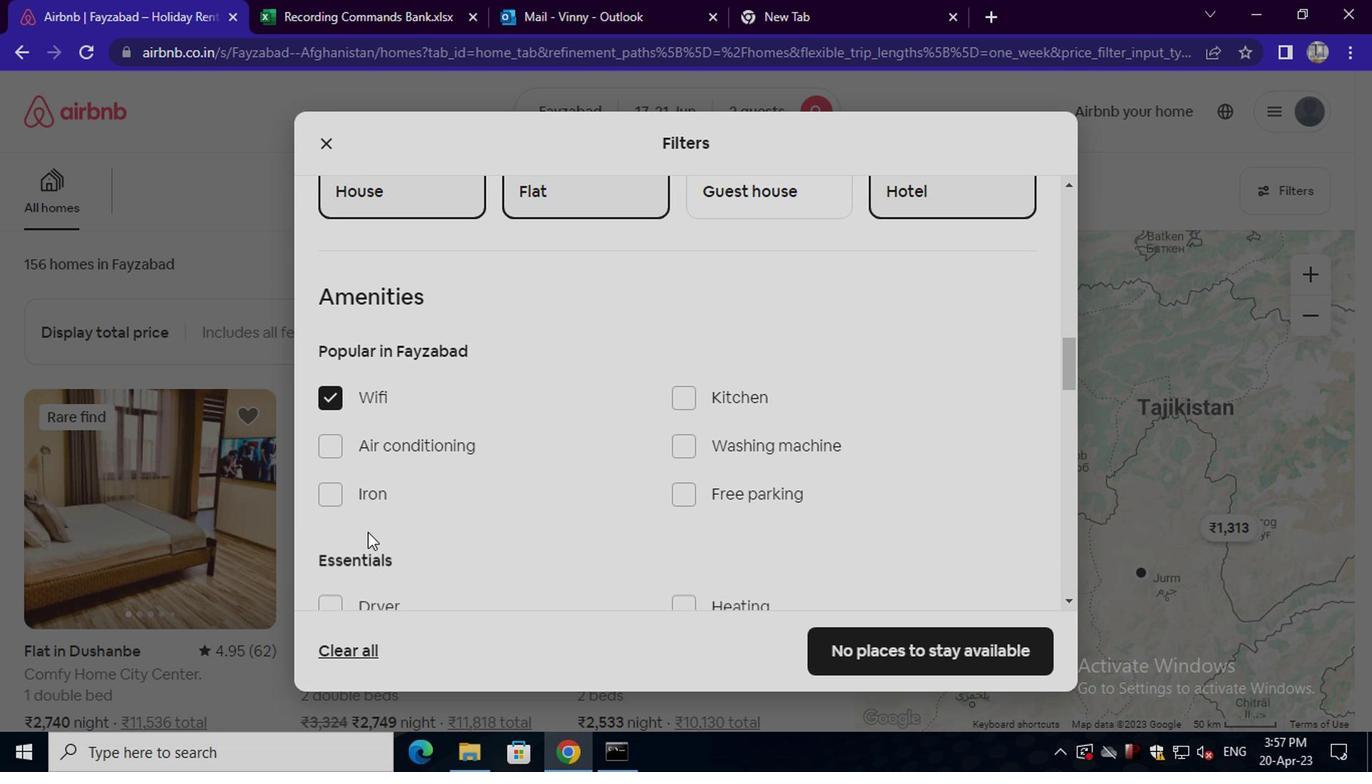 
Action: Mouse scrolled (365, 531) with delta (0, 0)
Screenshot: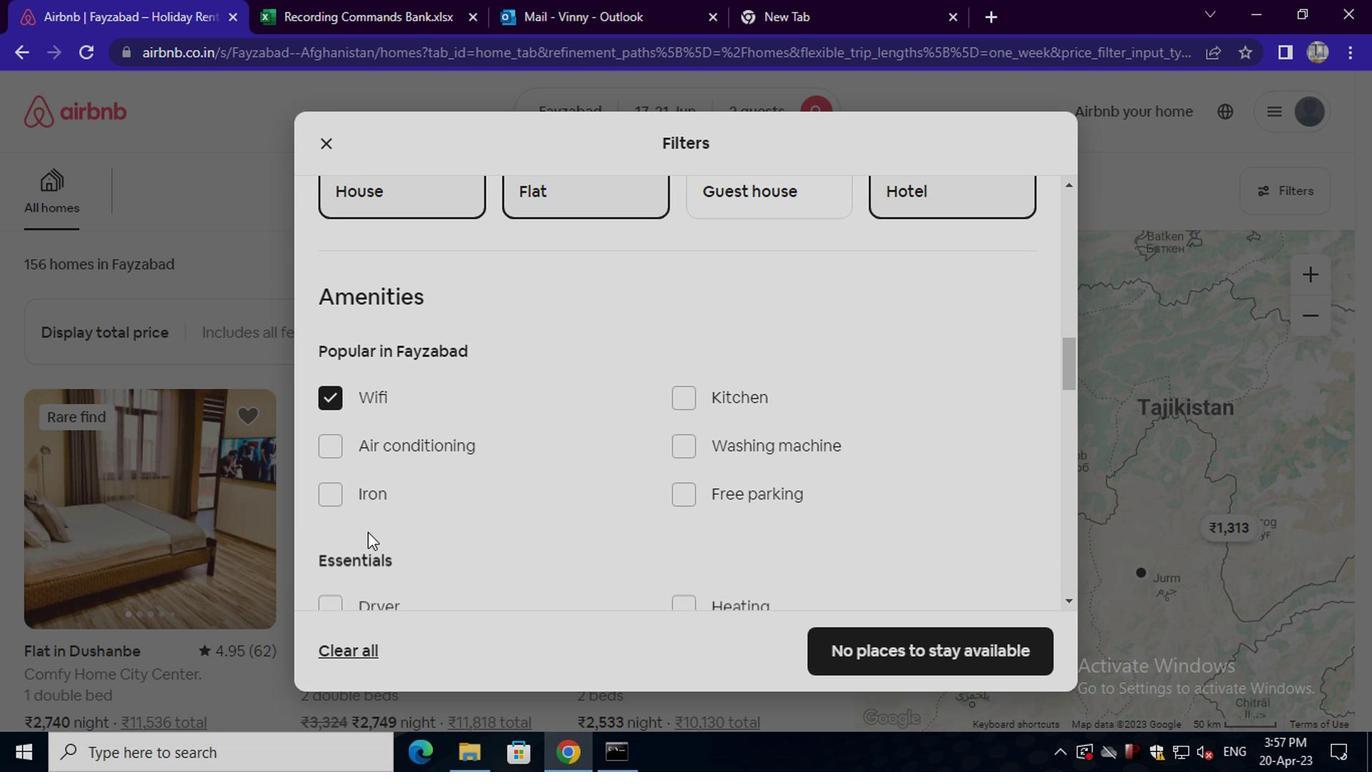 
Action: Mouse scrolled (365, 531) with delta (0, 0)
Screenshot: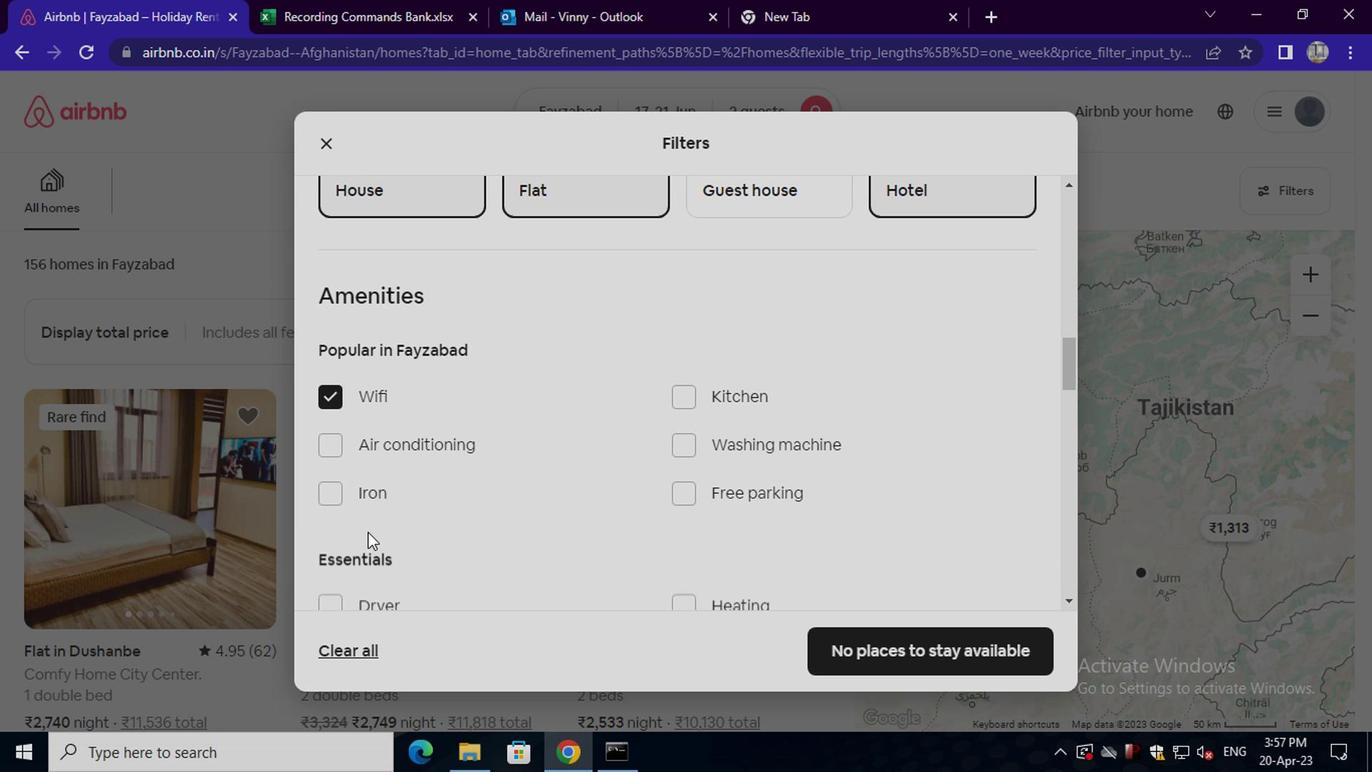 
Action: Mouse moved to (441, 283)
Screenshot: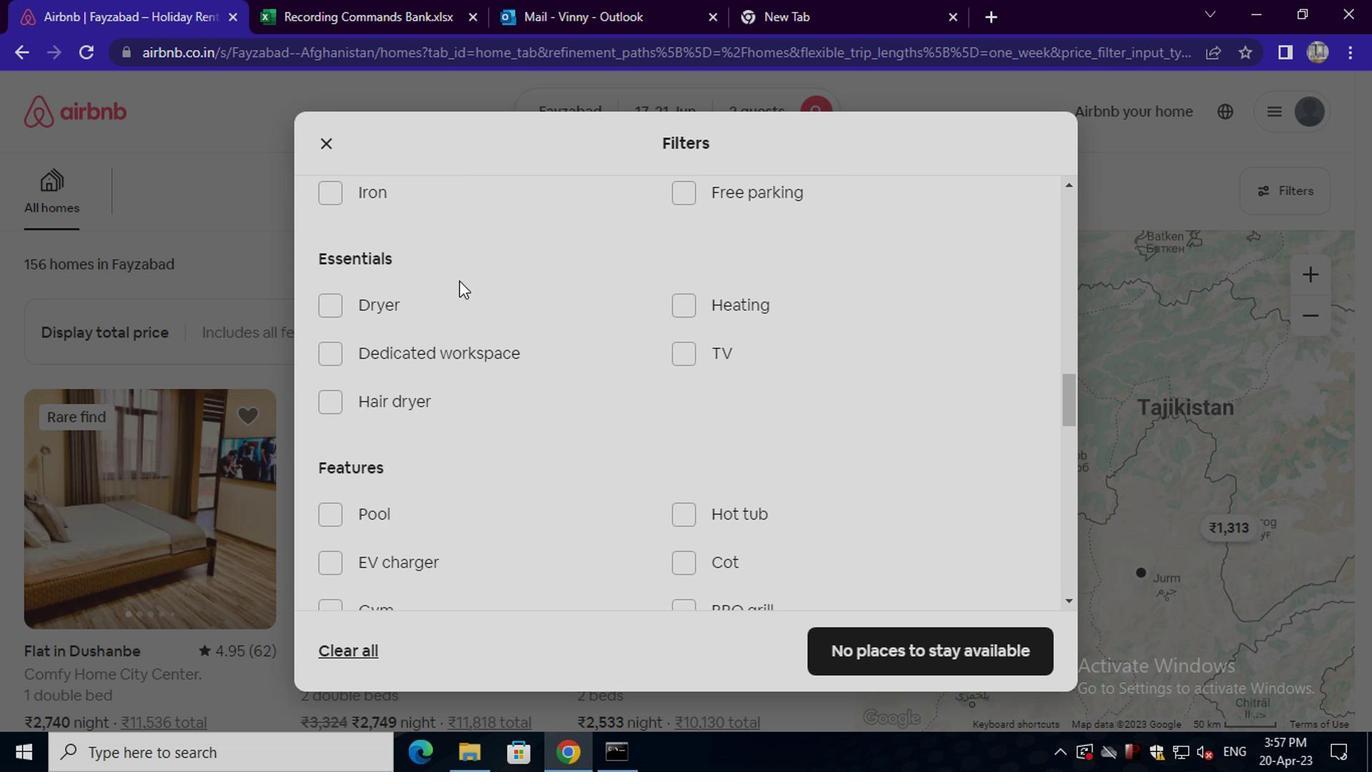 
Action: Mouse scrolled (441, 284) with delta (0, 1)
Screenshot: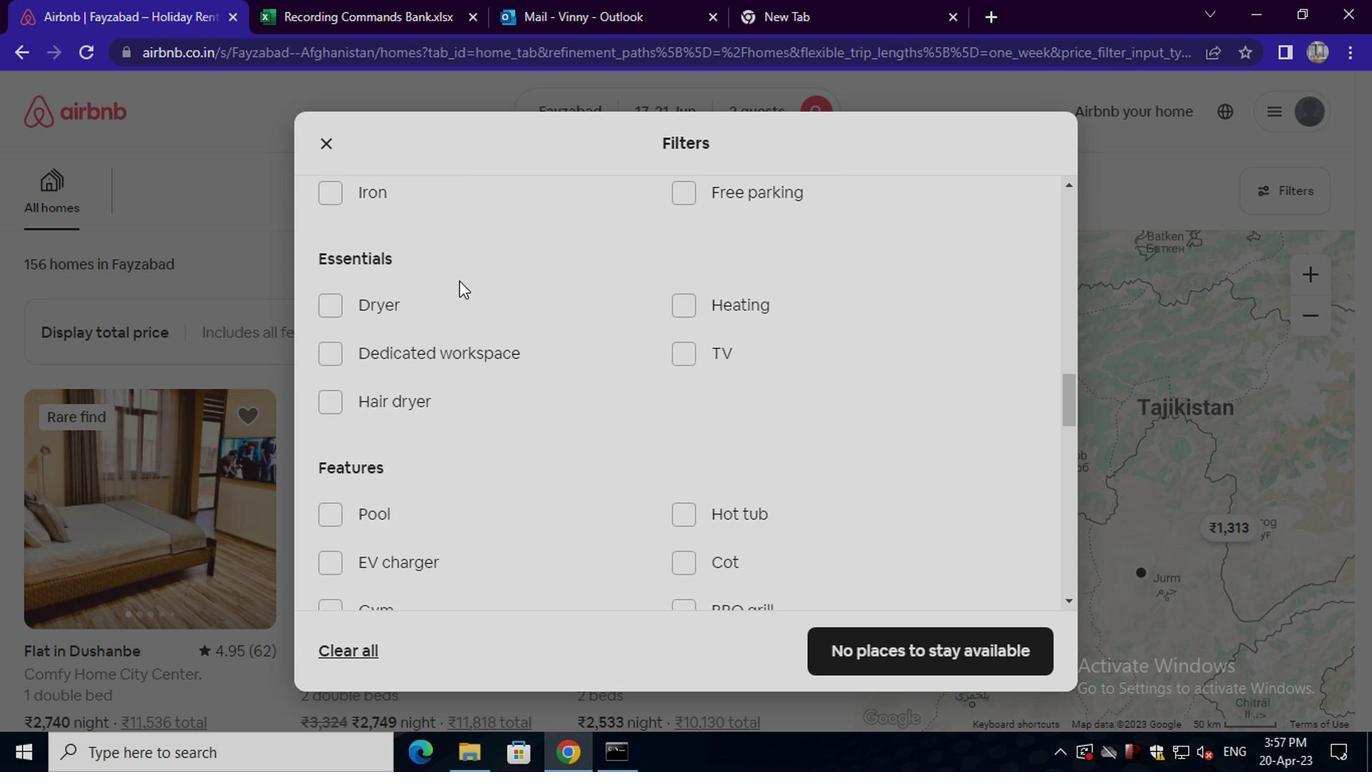 
Action: Mouse moved to (397, 254)
Screenshot: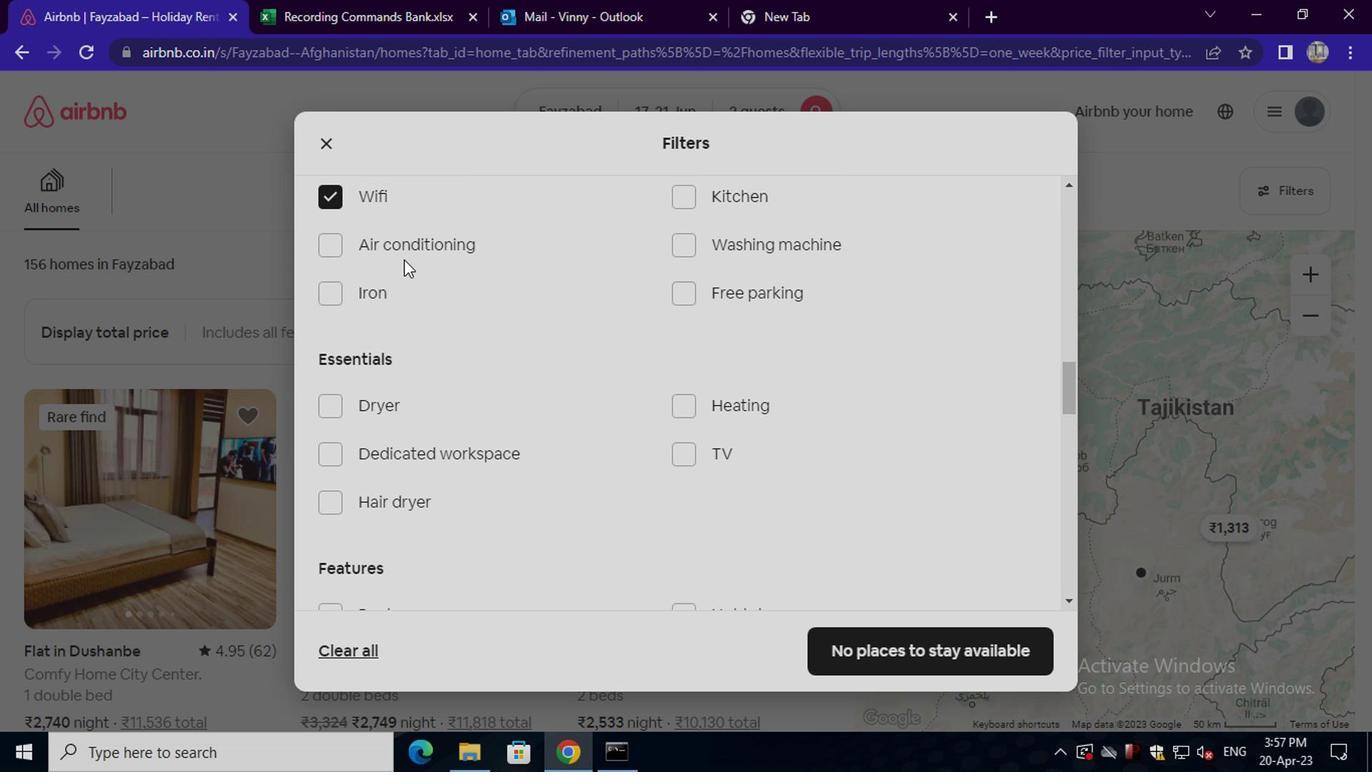 
Action: Mouse pressed left at (397, 254)
Screenshot: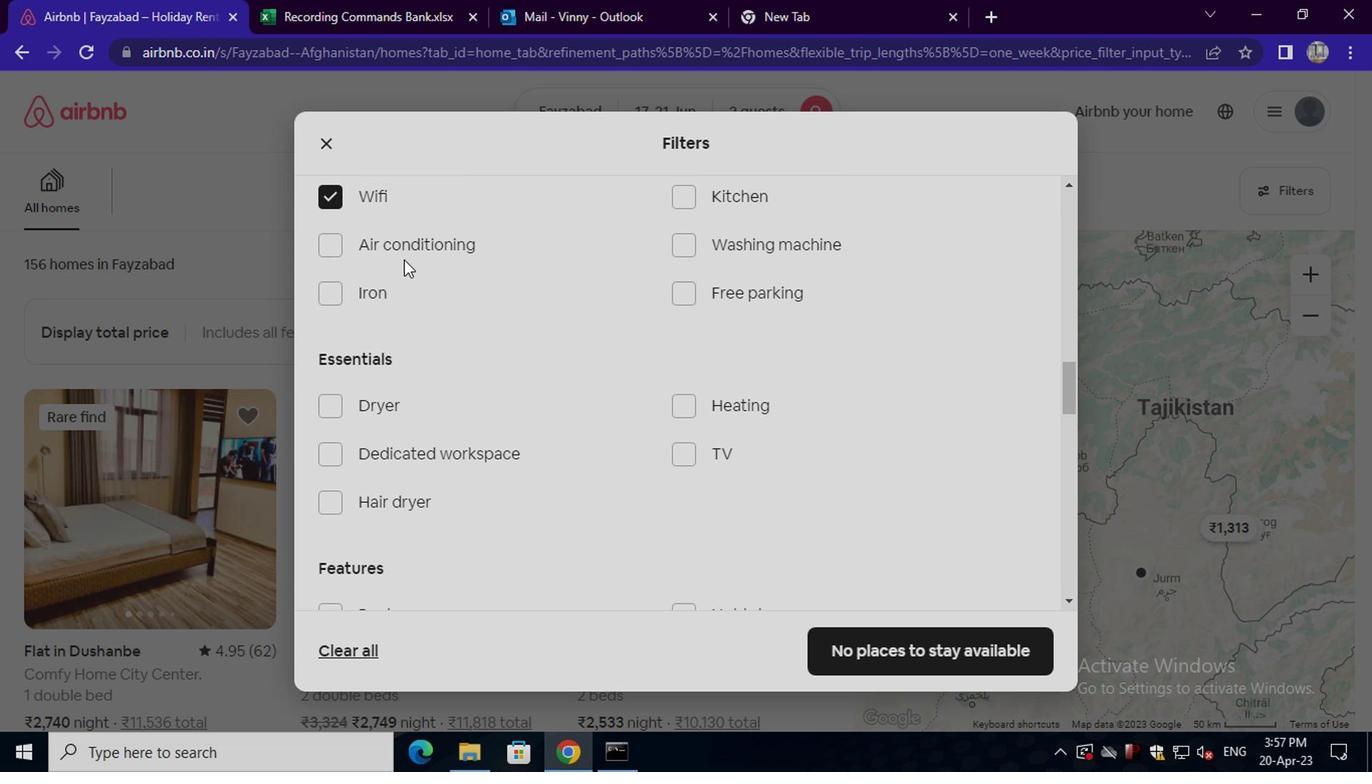 
Action: Mouse moved to (420, 355)
Screenshot: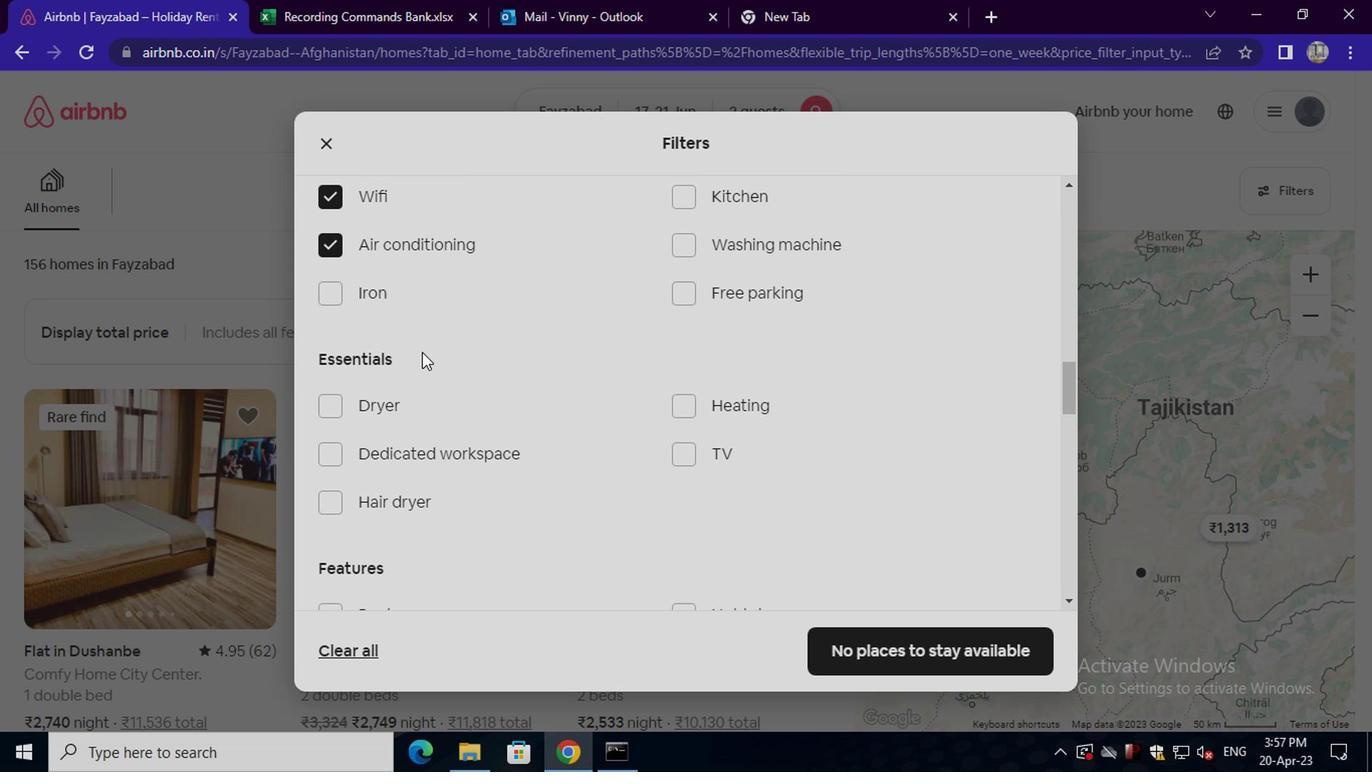 
Action: Mouse scrolled (420, 354) with delta (0, 0)
Screenshot: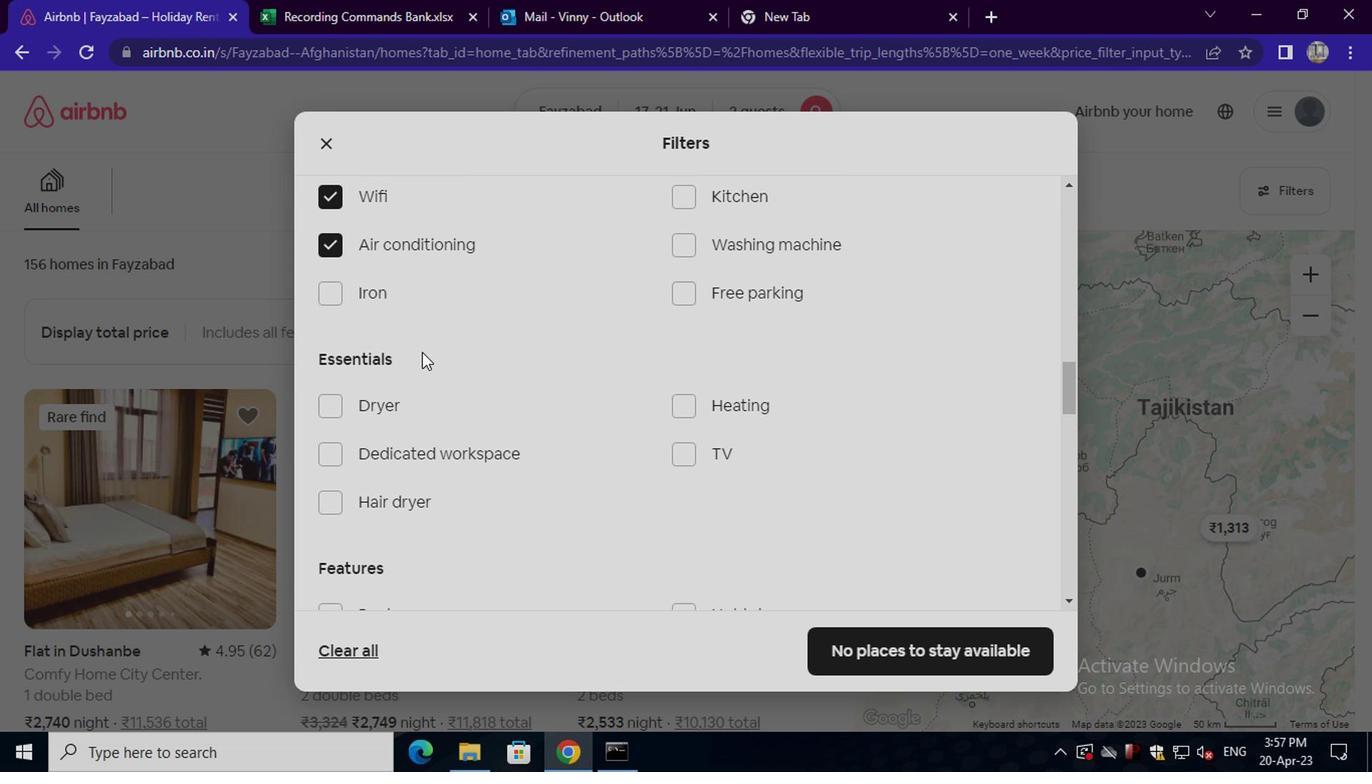 
Action: Mouse moved to (420, 357)
Screenshot: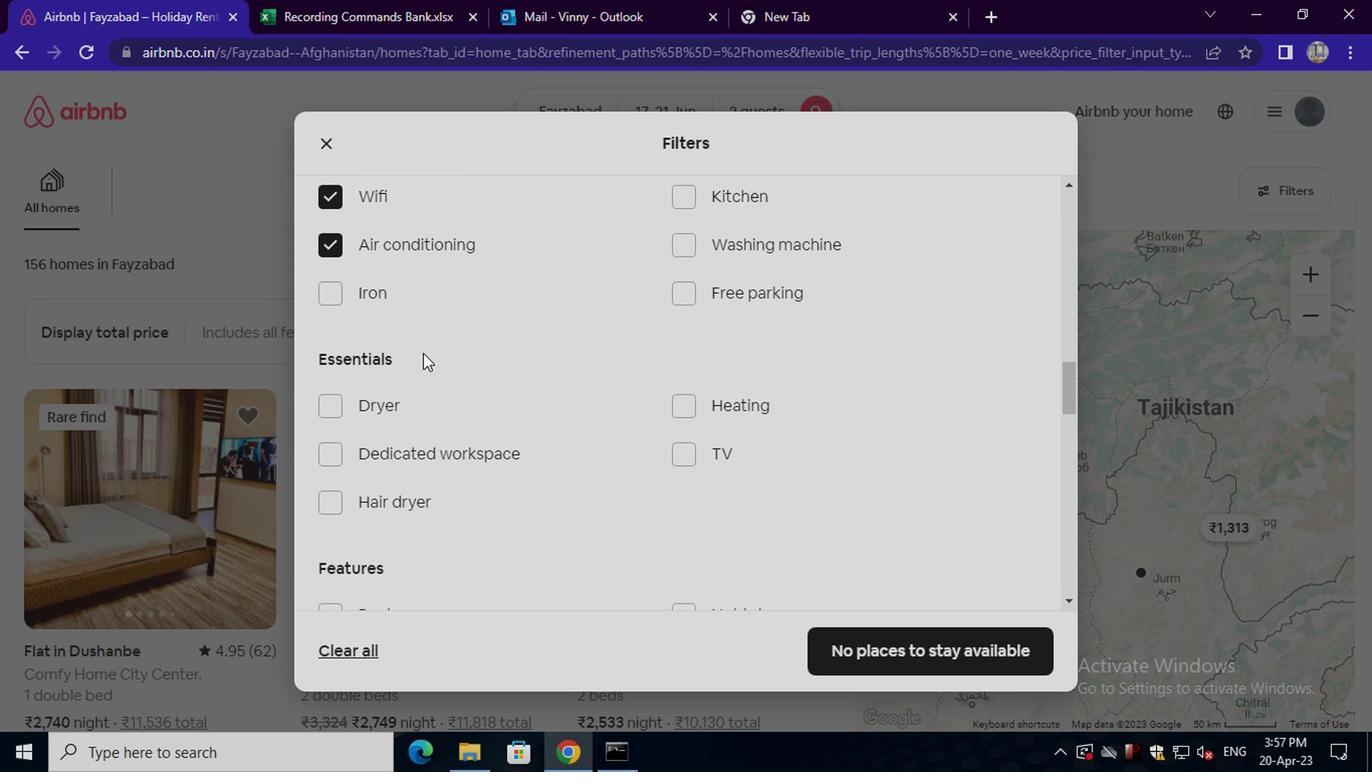 
Action: Mouse scrolled (420, 355) with delta (0, -1)
Screenshot: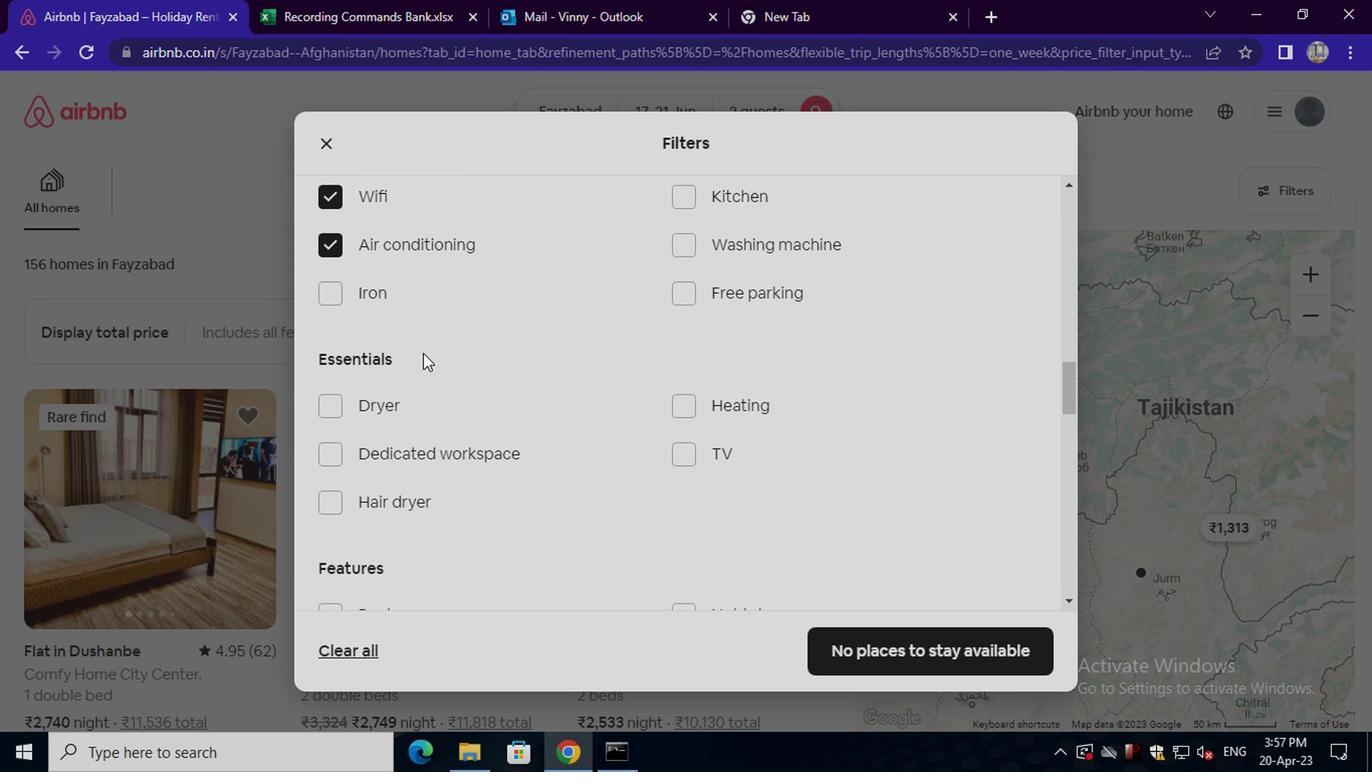
Action: Mouse scrolled (420, 355) with delta (0, -1)
Screenshot: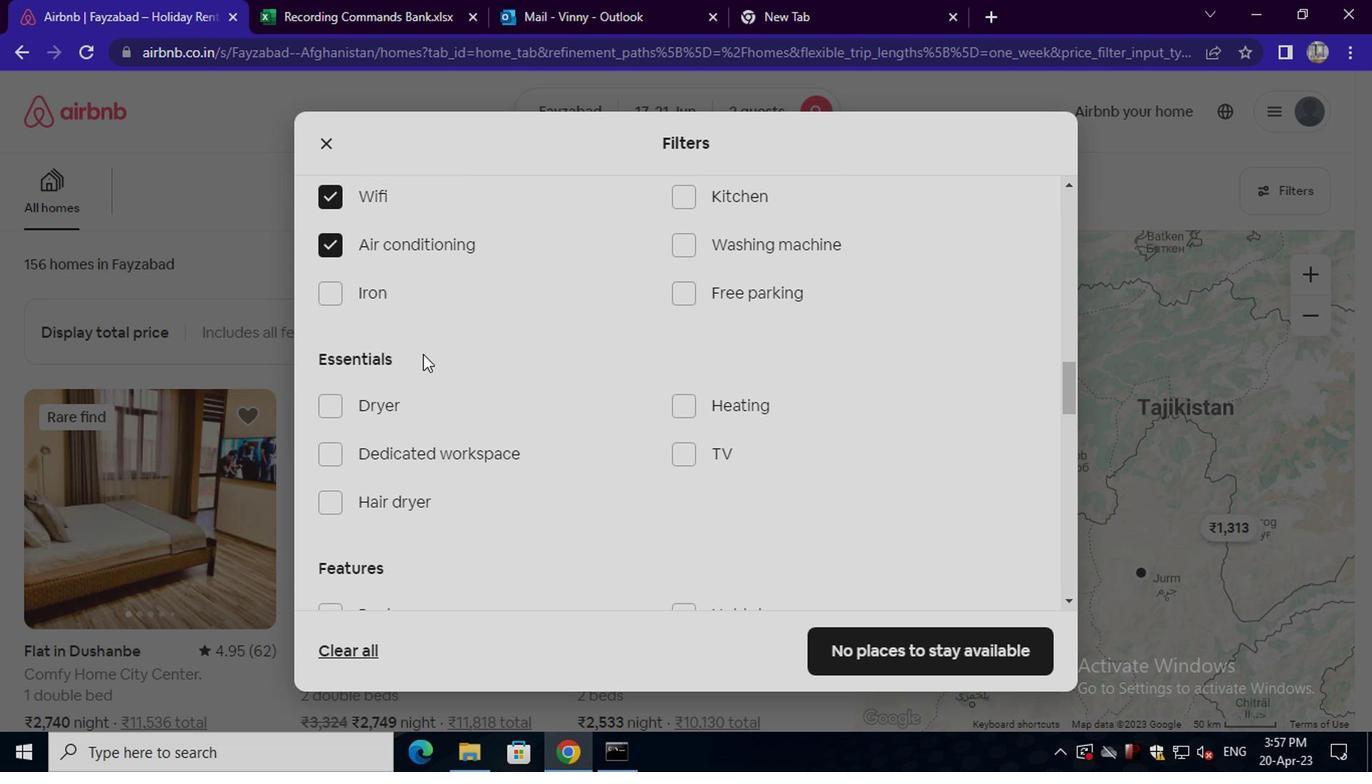 
Action: Mouse scrolled (420, 355) with delta (0, -1)
Screenshot: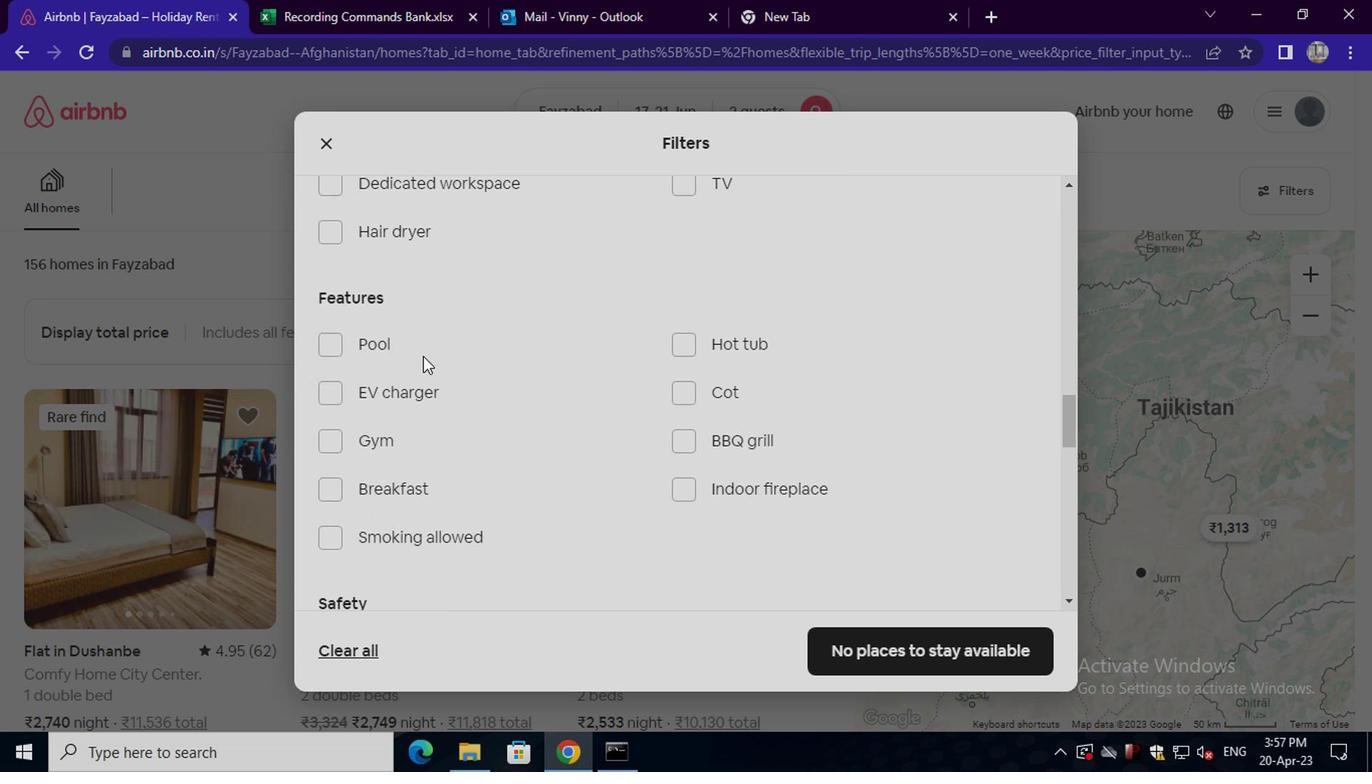 
Action: Mouse scrolled (420, 355) with delta (0, -1)
Screenshot: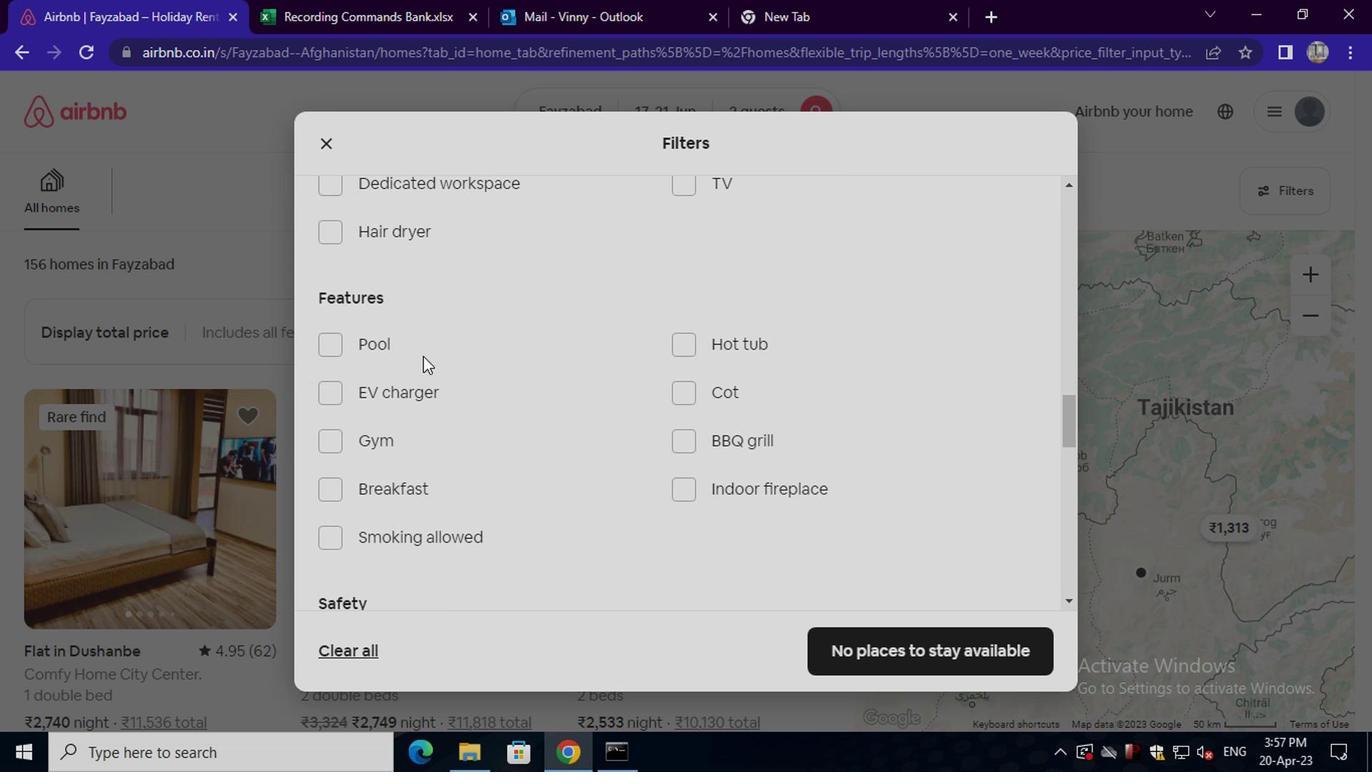
Action: Mouse scrolled (420, 355) with delta (0, -1)
Screenshot: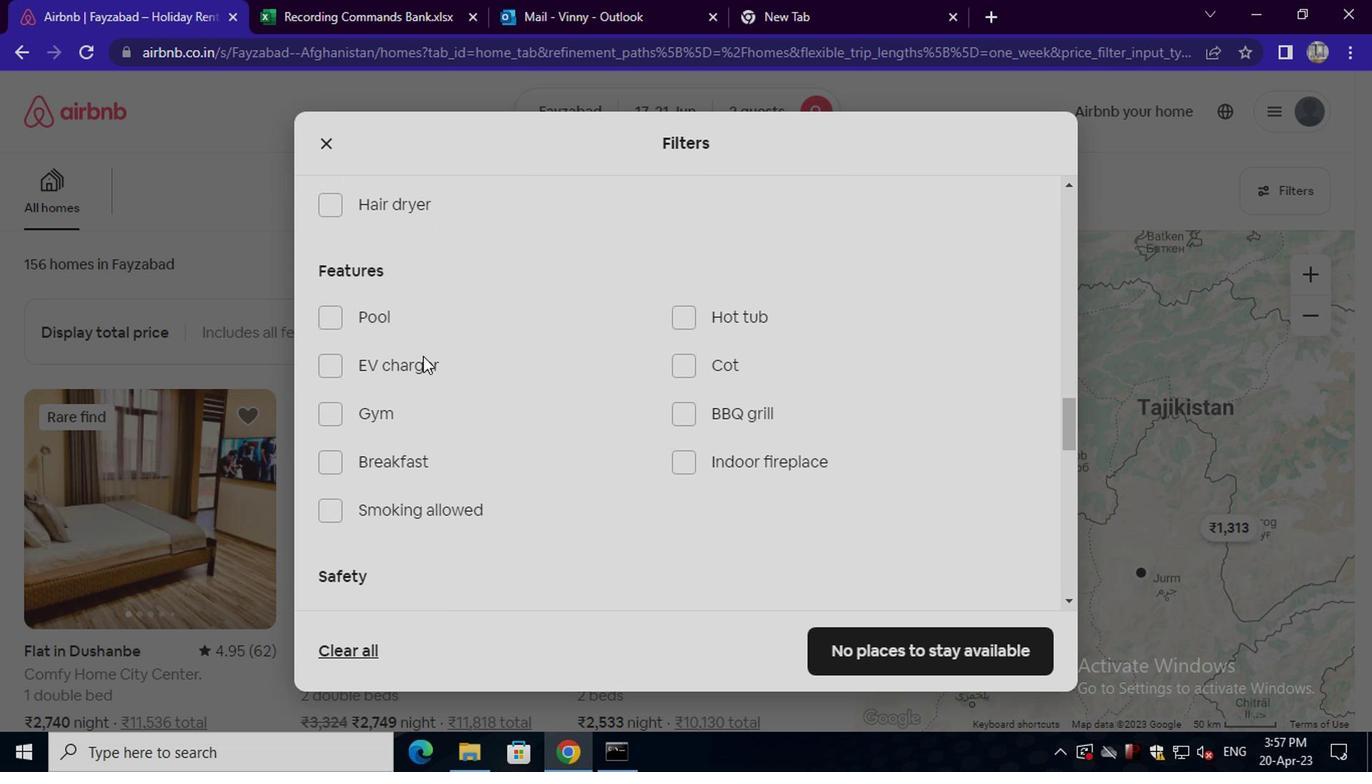 
Action: Mouse scrolled (420, 355) with delta (0, -1)
Screenshot: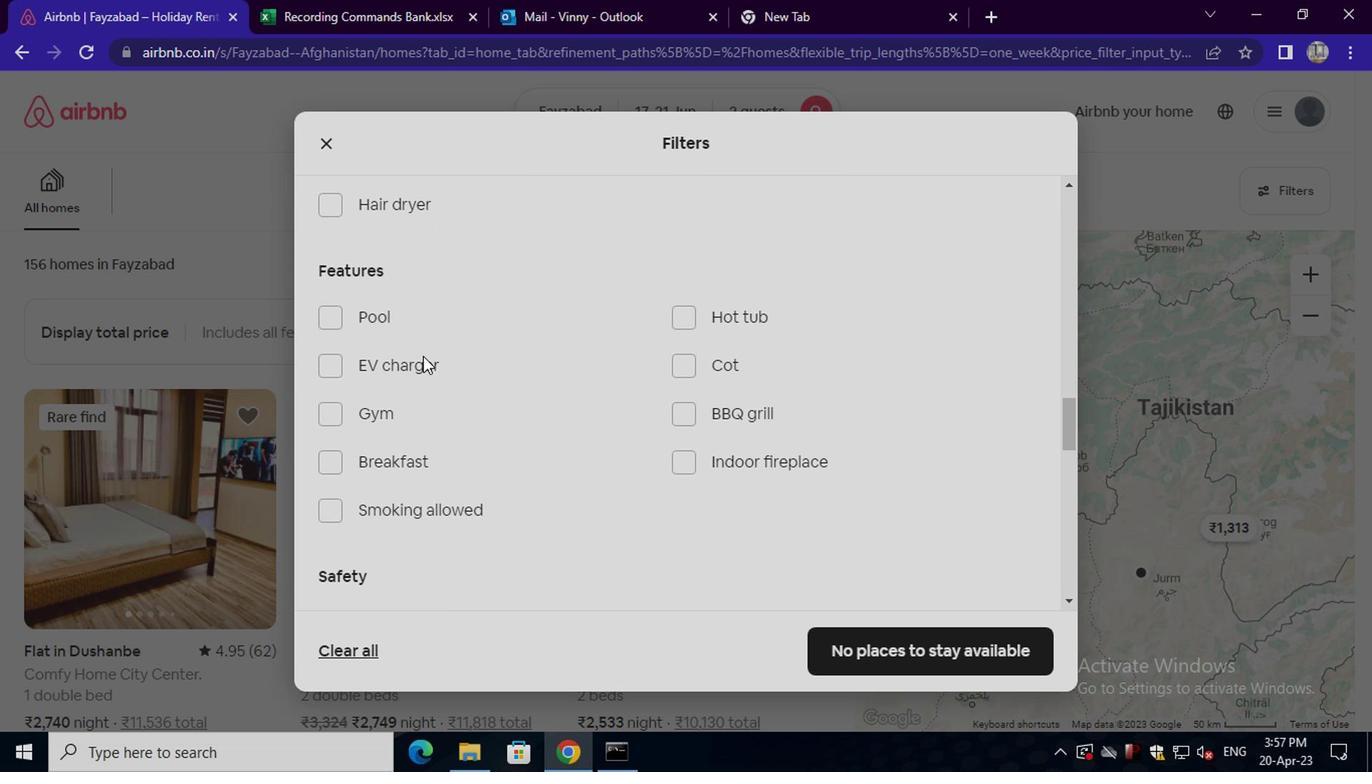 
Action: Mouse moved to (986, 486)
Screenshot: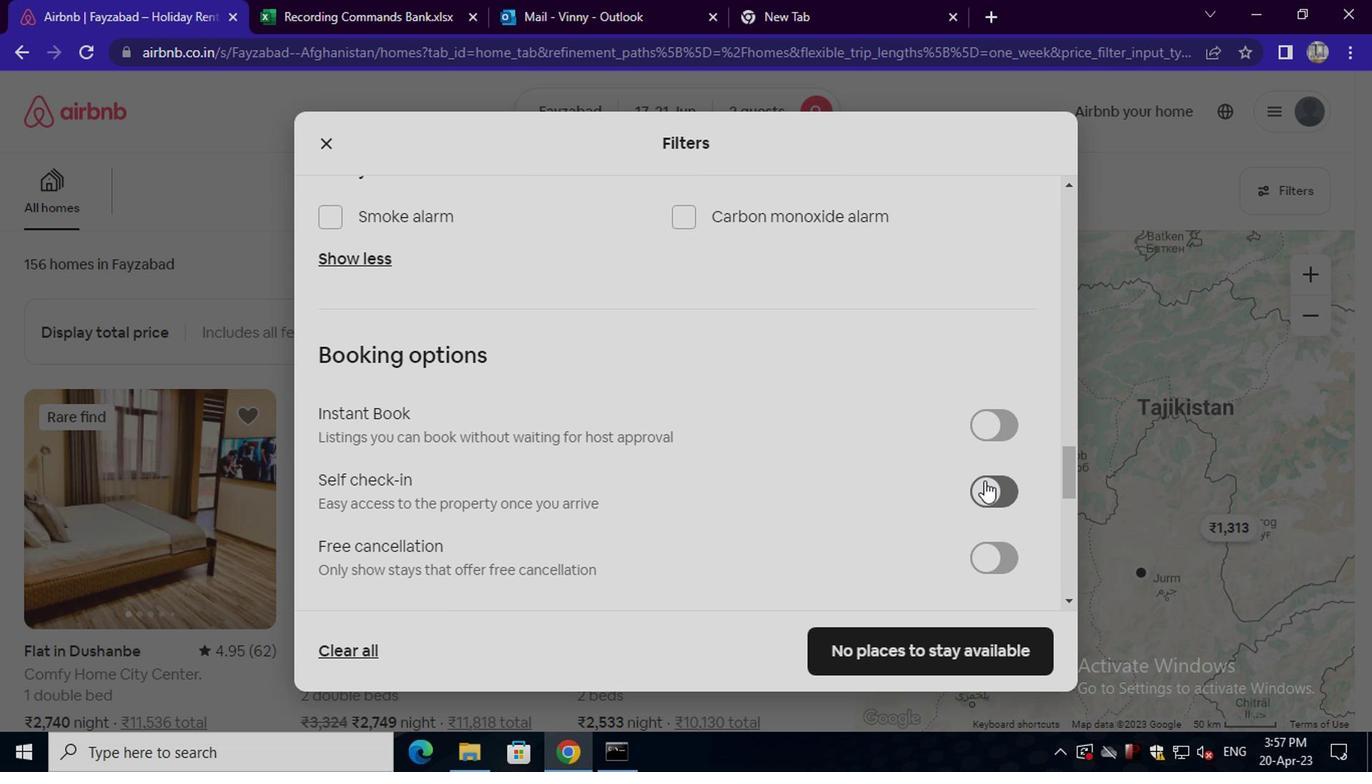 
Action: Mouse pressed left at (986, 486)
Screenshot: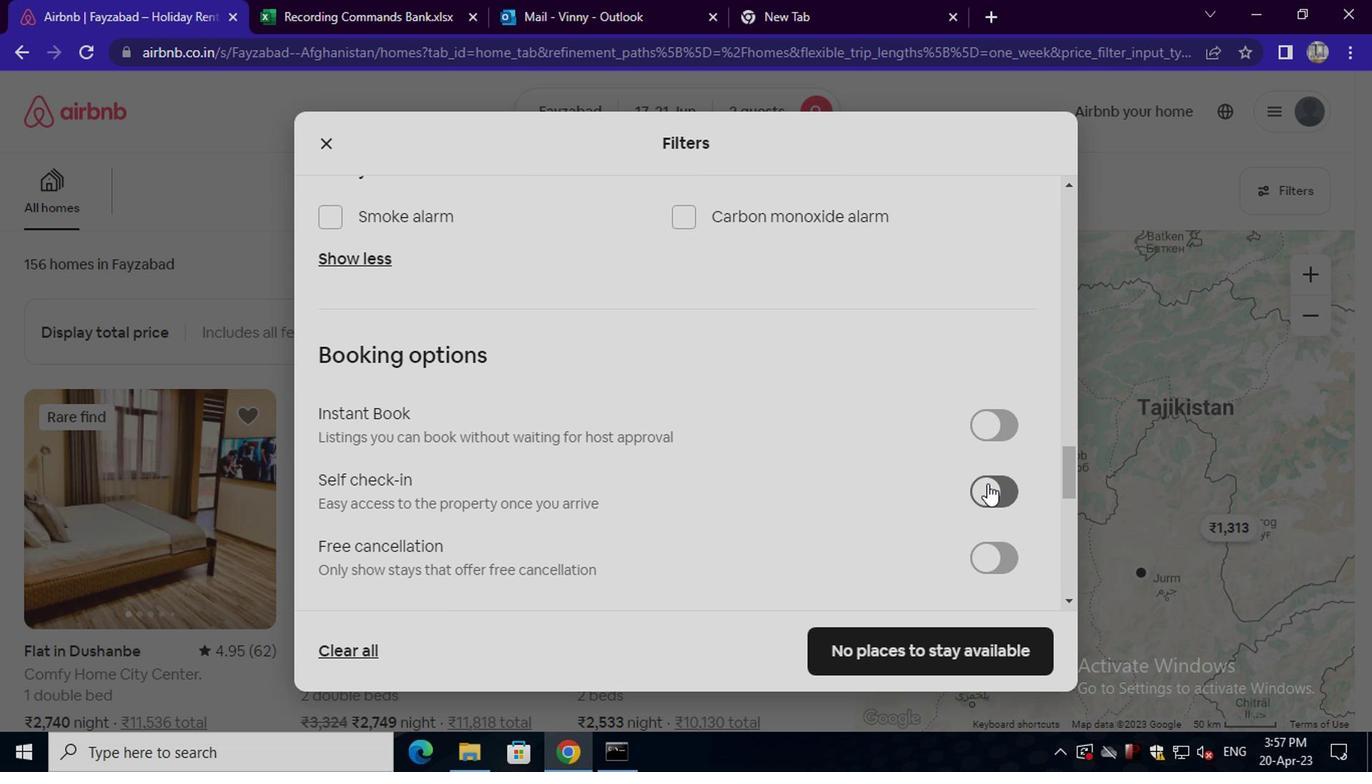 
Action: Mouse moved to (718, 491)
Screenshot: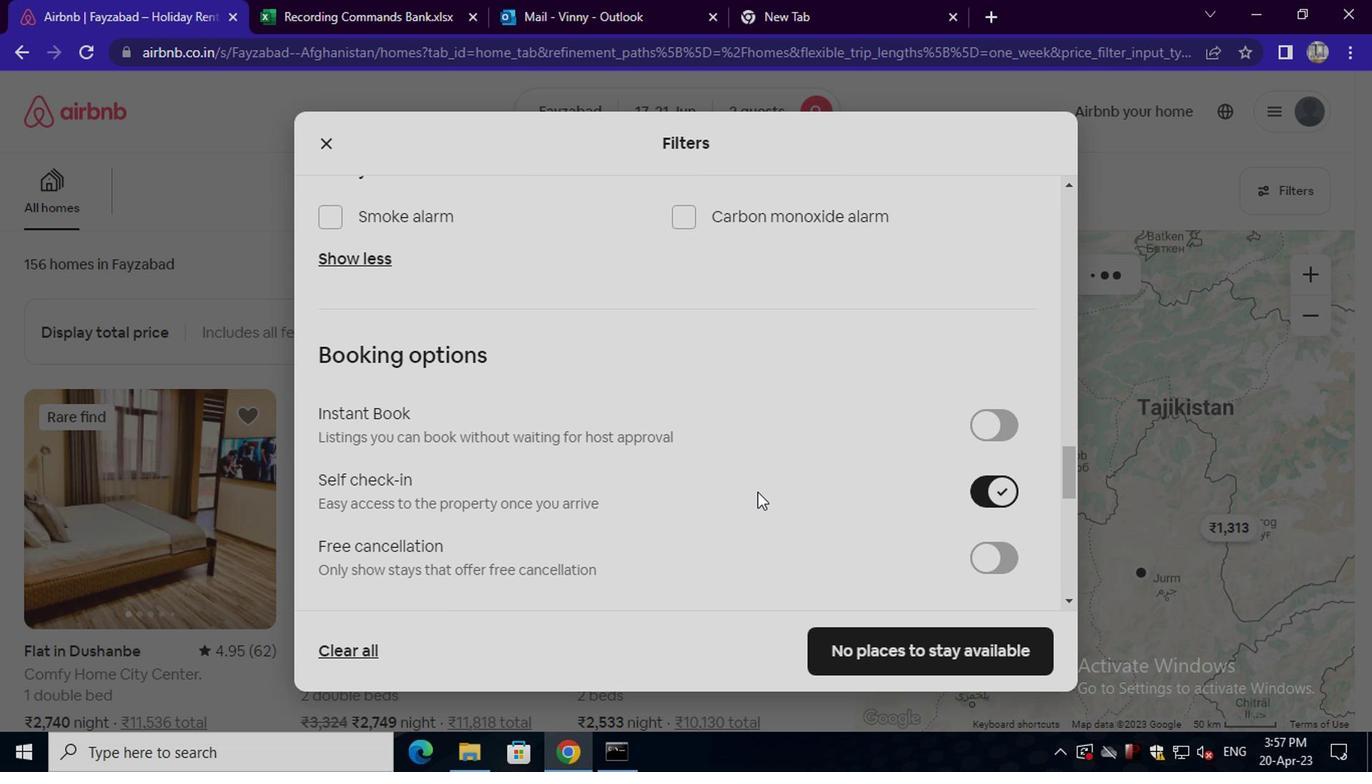 
Action: Mouse scrolled (718, 490) with delta (0, 0)
Screenshot: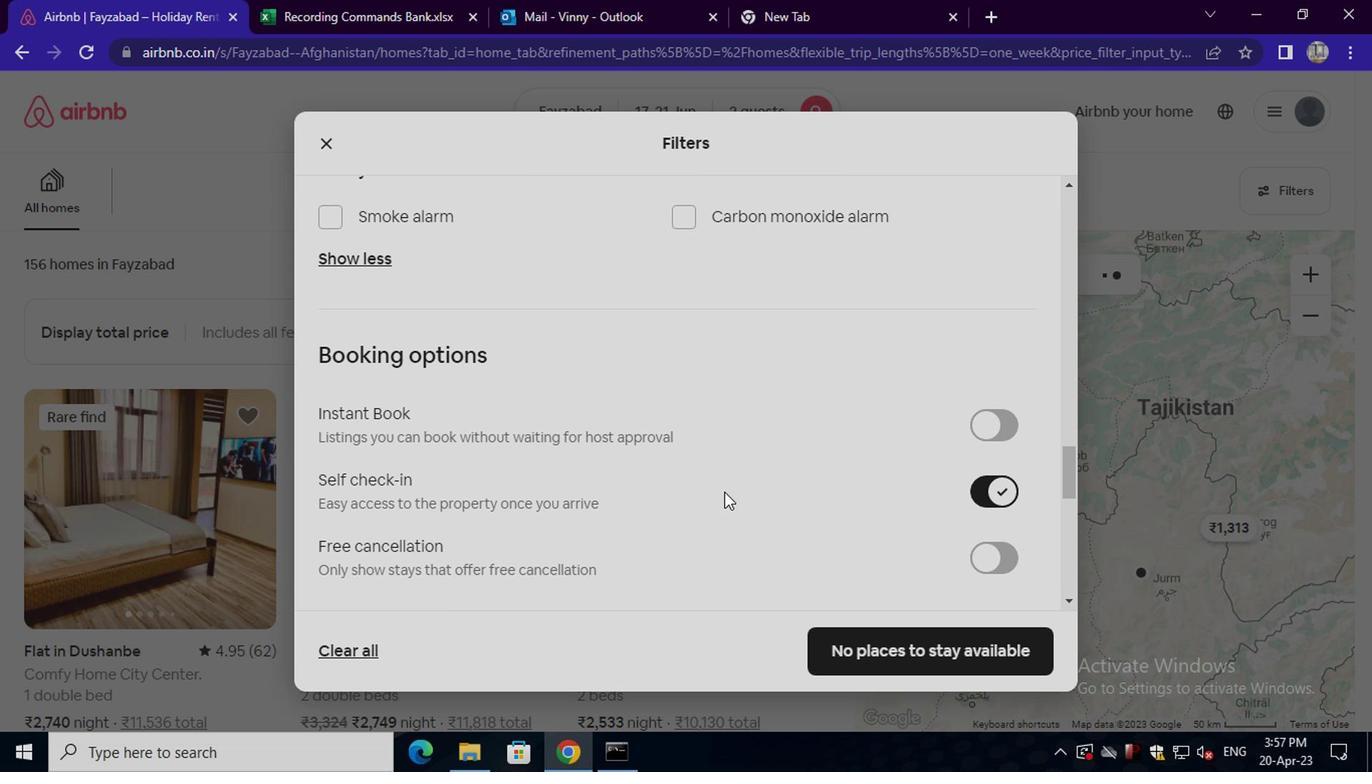 
Action: Mouse scrolled (718, 490) with delta (0, 0)
Screenshot: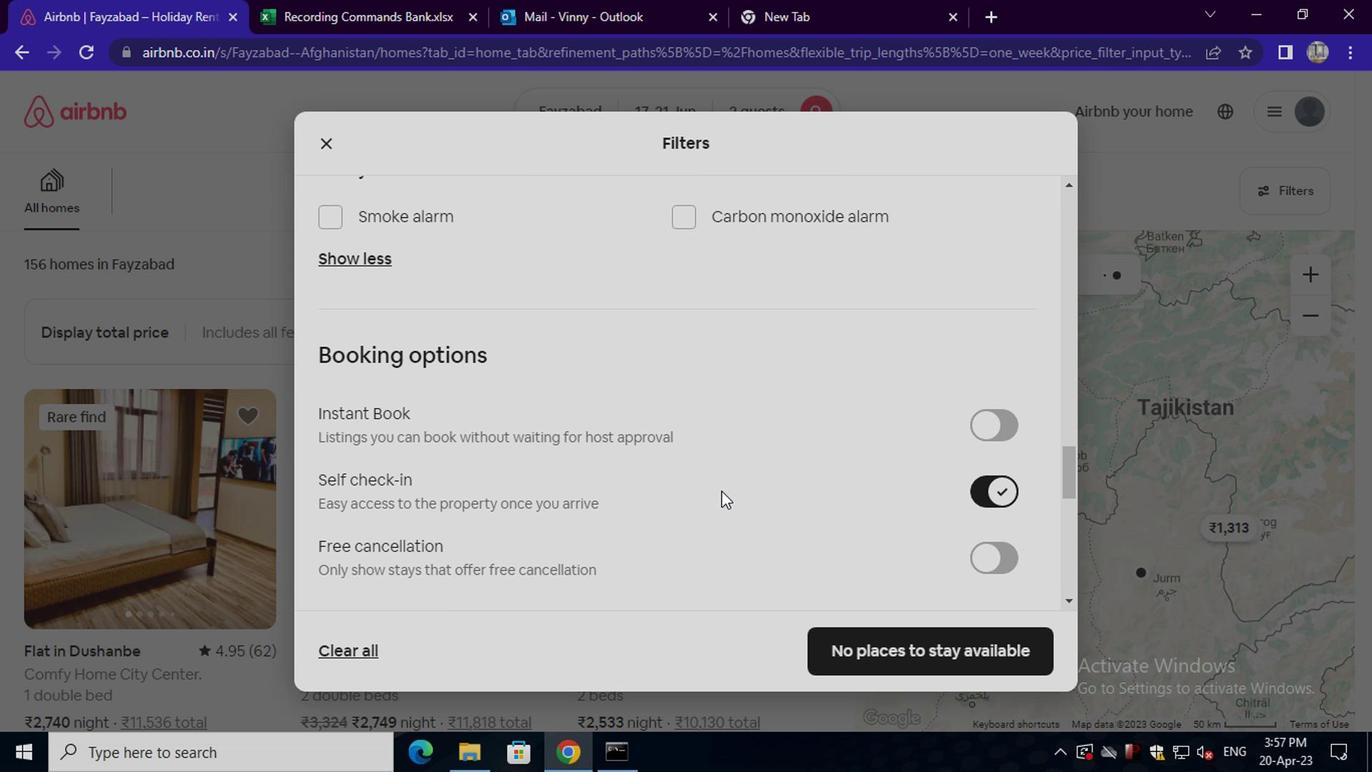 
Action: Mouse scrolled (718, 490) with delta (0, 0)
Screenshot: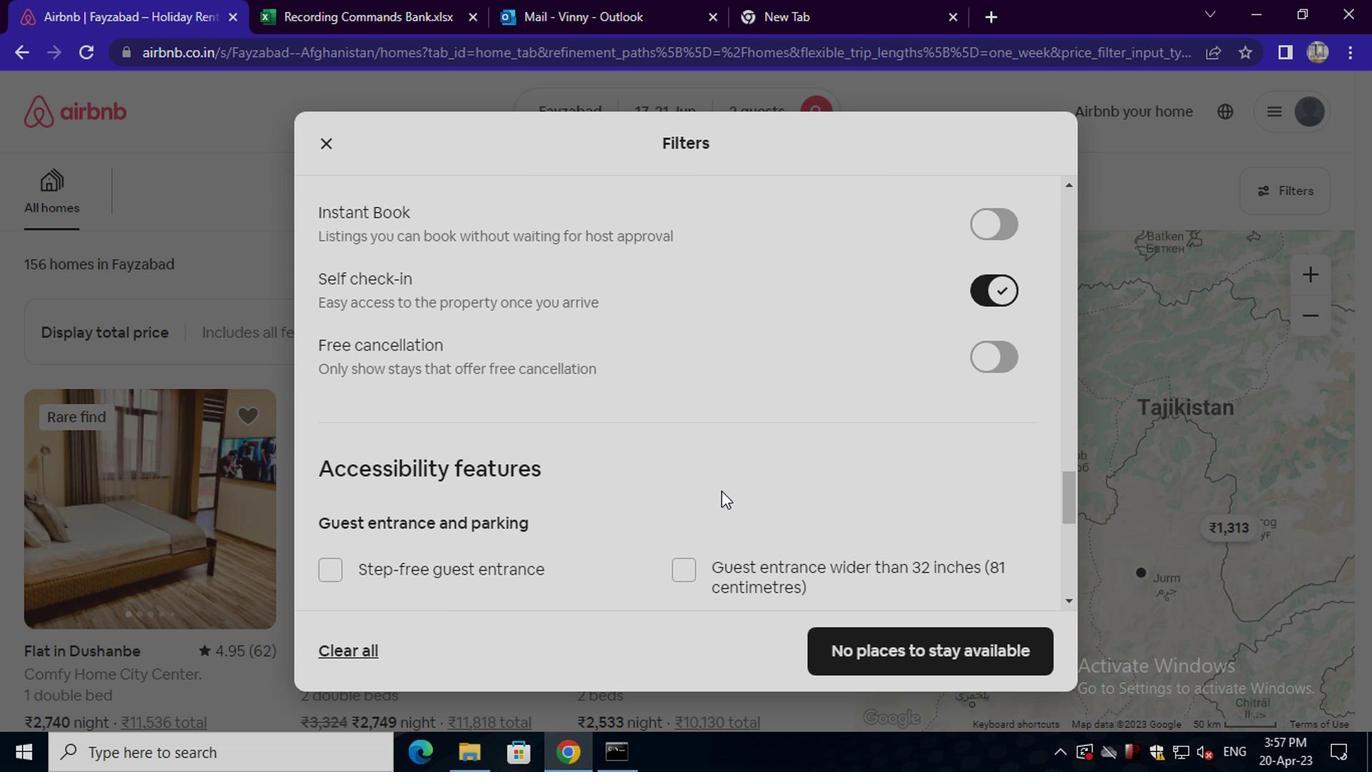 
Action: Mouse scrolled (718, 490) with delta (0, 0)
Screenshot: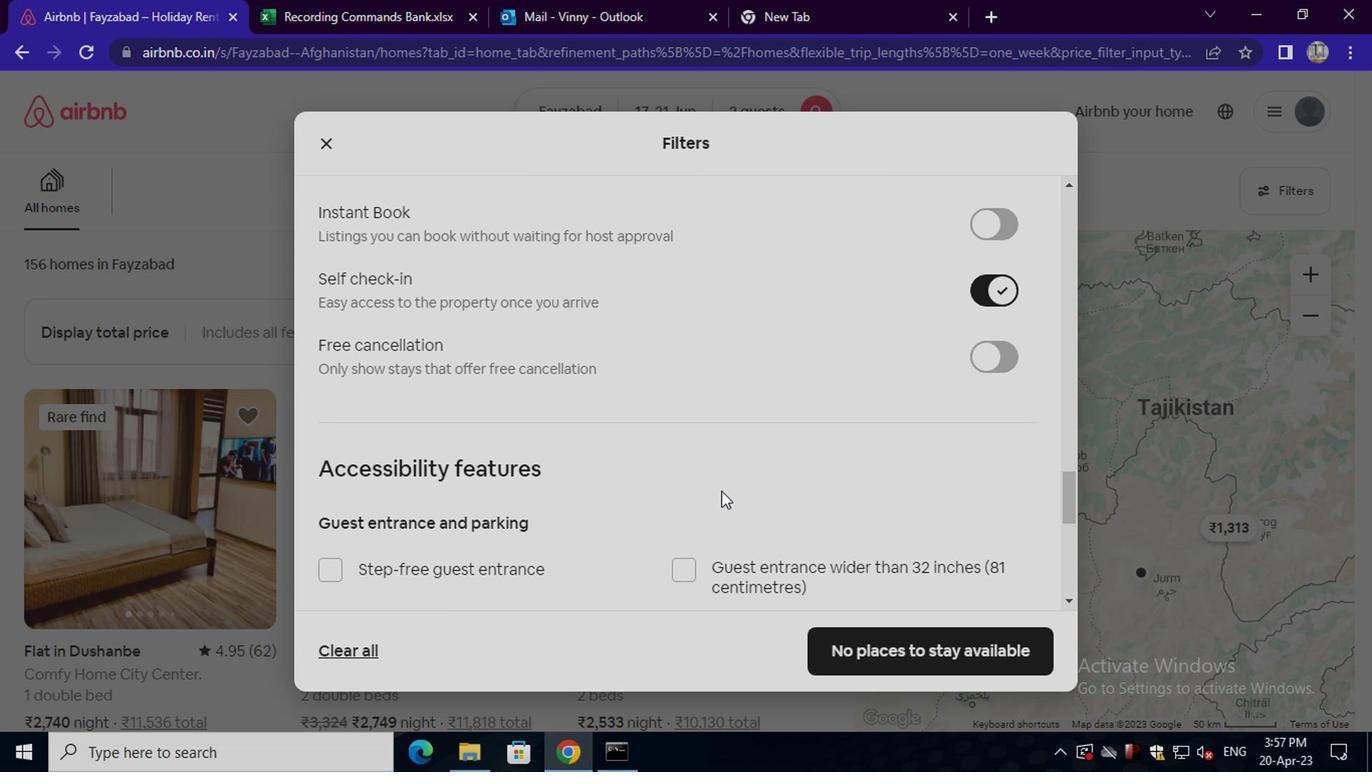 
Action: Mouse scrolled (718, 490) with delta (0, 0)
Screenshot: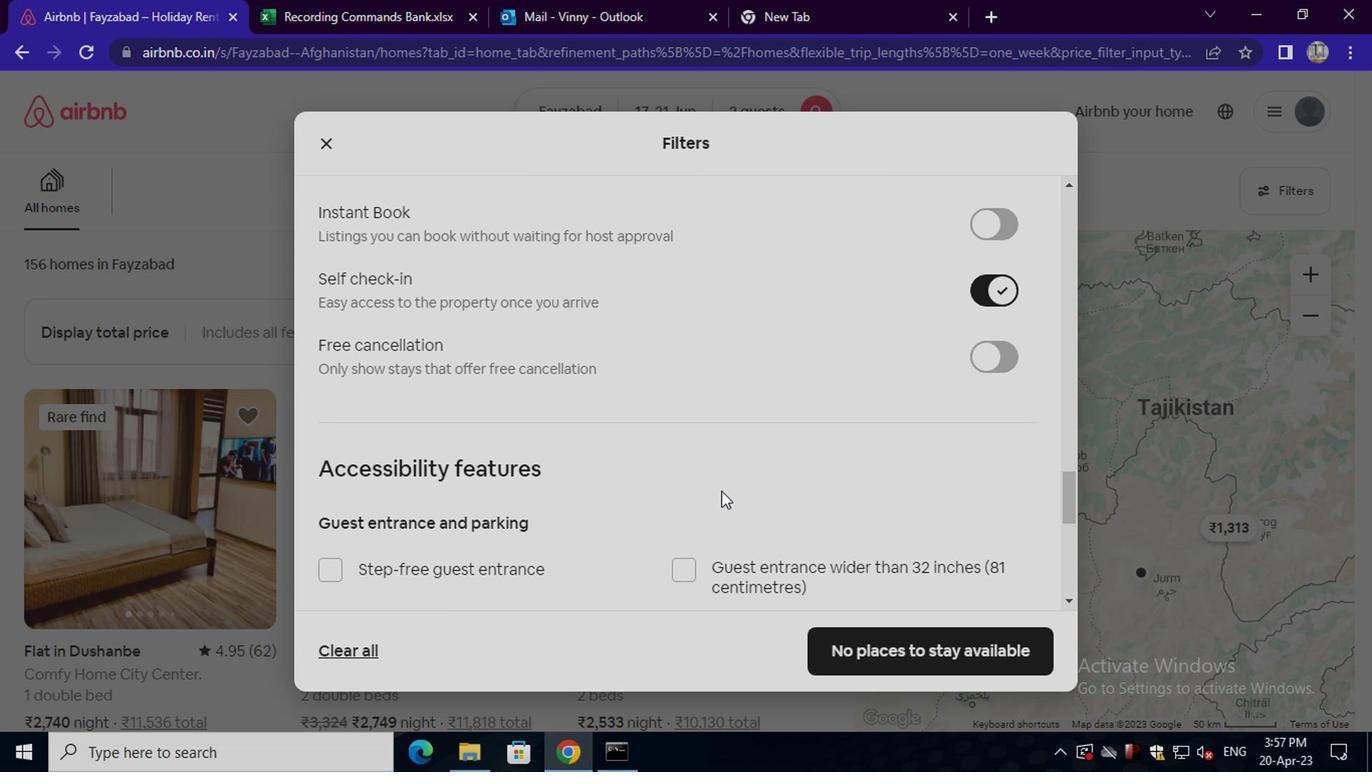 
Action: Mouse scrolled (718, 490) with delta (0, 0)
Screenshot: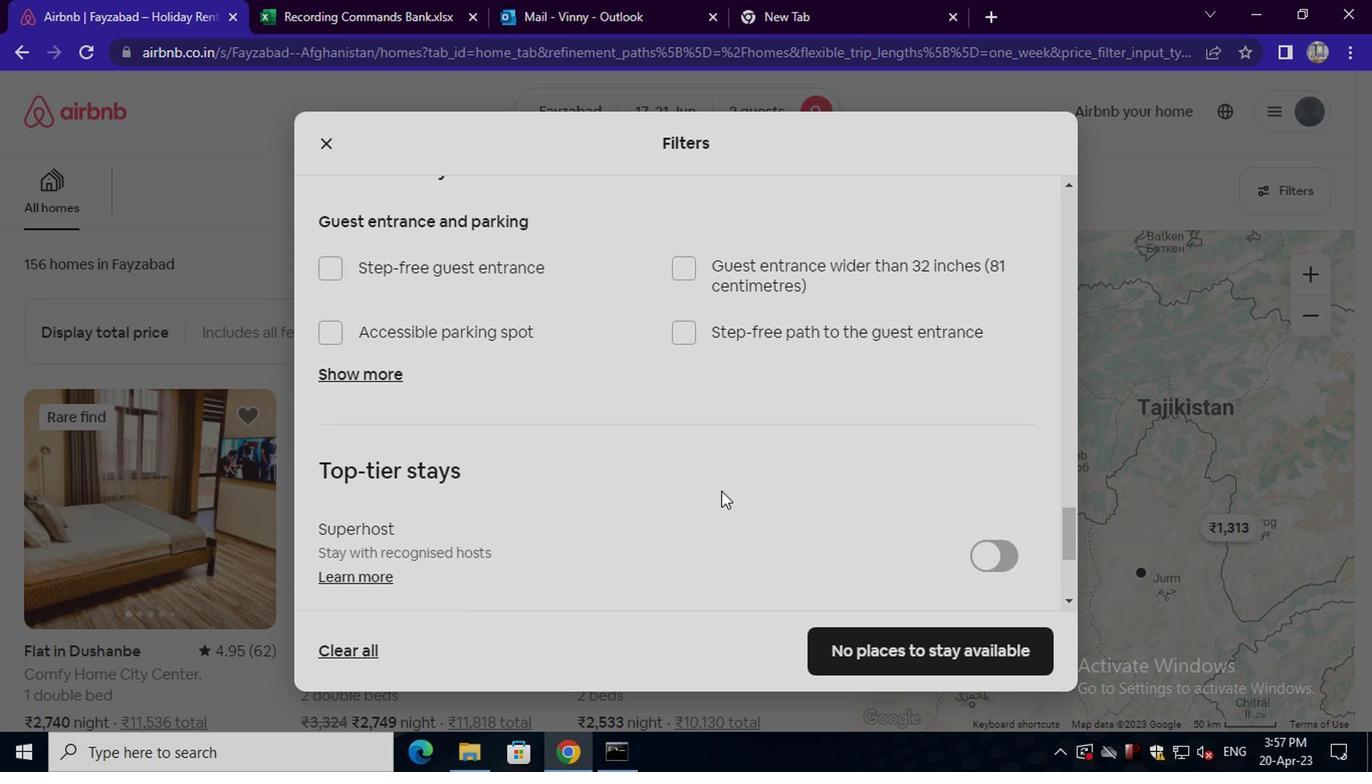 
Action: Mouse scrolled (718, 490) with delta (0, 0)
Screenshot: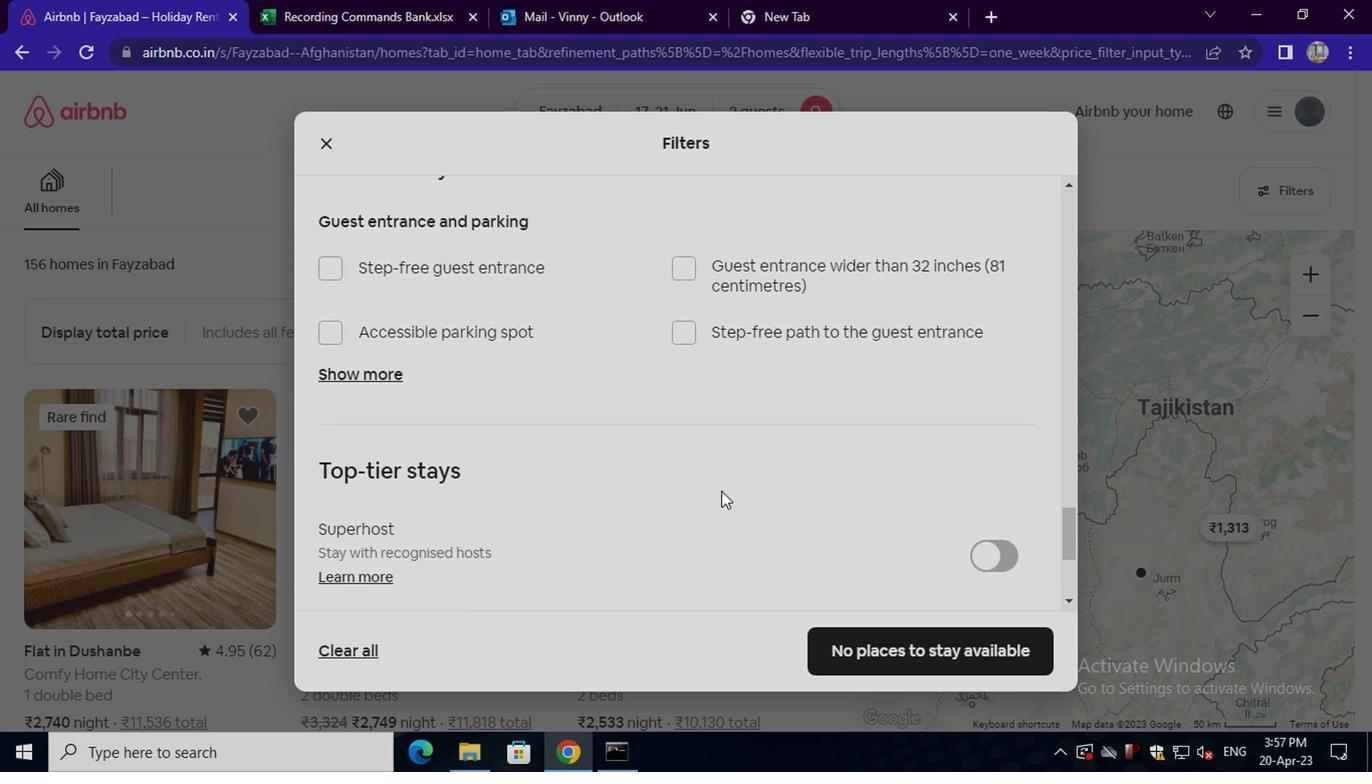 
Action: Mouse scrolled (718, 490) with delta (0, 0)
Screenshot: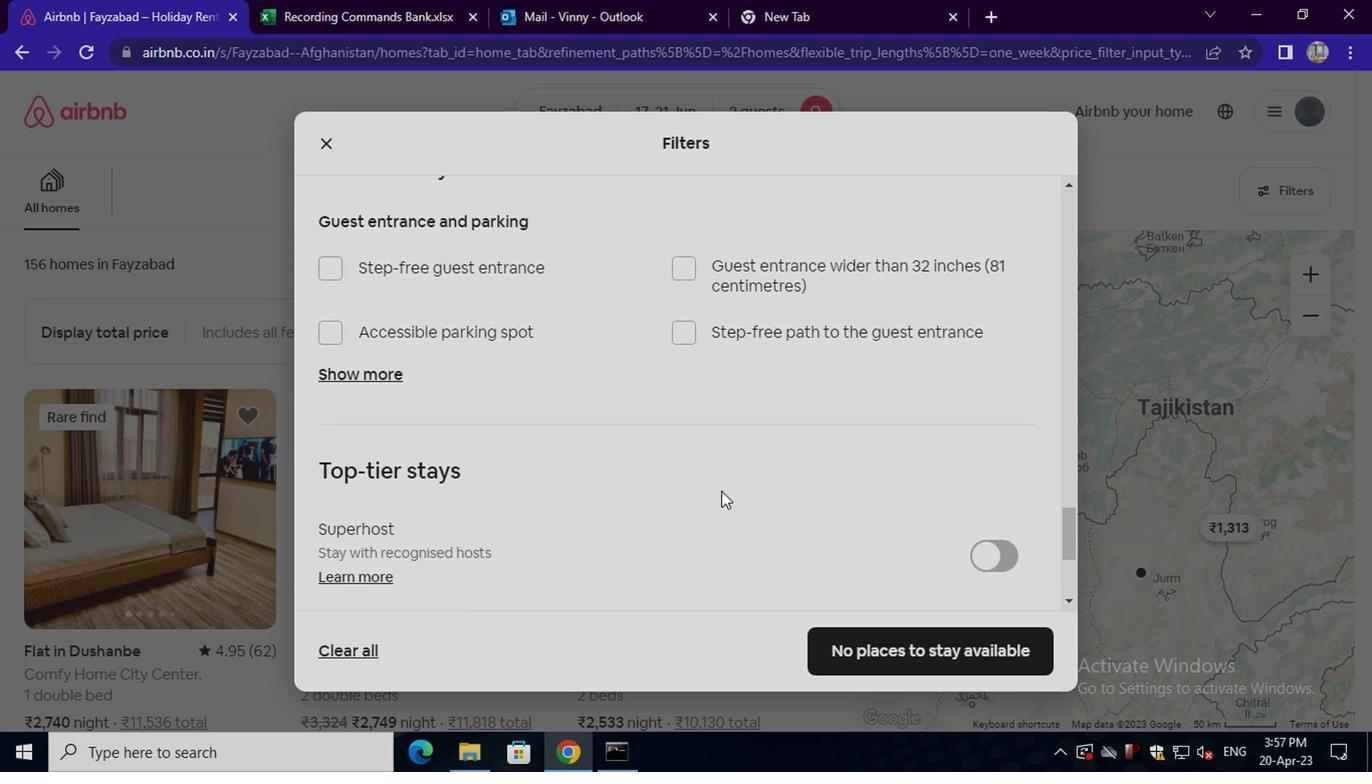 
Action: Mouse scrolled (718, 490) with delta (0, 0)
Screenshot: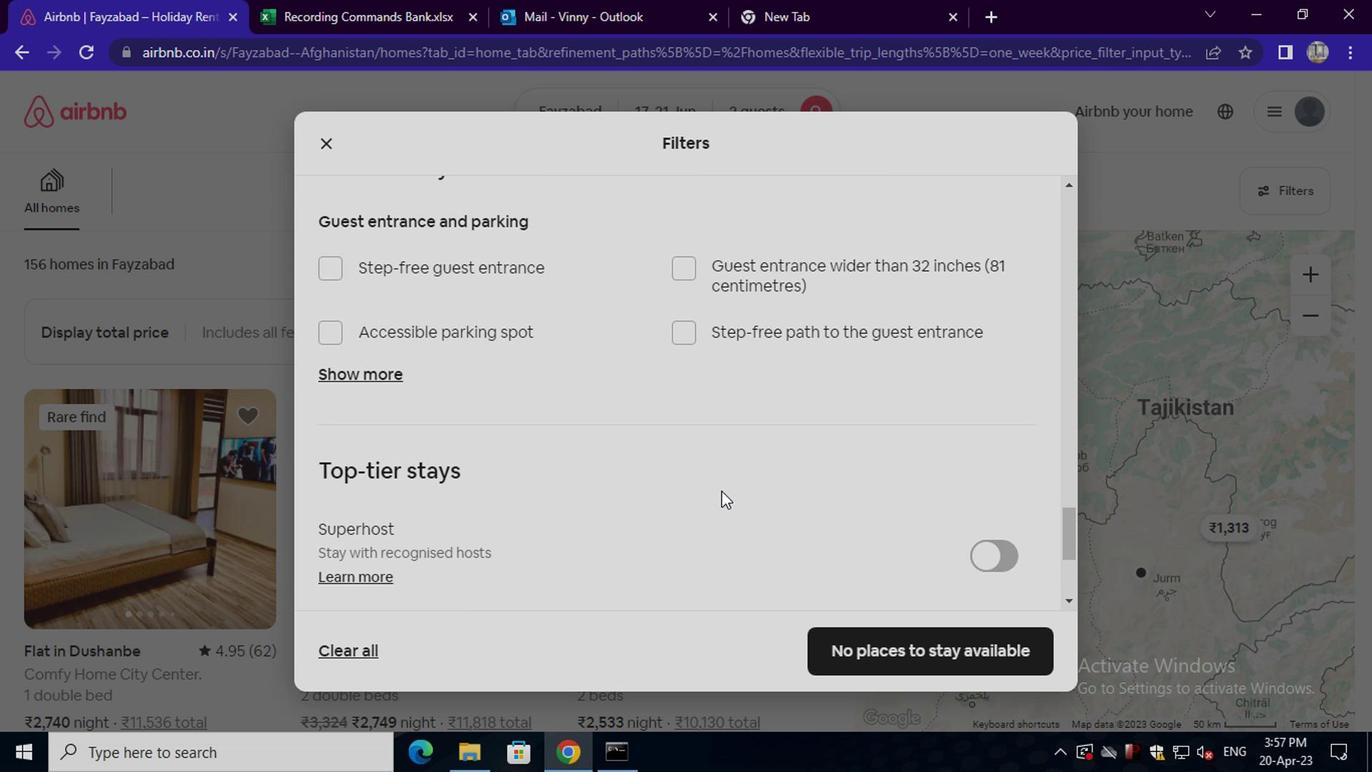 
Action: Mouse scrolled (718, 490) with delta (0, 0)
Screenshot: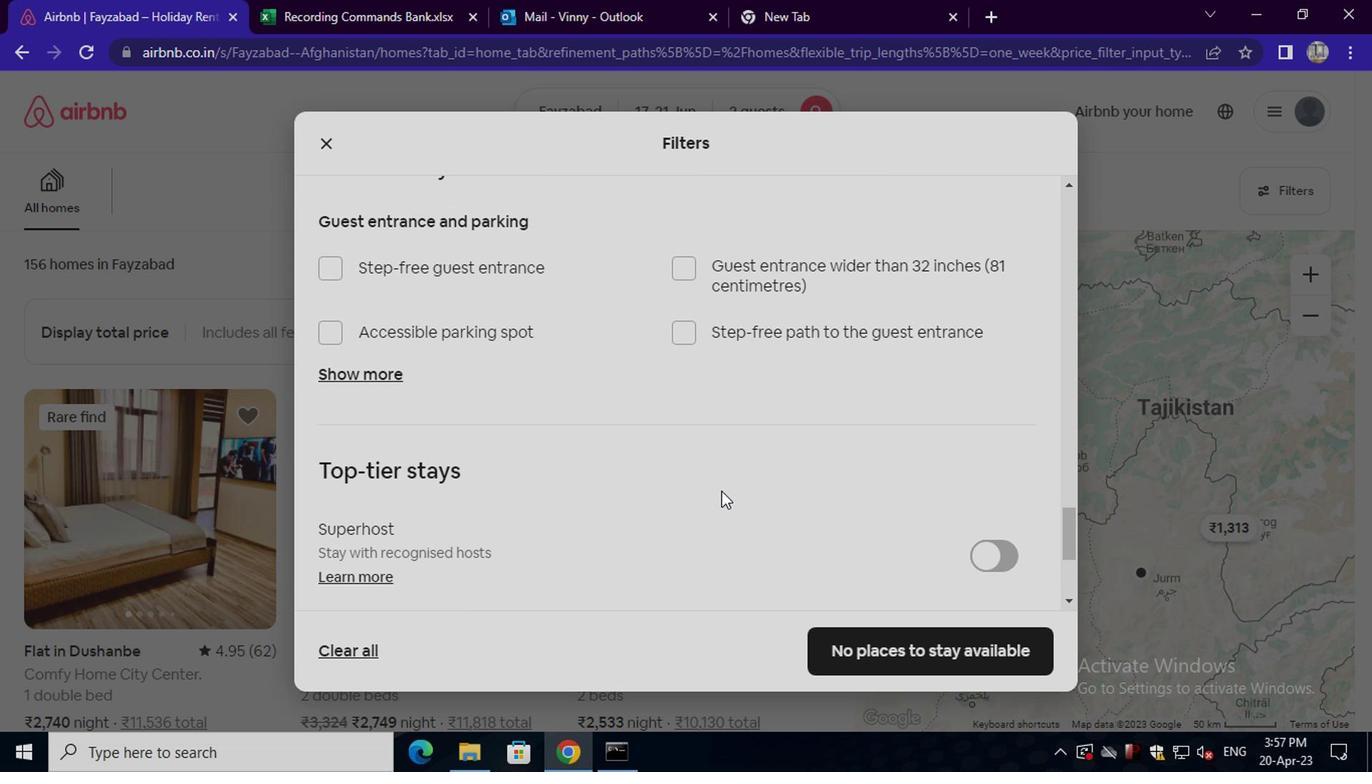 
Action: Mouse moved to (665, 516)
Screenshot: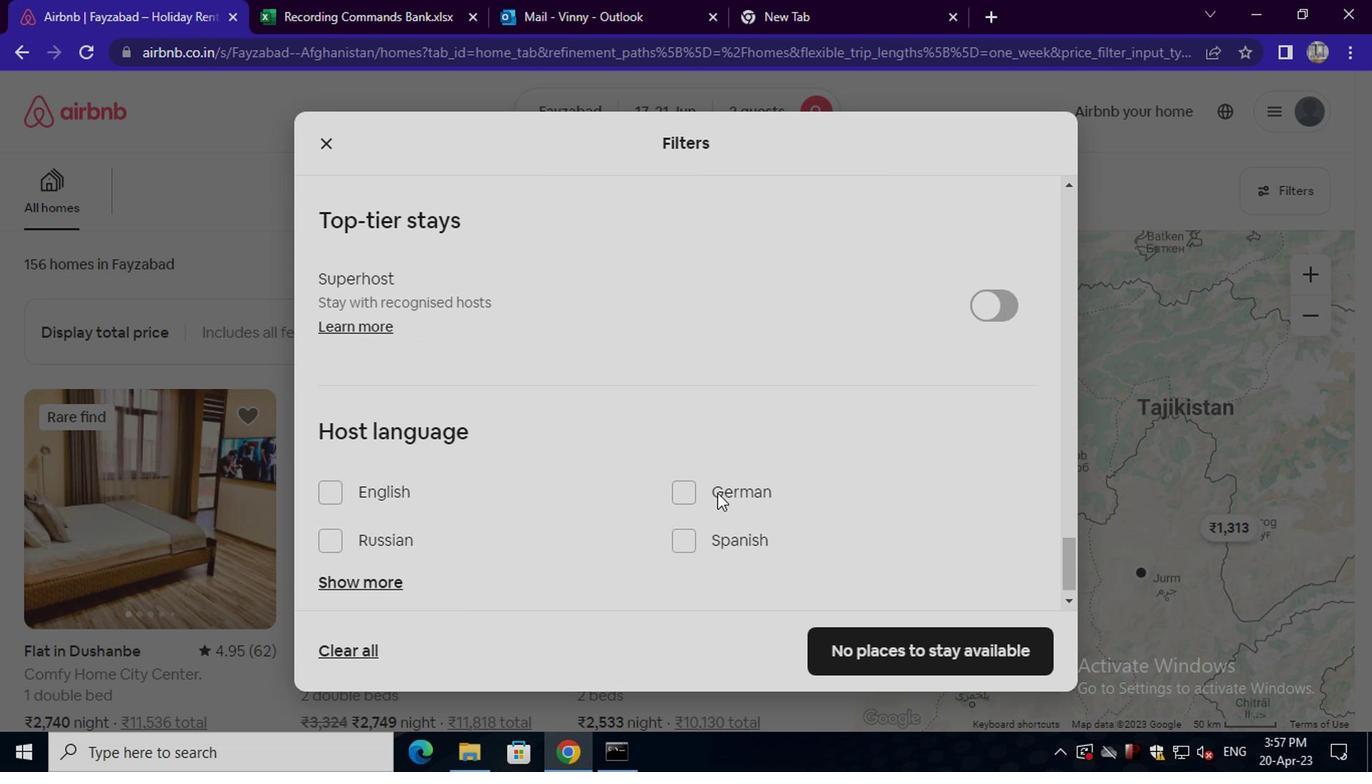 
Action: Mouse scrolled (665, 515) with delta (0, 0)
Screenshot: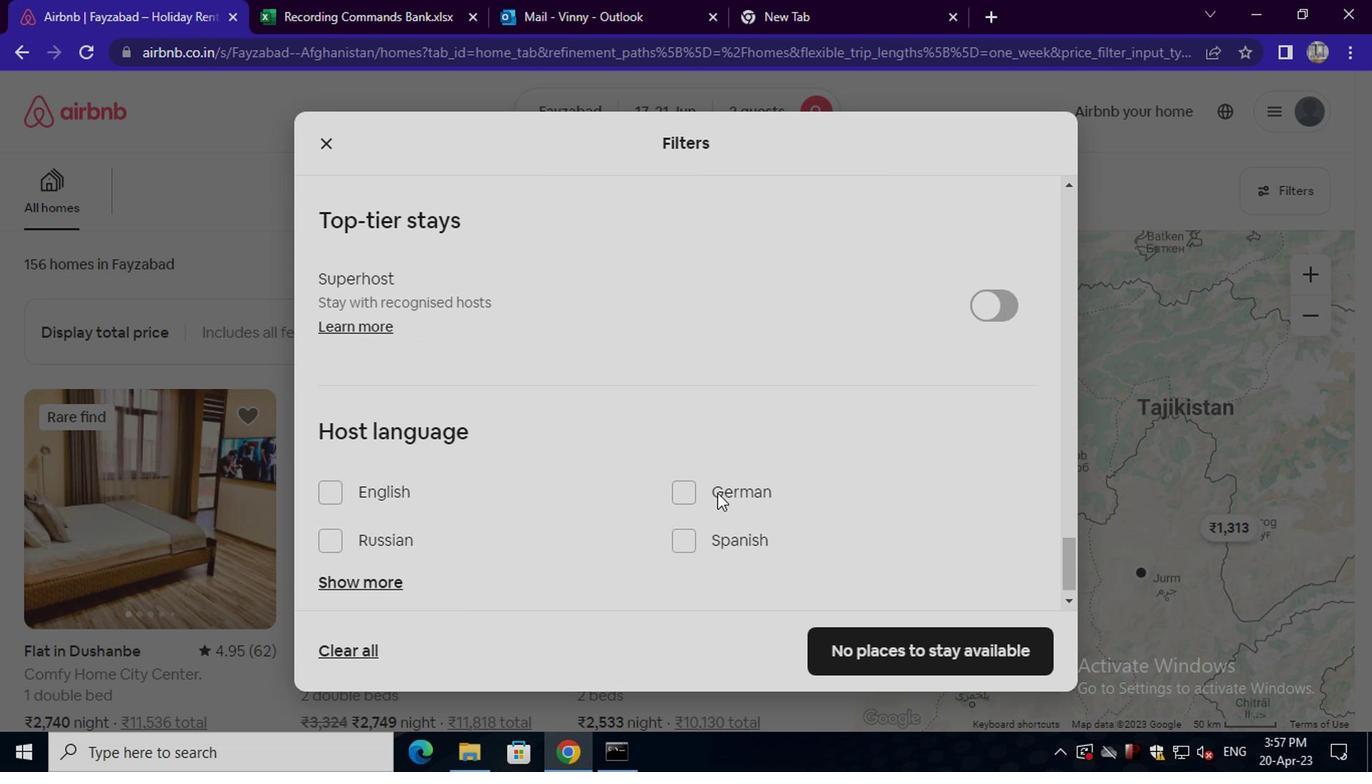 
Action: Mouse moved to (661, 517)
Screenshot: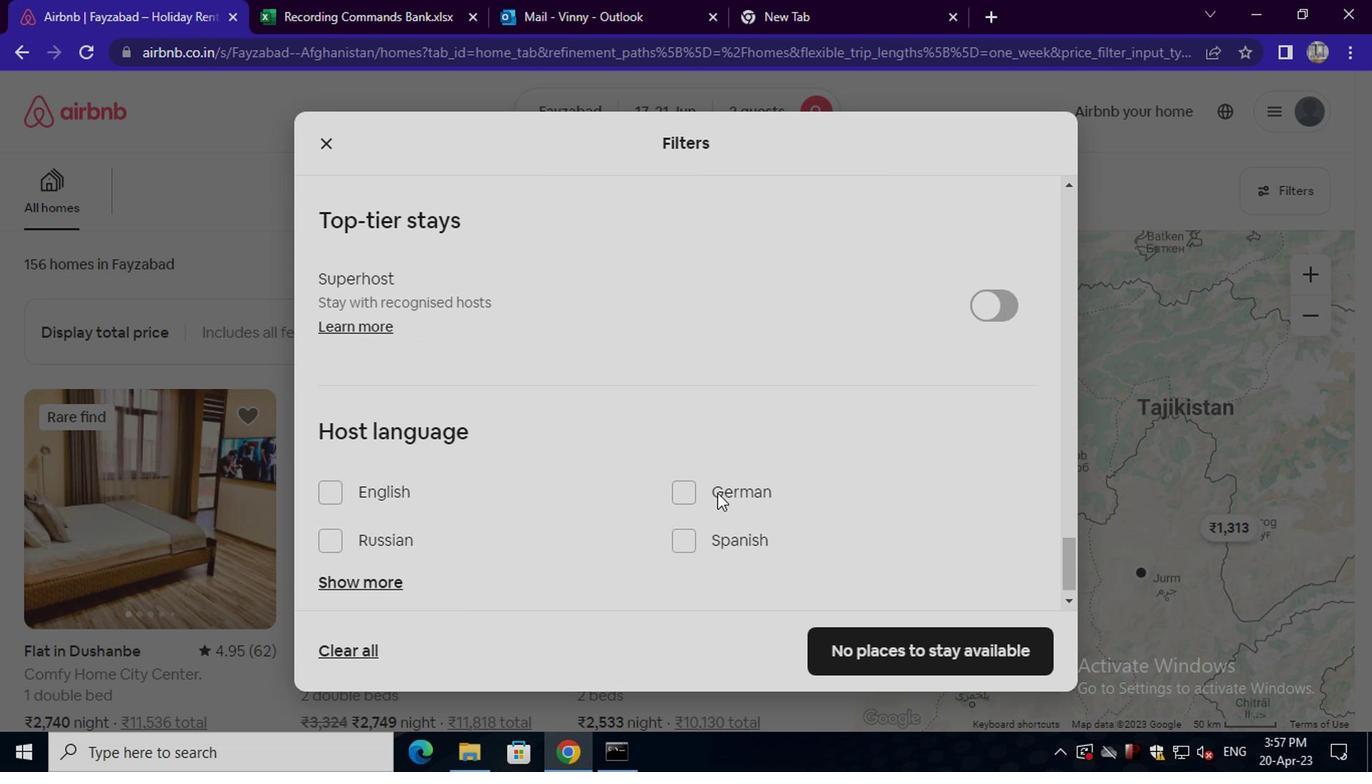 
Action: Mouse scrolled (661, 516) with delta (0, -1)
Screenshot: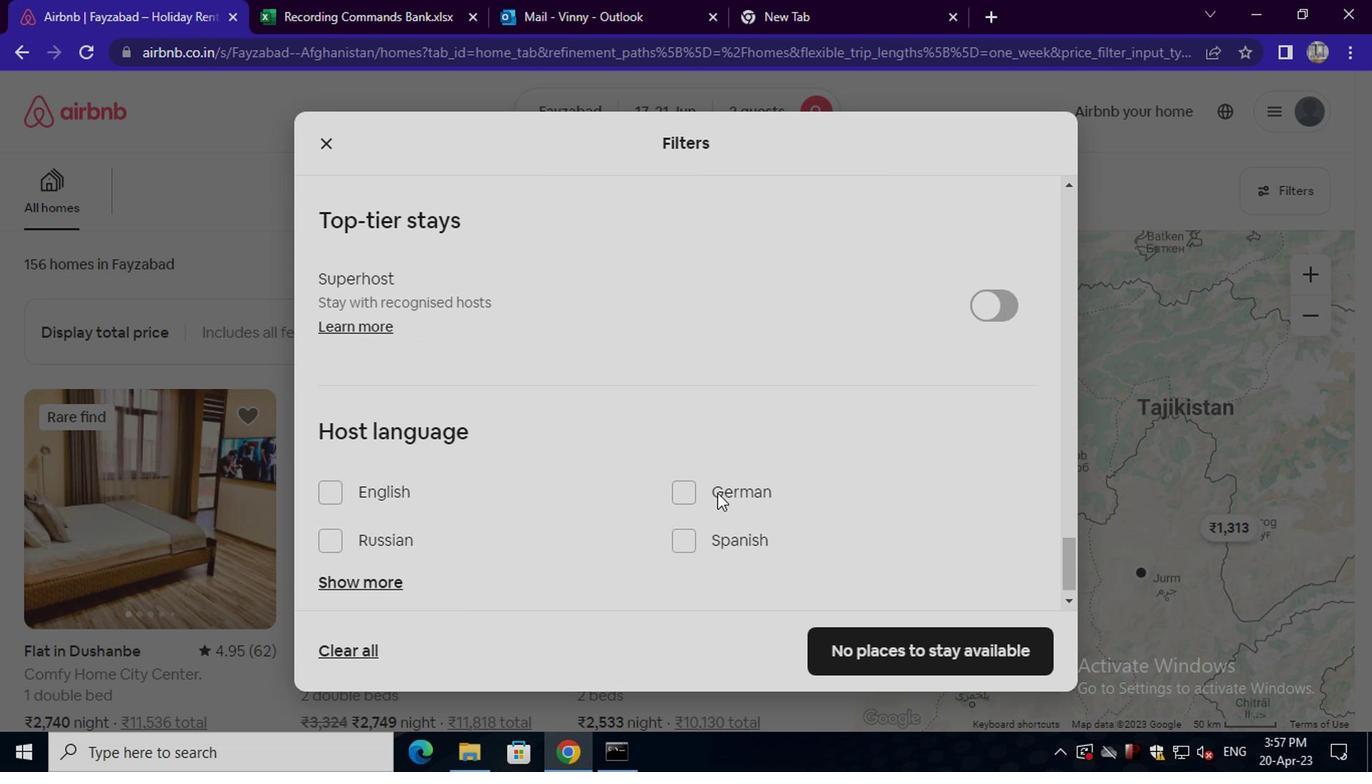 
Action: Mouse moved to (388, 473)
Screenshot: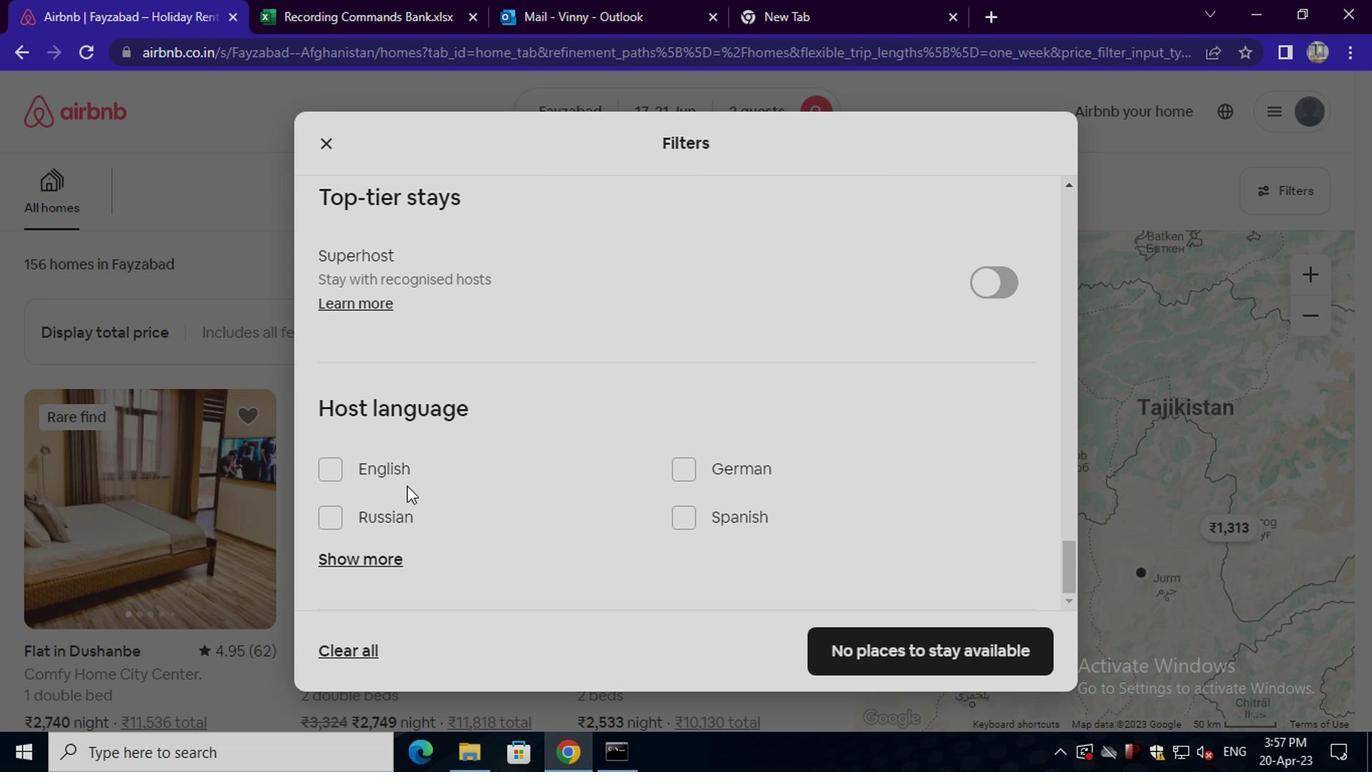 
Action: Mouse pressed left at (388, 473)
Screenshot: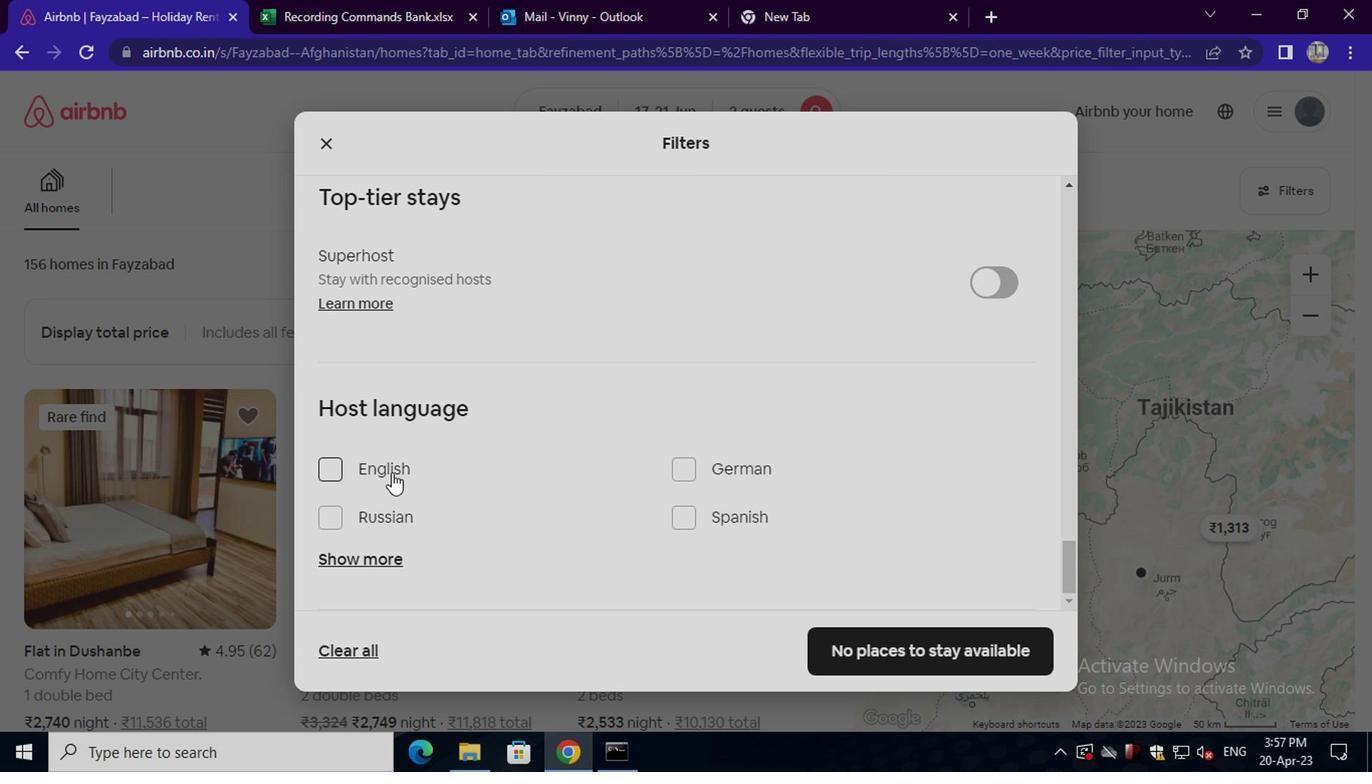 
Action: Mouse moved to (891, 659)
Screenshot: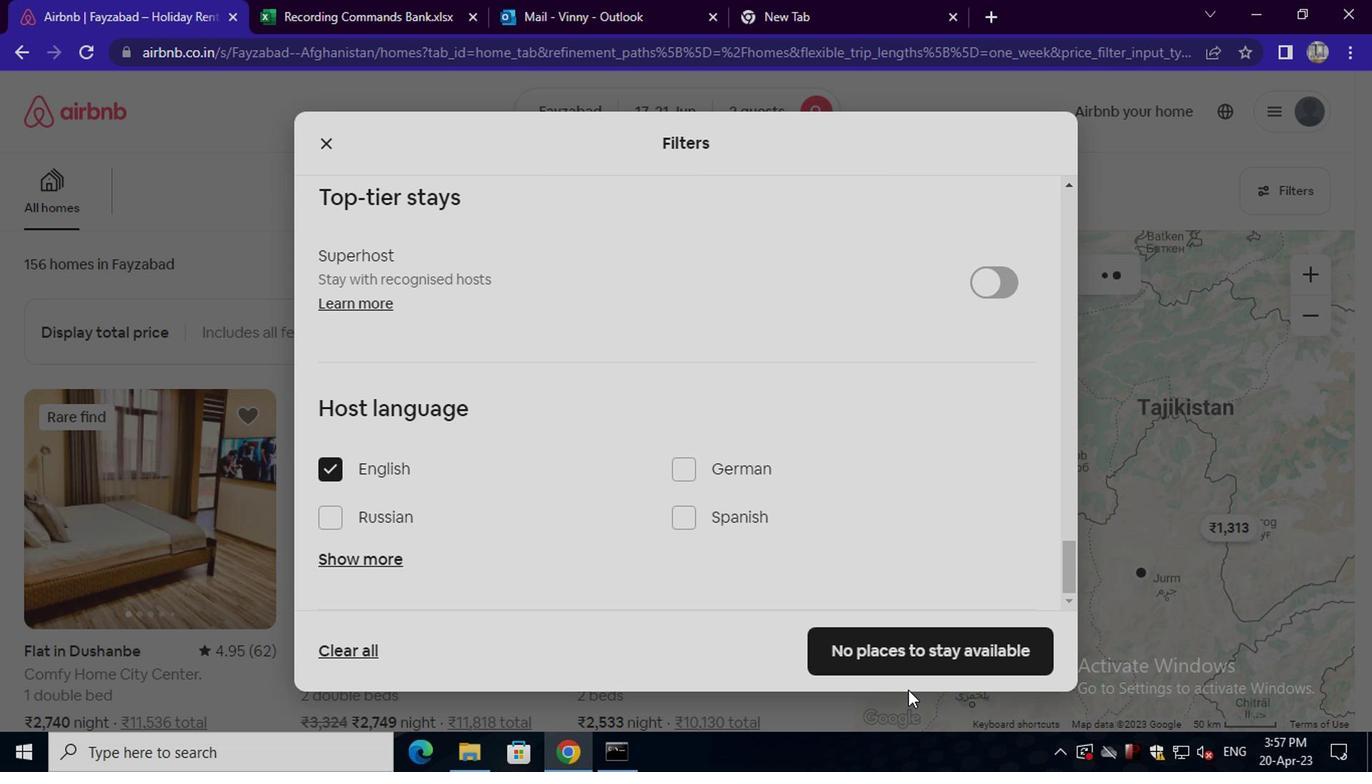 
Action: Mouse pressed left at (891, 659)
Screenshot: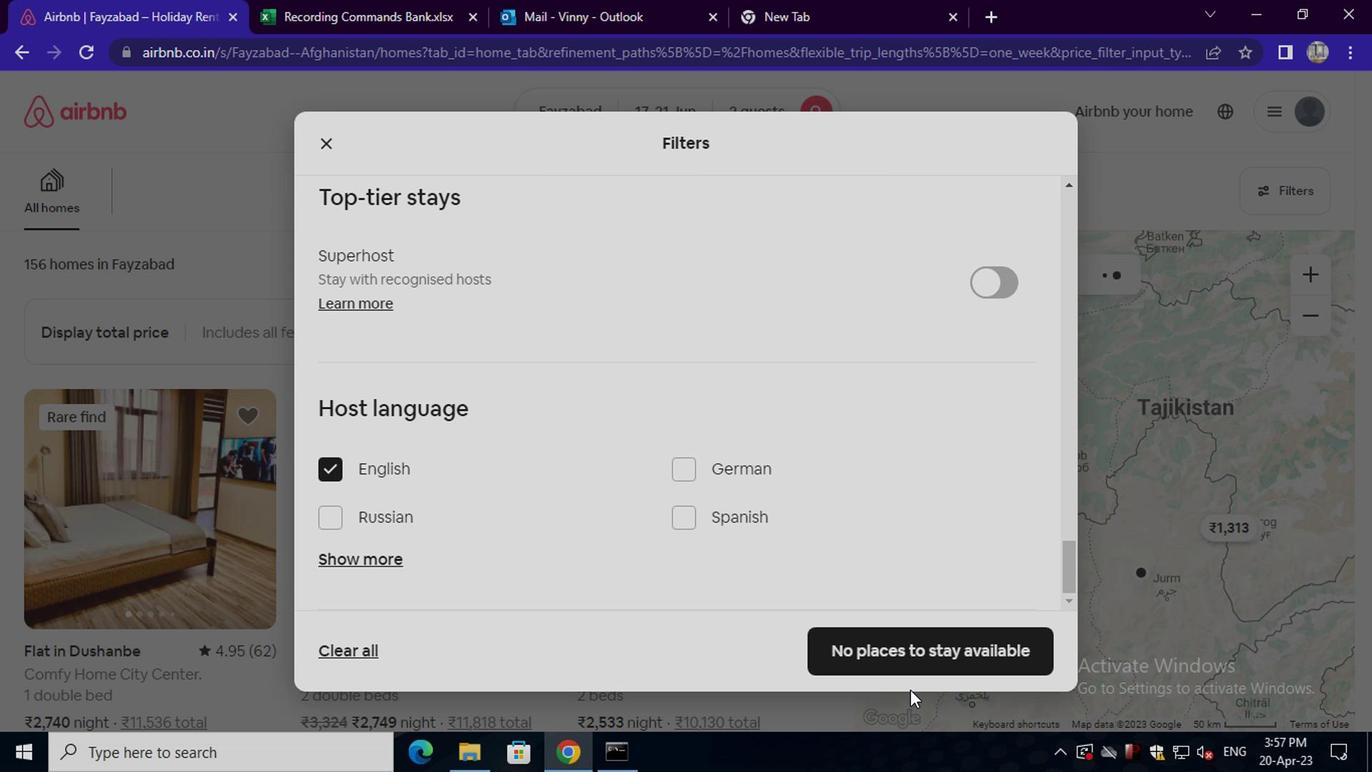 
Action: Mouse moved to (932, 629)
Screenshot: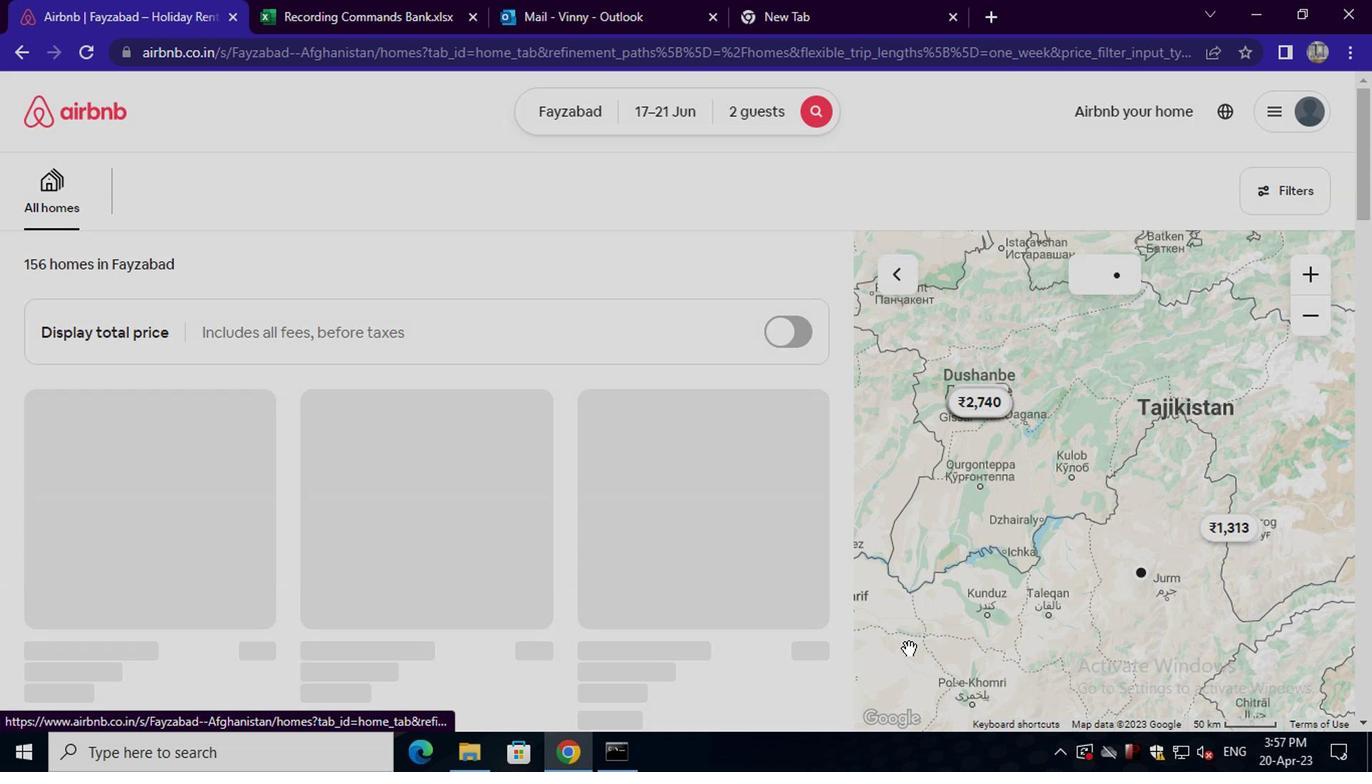 
